Task: Find connections with filter location Rajaori with filter topic #Crowdfundingwith filter profile language French with filter current company Saint-Gobain India Private Limited - Glass Business with filter school Vinayaka Mission's Research Foundation - University with filter industry Leasing Residential Real Estate with filter service category Digital Marketing with filter keywords title Physicist
Action: Mouse moved to (638, 67)
Screenshot: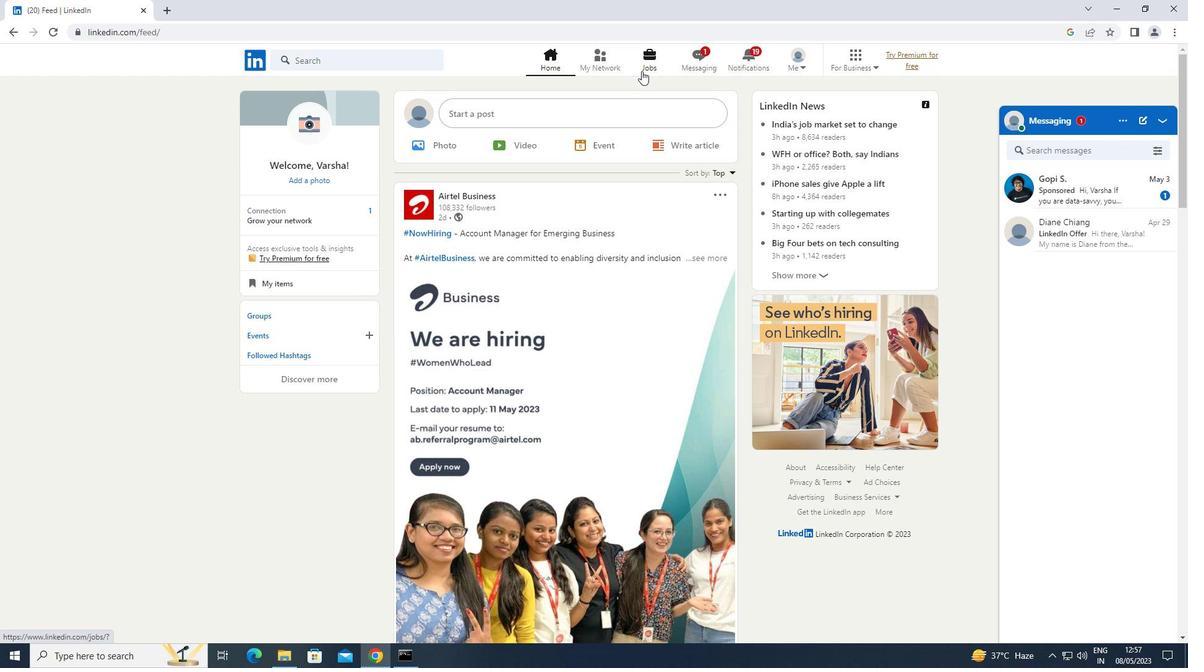 
Action: Mouse pressed left at (638, 67)
Screenshot: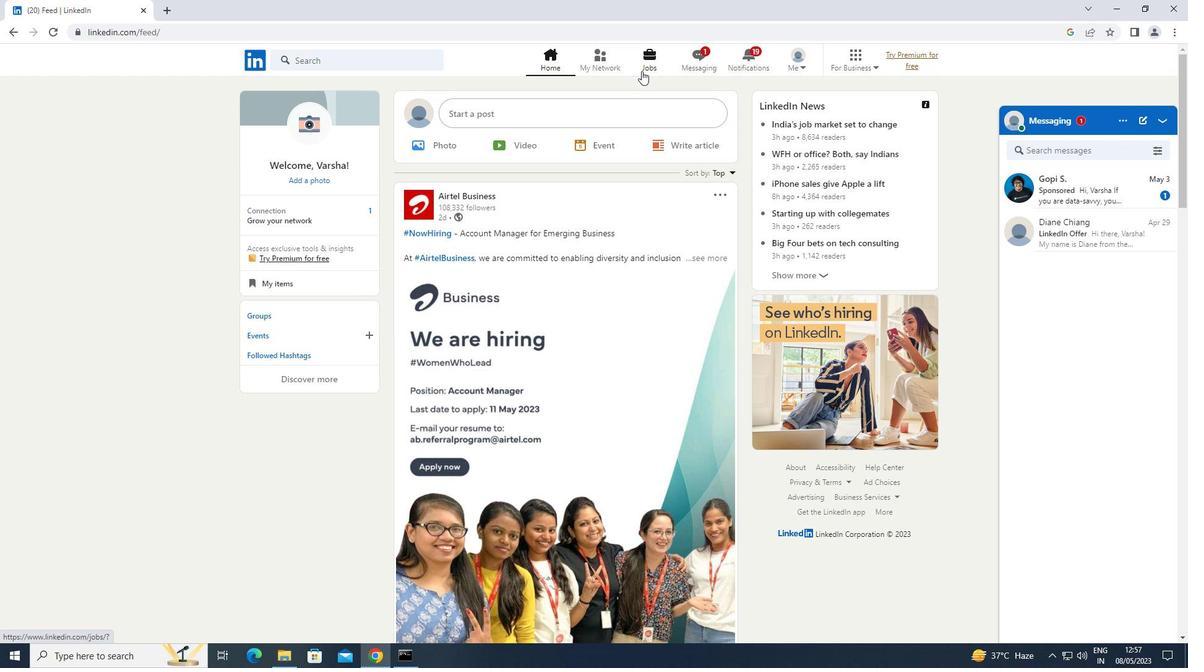 
Action: Mouse moved to (596, 60)
Screenshot: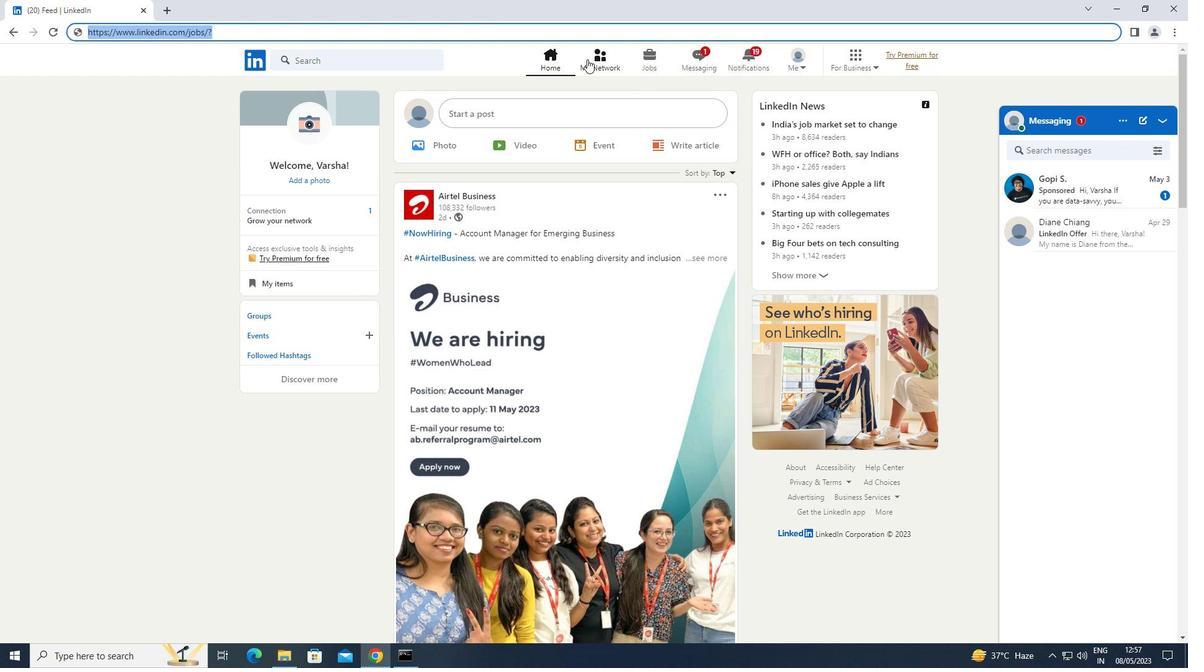 
Action: Mouse pressed left at (596, 60)
Screenshot: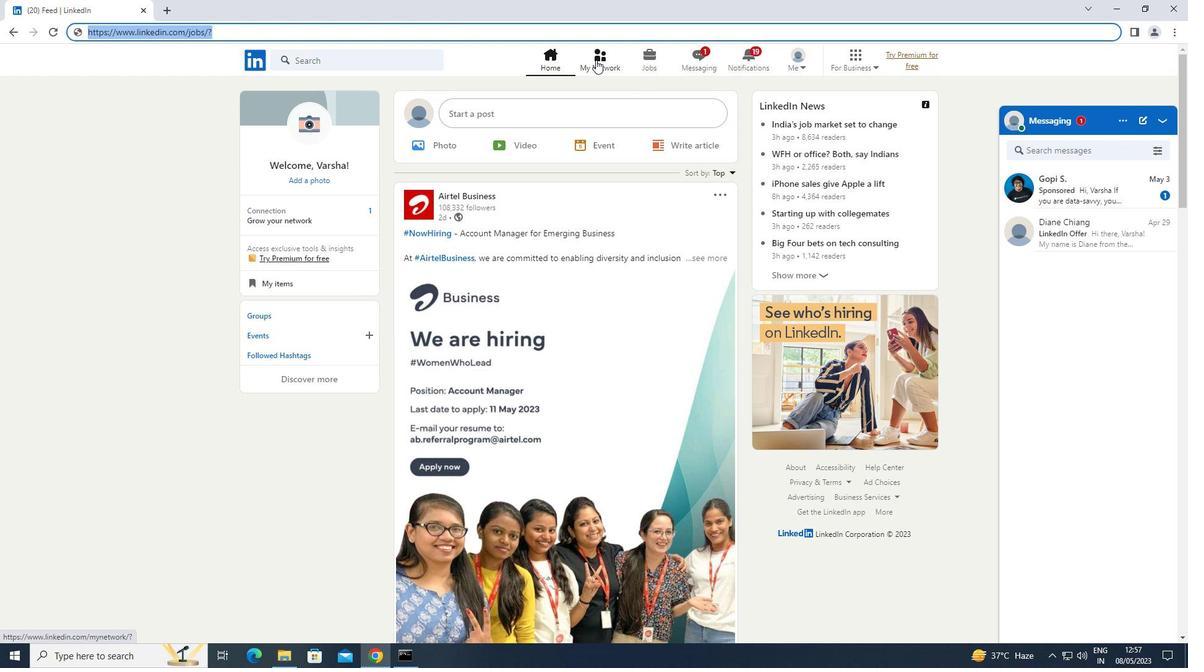 
Action: Mouse moved to (340, 123)
Screenshot: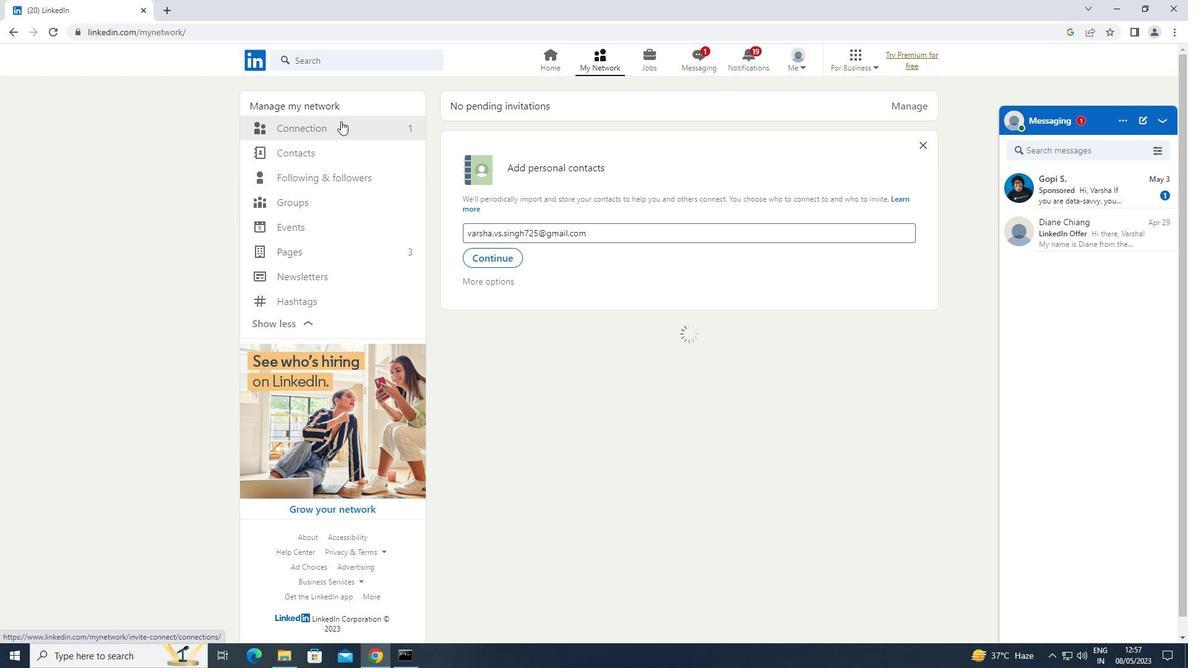 
Action: Mouse pressed left at (340, 123)
Screenshot: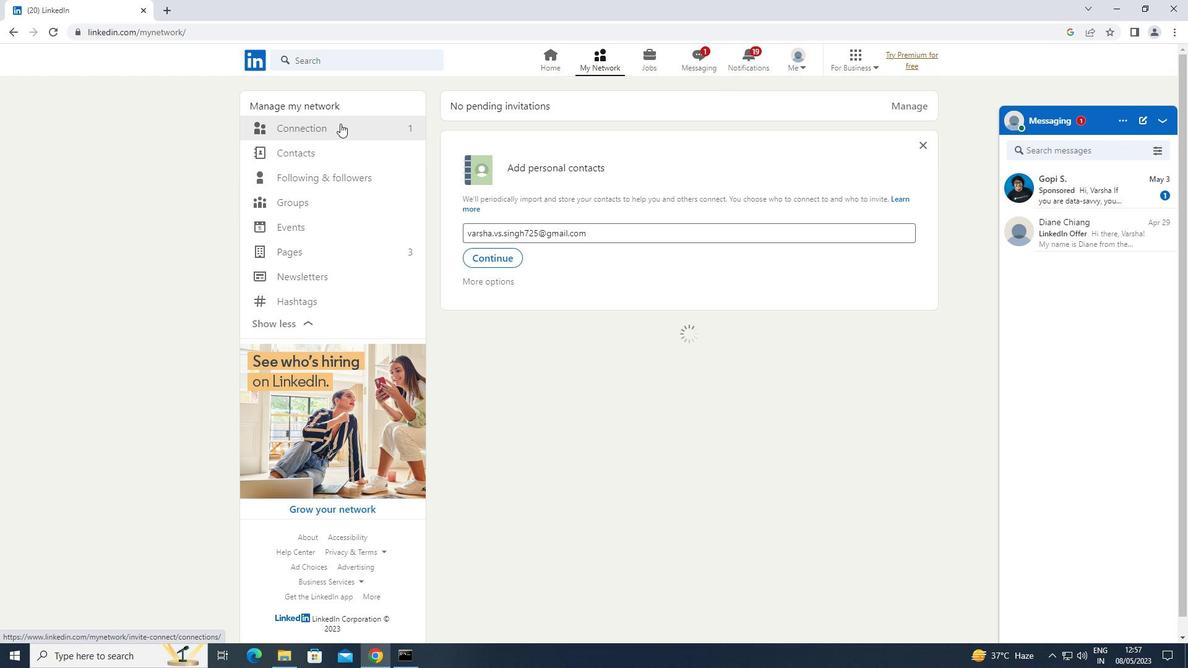 
Action: Mouse moved to (700, 122)
Screenshot: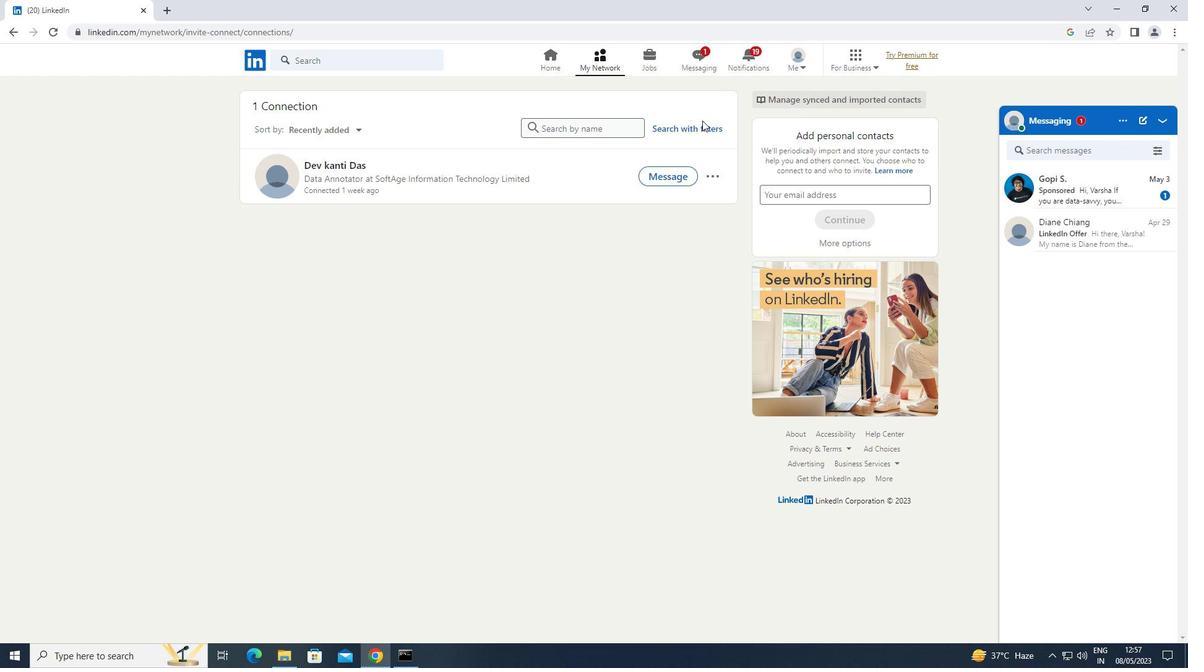 
Action: Mouse pressed left at (700, 122)
Screenshot: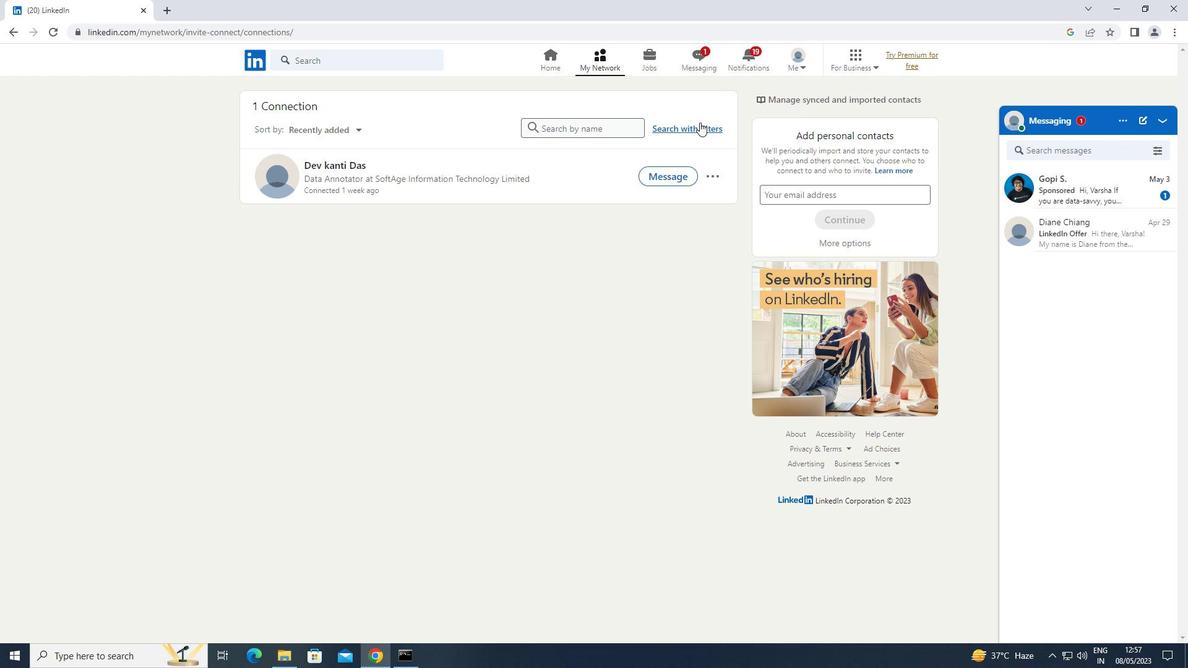 
Action: Mouse moved to (639, 95)
Screenshot: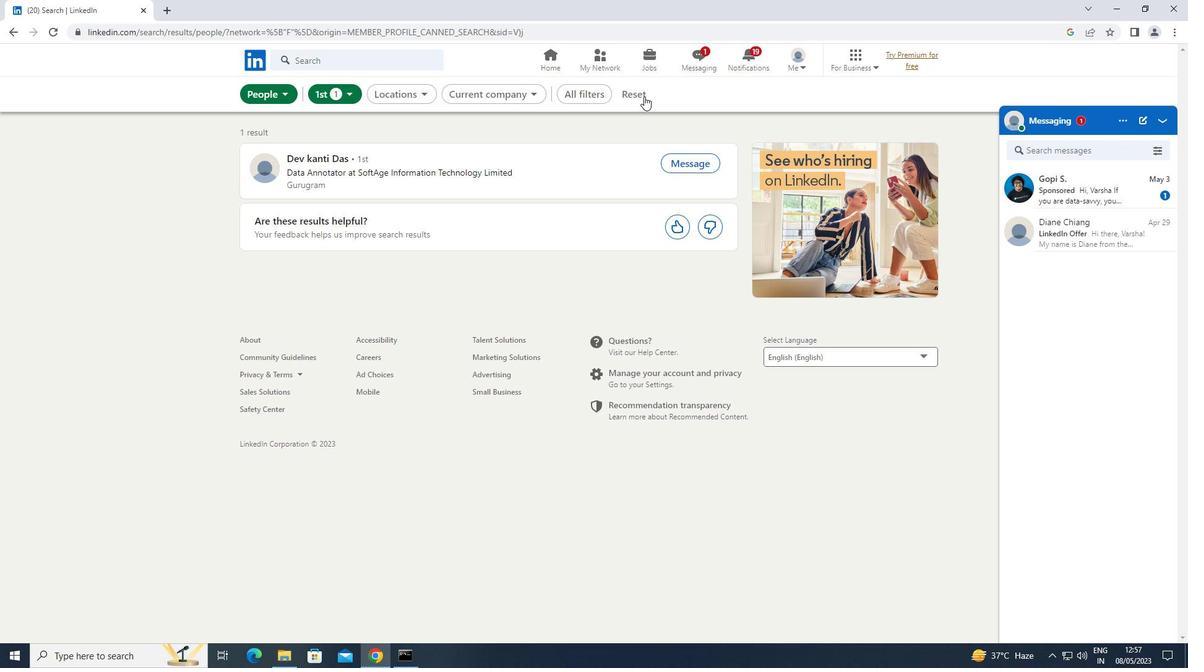 
Action: Mouse pressed left at (639, 95)
Screenshot: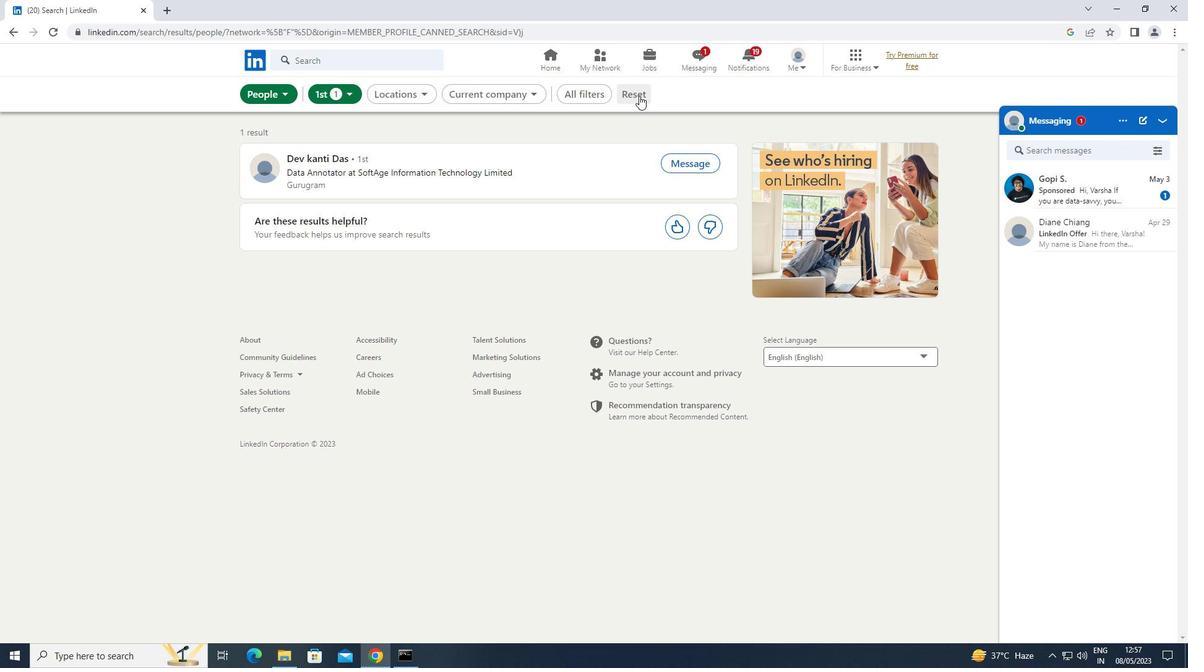 
Action: Mouse moved to (622, 94)
Screenshot: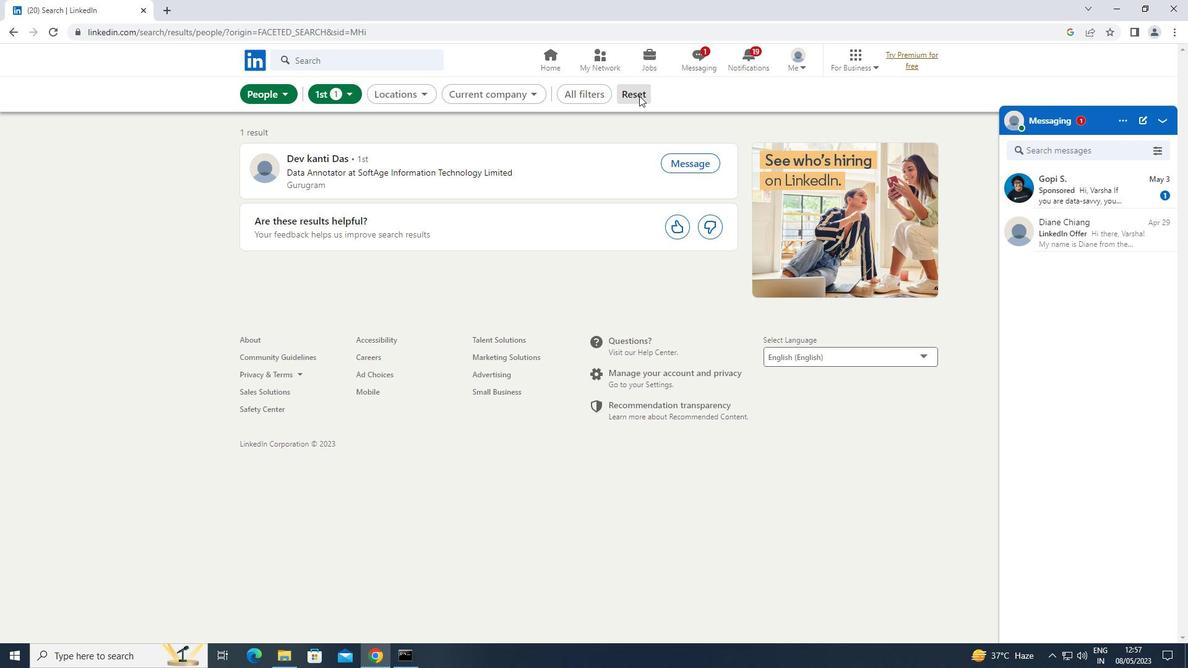 
Action: Mouse pressed left at (622, 94)
Screenshot: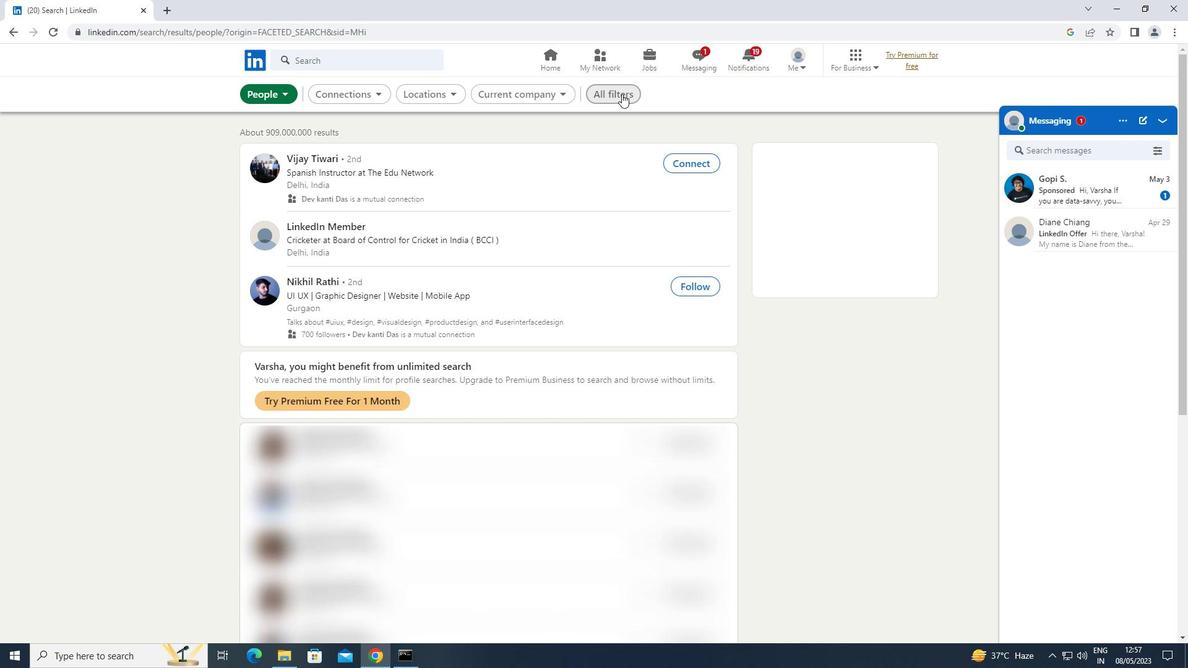 
Action: Mouse moved to (1067, 248)
Screenshot: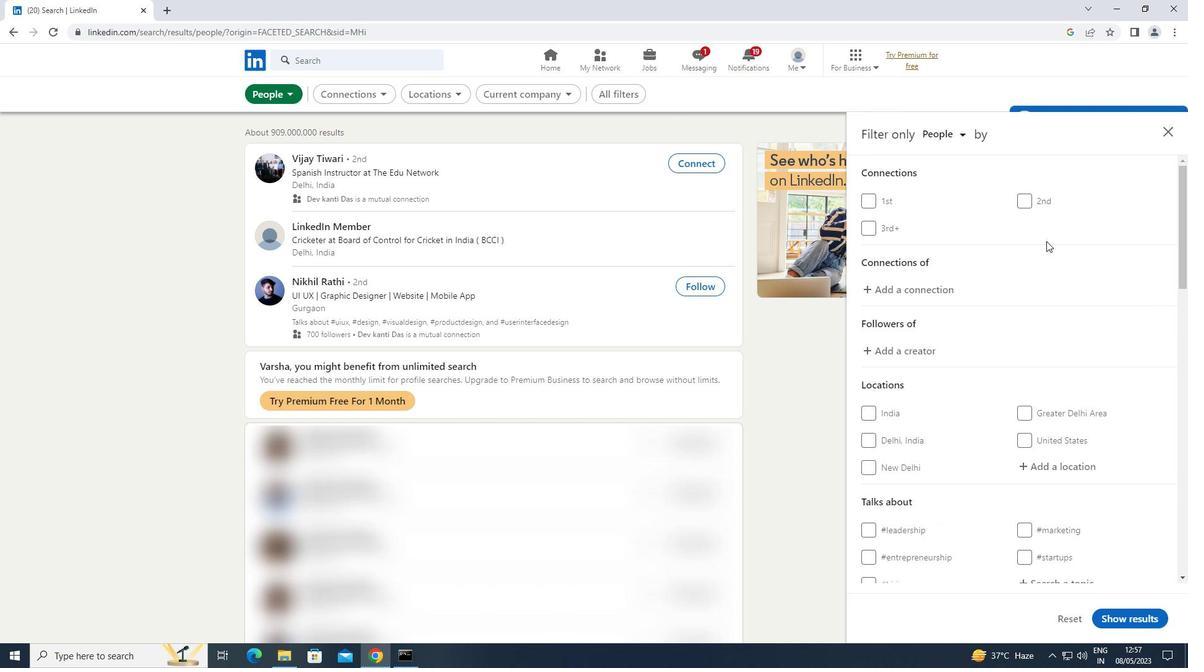 
Action: Mouse scrolled (1067, 248) with delta (0, 0)
Screenshot: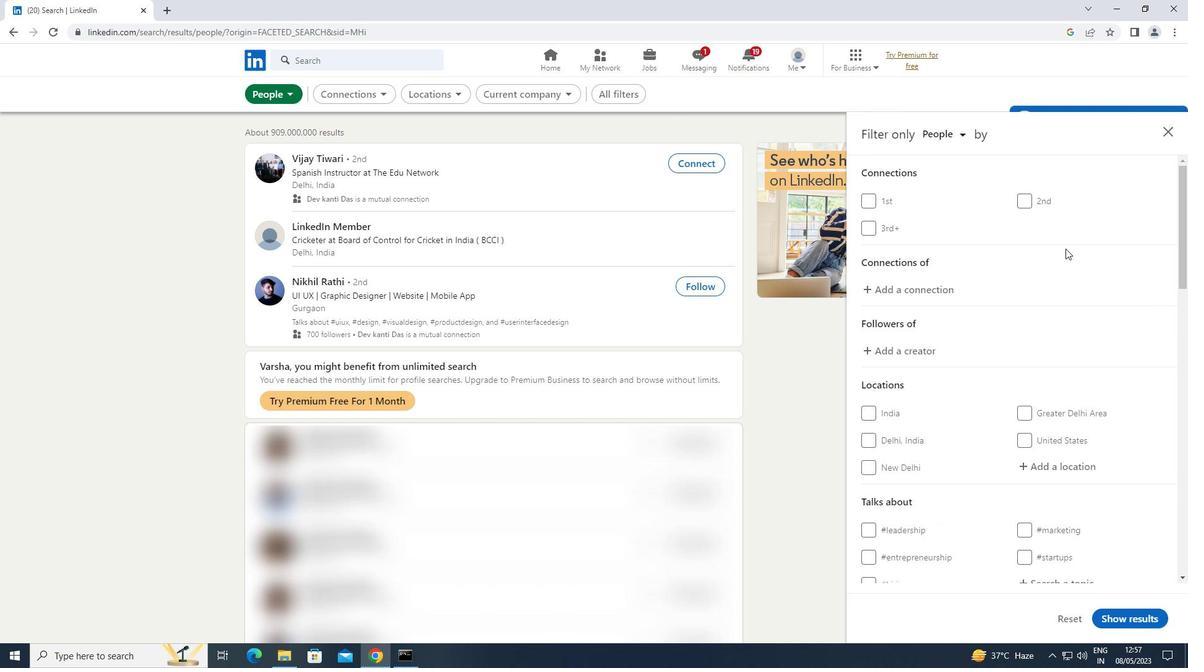 
Action: Mouse scrolled (1067, 248) with delta (0, 0)
Screenshot: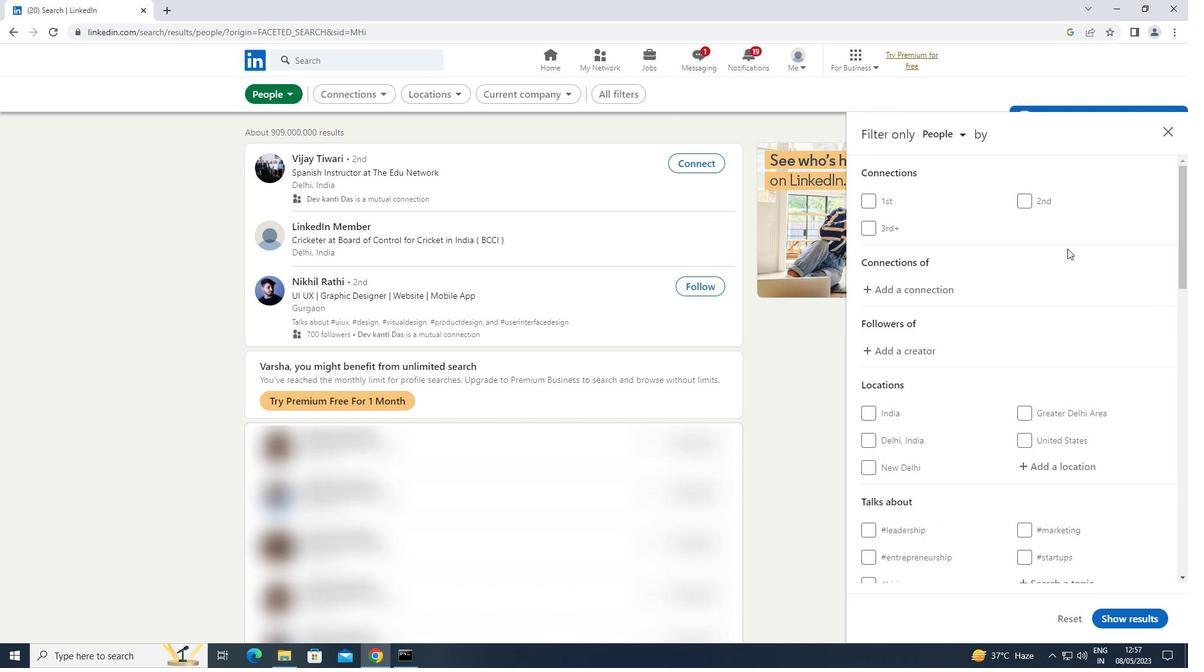 
Action: Mouse scrolled (1067, 248) with delta (0, 0)
Screenshot: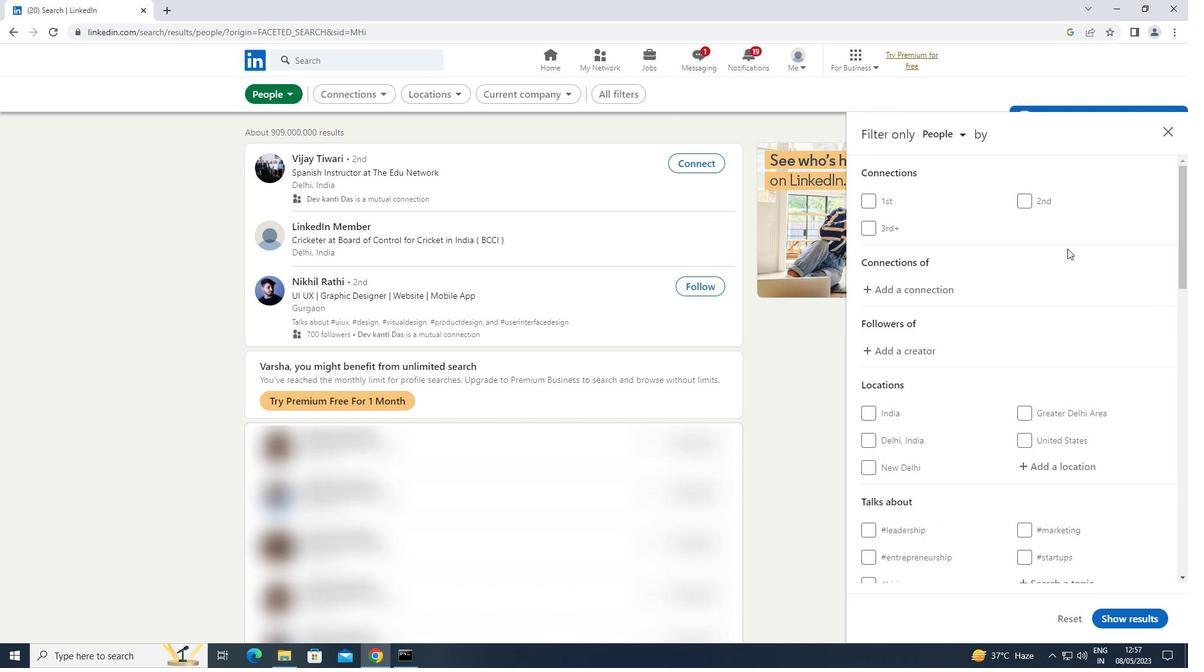 
Action: Mouse moved to (1078, 285)
Screenshot: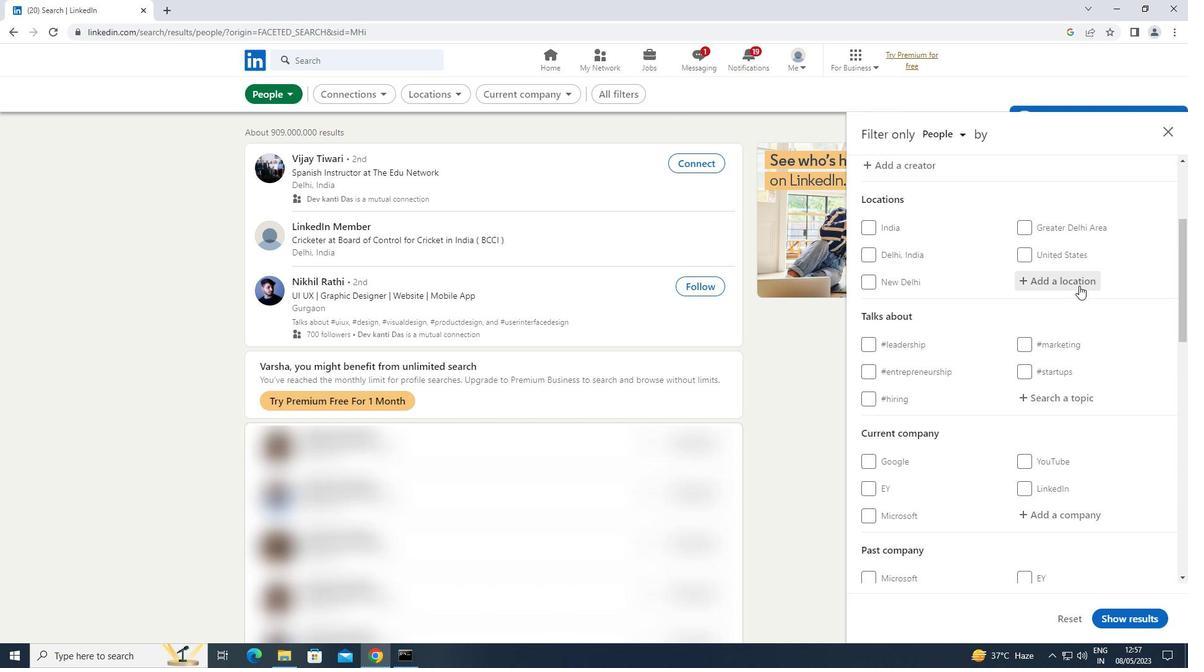 
Action: Mouse pressed left at (1078, 285)
Screenshot: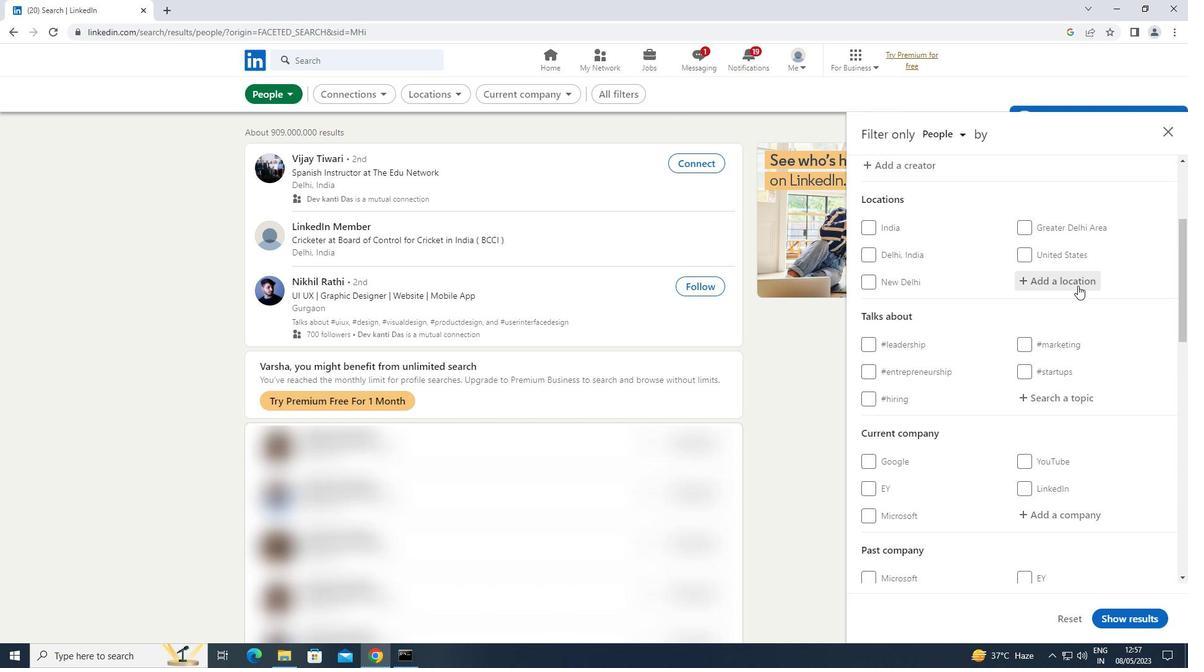 
Action: Key pressed <Key.shift>RJAORI
Screenshot: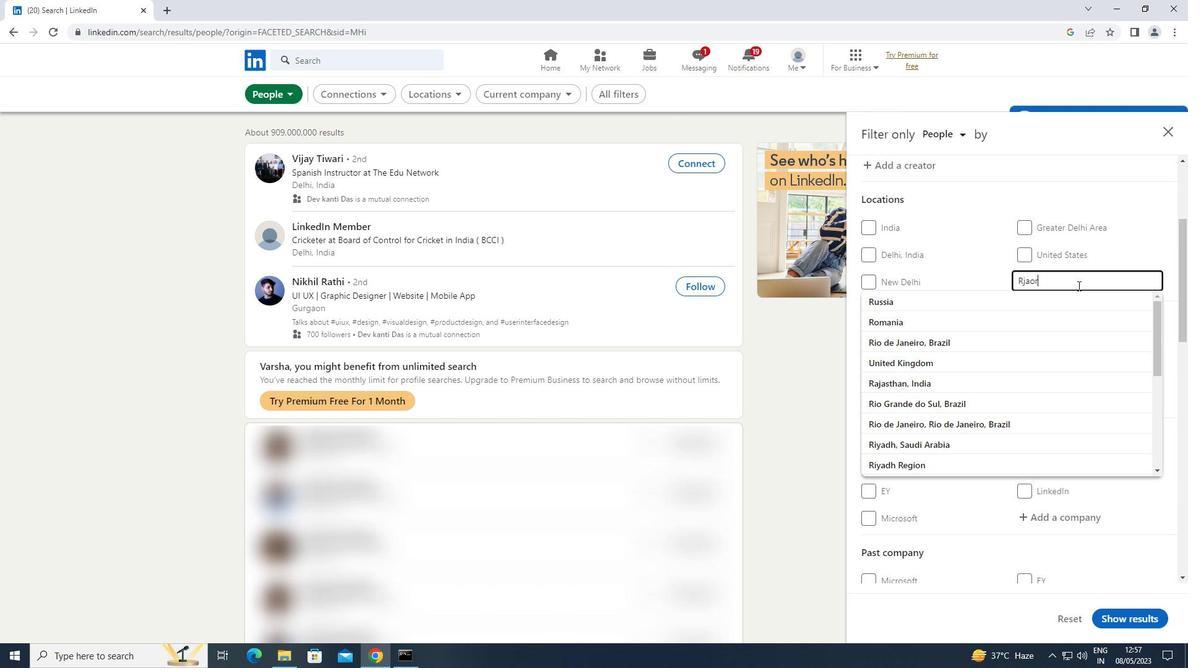 
Action: Mouse moved to (1054, 401)
Screenshot: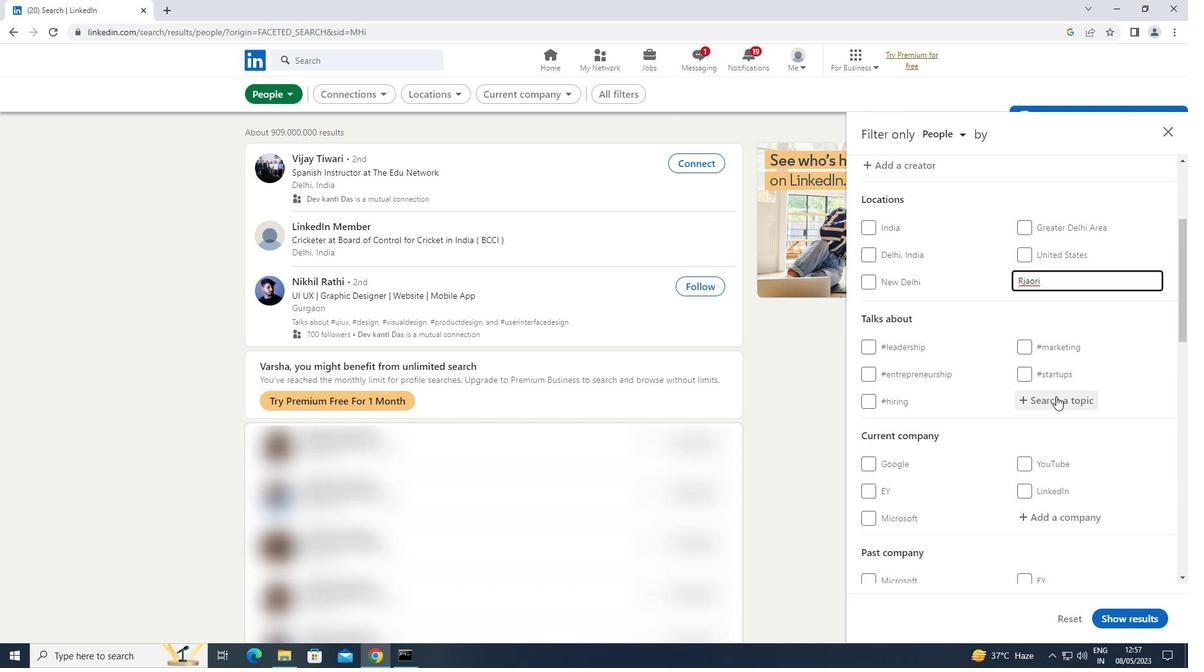 
Action: Mouse pressed left at (1054, 401)
Screenshot: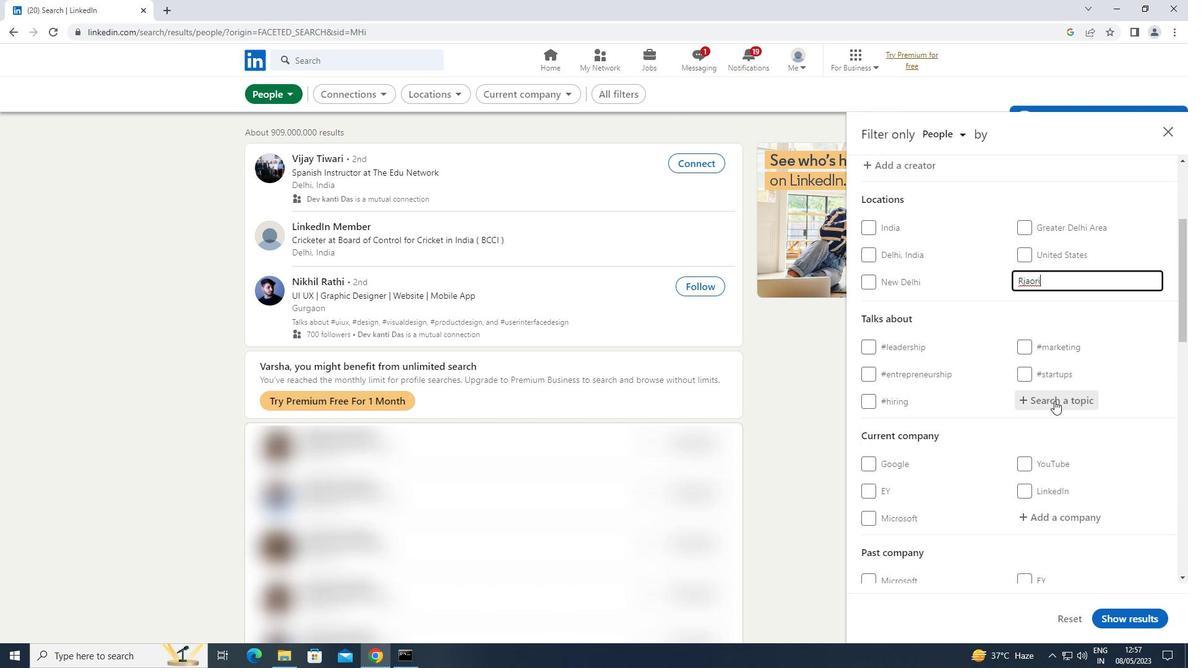
Action: Key pressed <Key.shift>CROWDFUNDIN
Screenshot: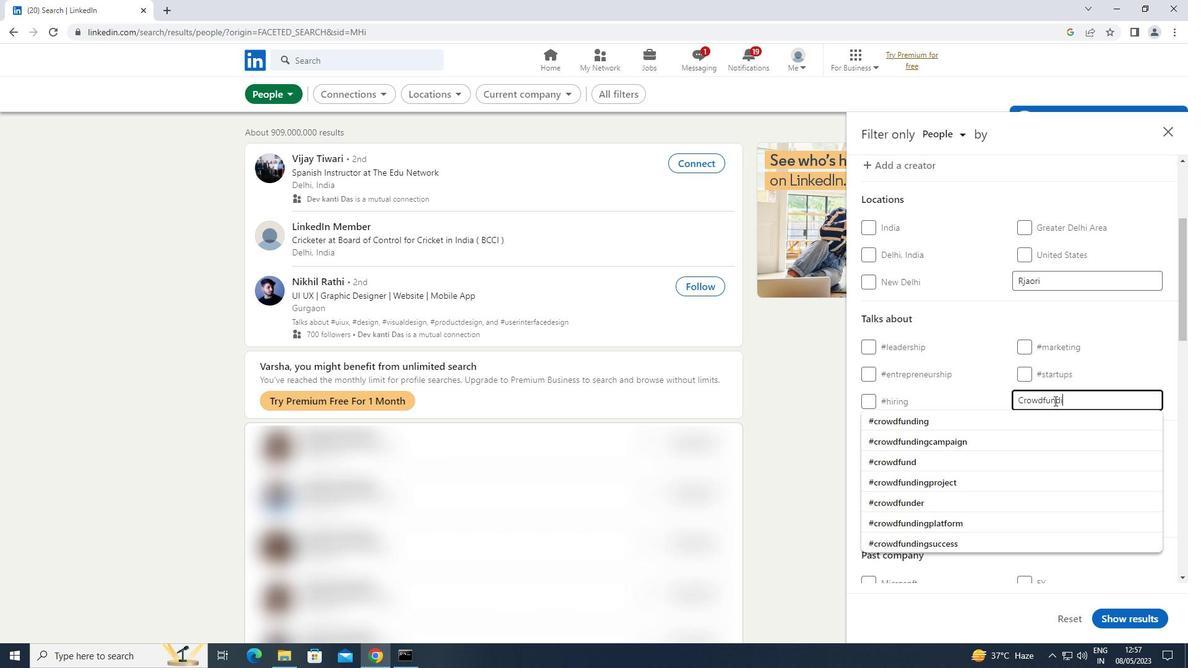 
Action: Mouse moved to (943, 425)
Screenshot: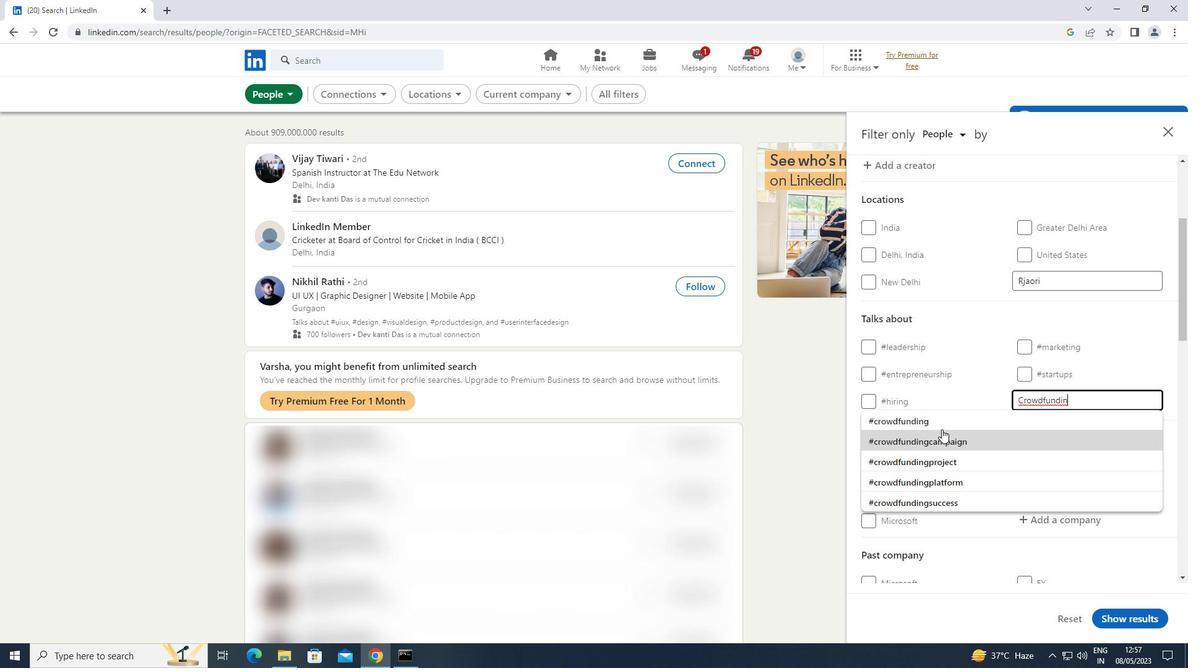 
Action: Mouse pressed left at (943, 425)
Screenshot: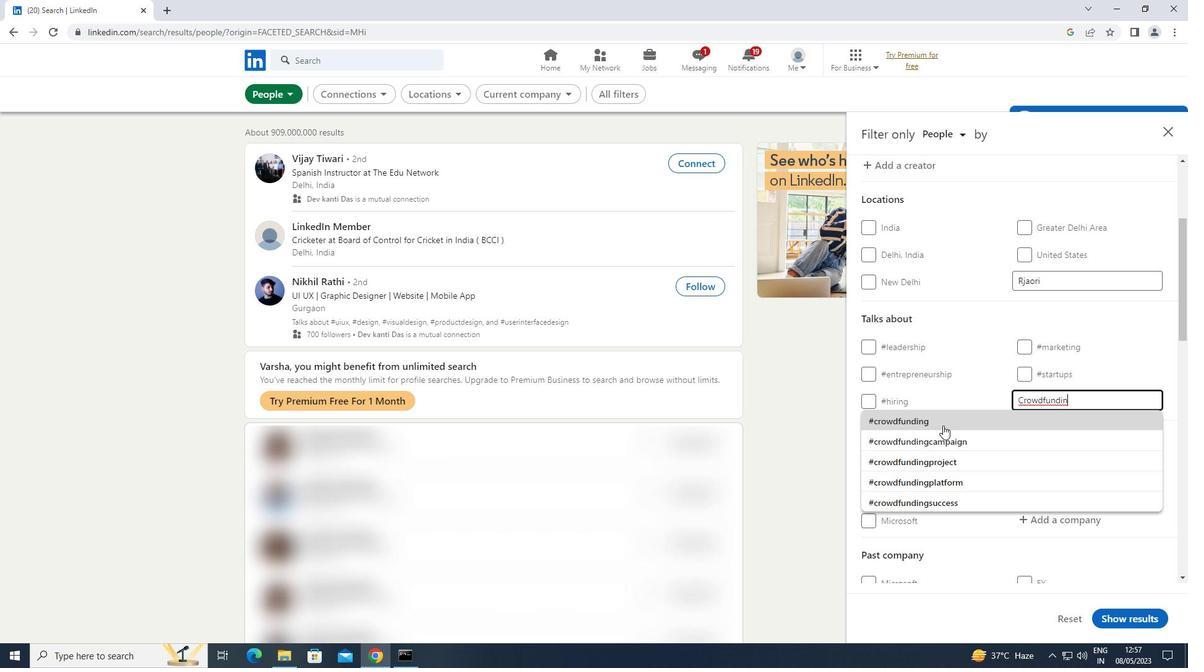 
Action: Mouse moved to (950, 419)
Screenshot: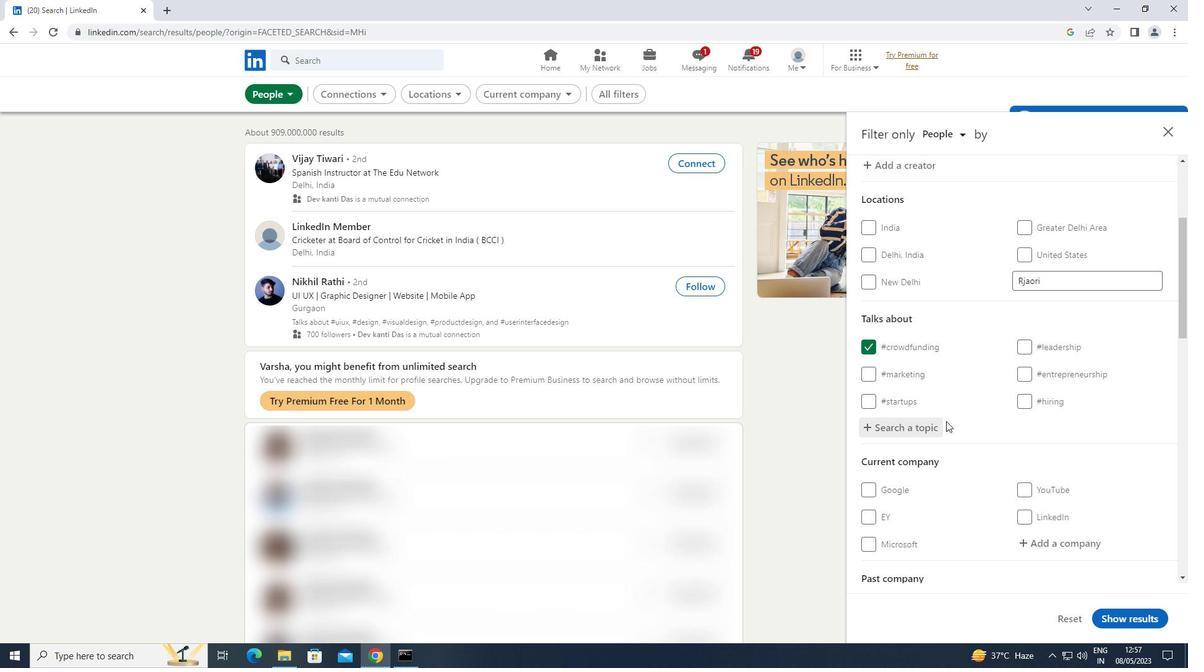 
Action: Mouse scrolled (950, 419) with delta (0, 0)
Screenshot: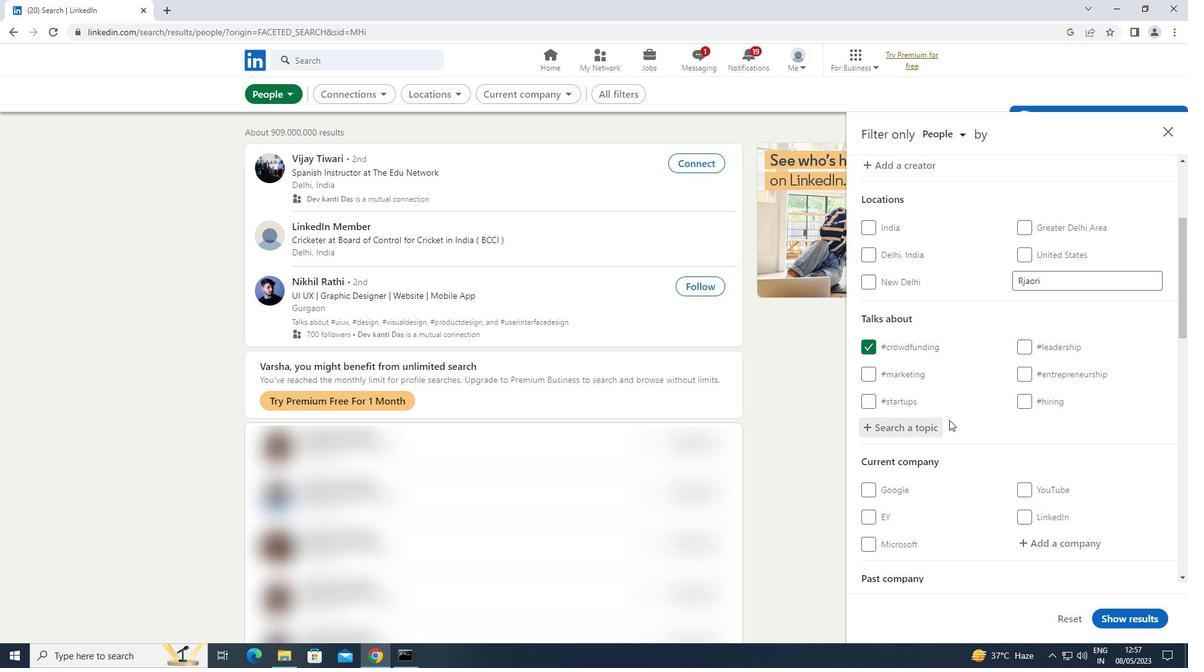 
Action: Mouse scrolled (950, 419) with delta (0, 0)
Screenshot: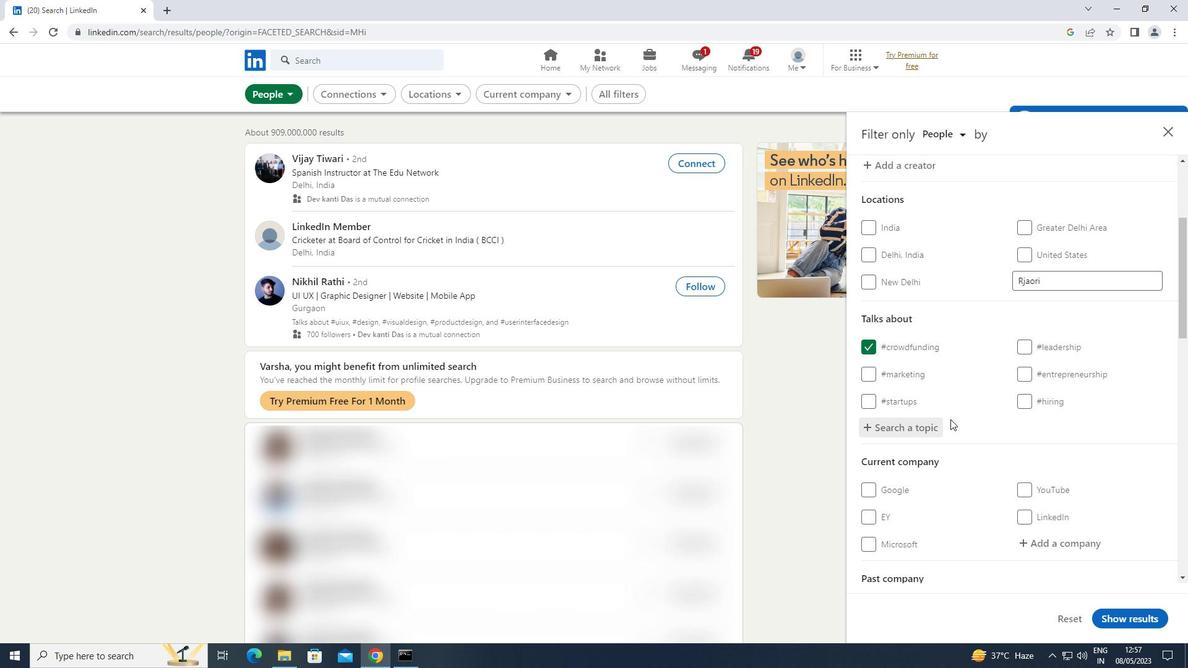 
Action: Mouse scrolled (950, 419) with delta (0, 0)
Screenshot: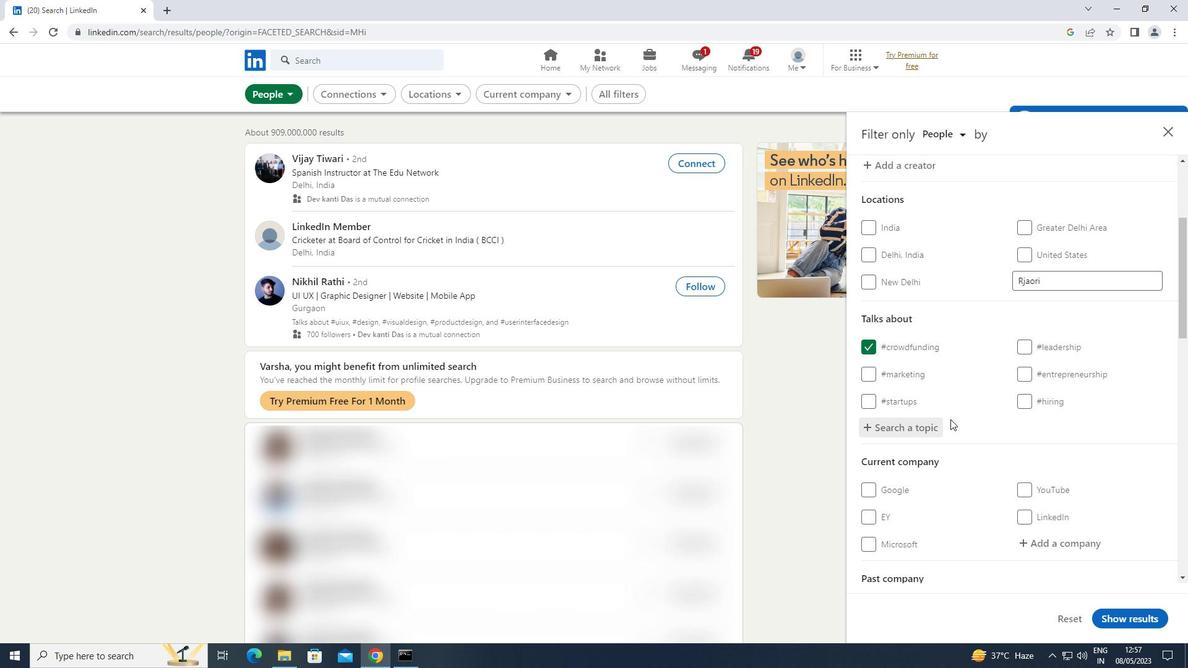 
Action: Mouse scrolled (950, 419) with delta (0, 0)
Screenshot: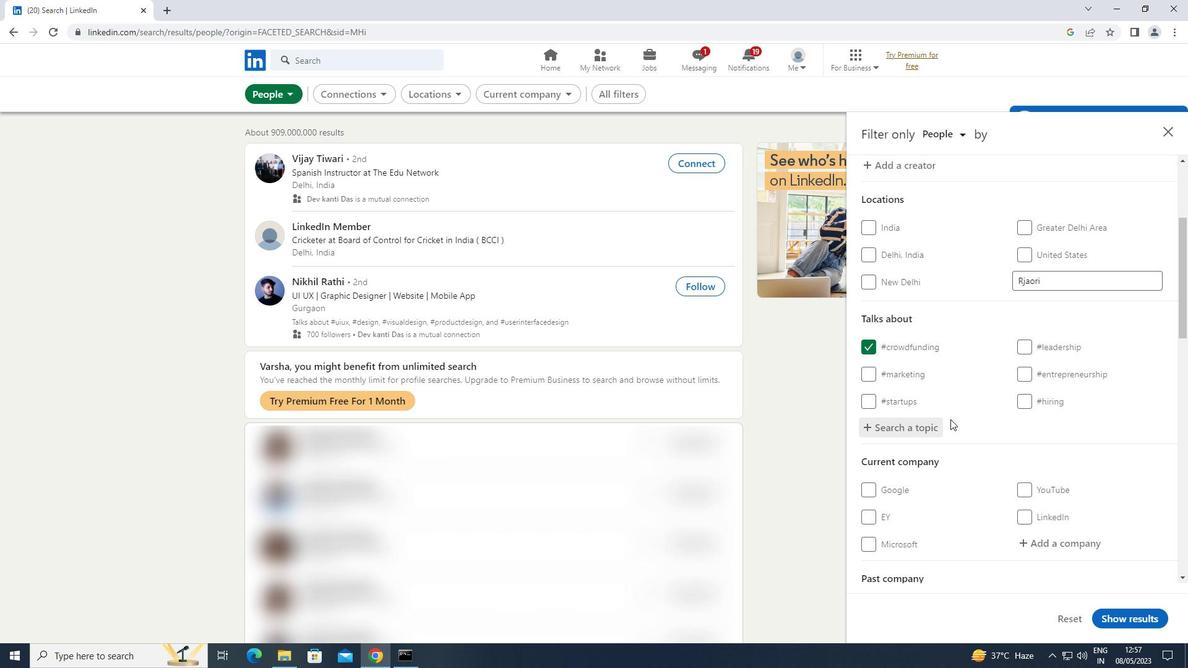 
Action: Mouse scrolled (950, 419) with delta (0, 0)
Screenshot: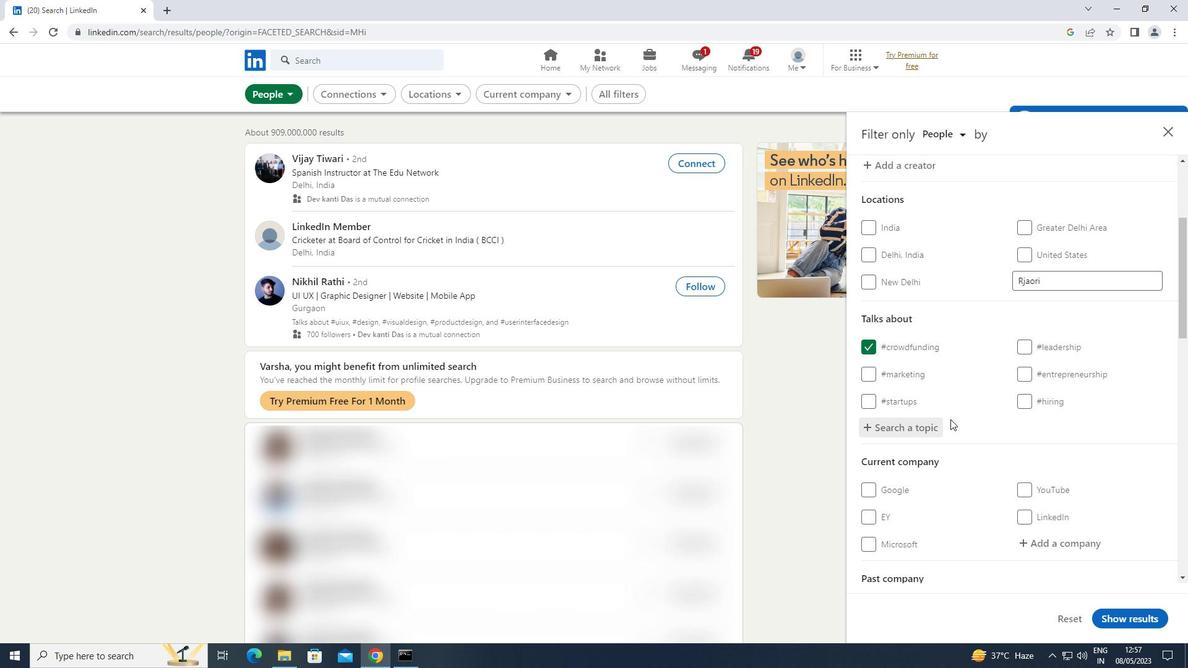 
Action: Mouse moved to (955, 416)
Screenshot: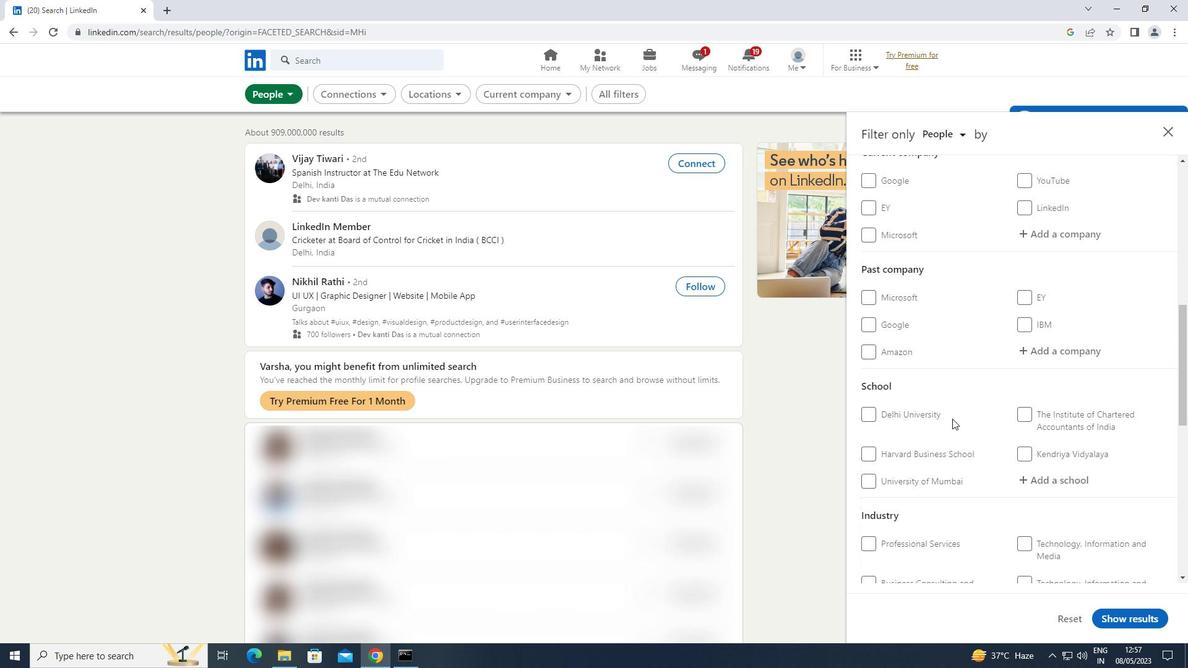 
Action: Mouse scrolled (955, 415) with delta (0, 0)
Screenshot: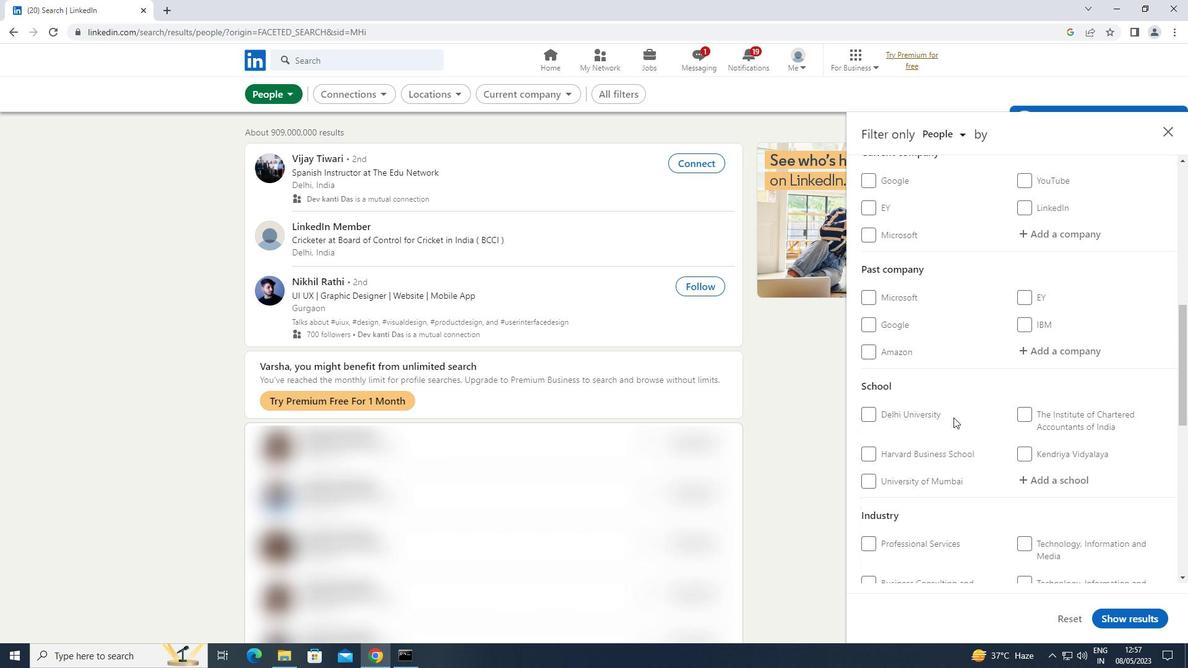 
Action: Mouse scrolled (955, 415) with delta (0, 0)
Screenshot: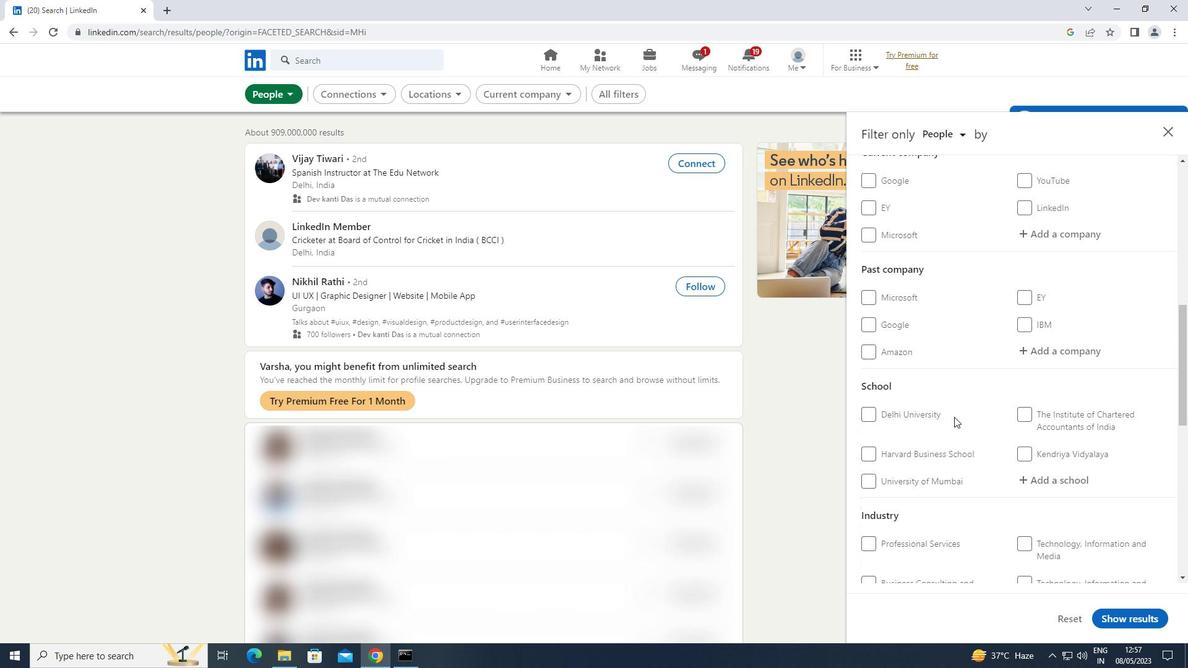 
Action: Mouse scrolled (955, 415) with delta (0, 0)
Screenshot: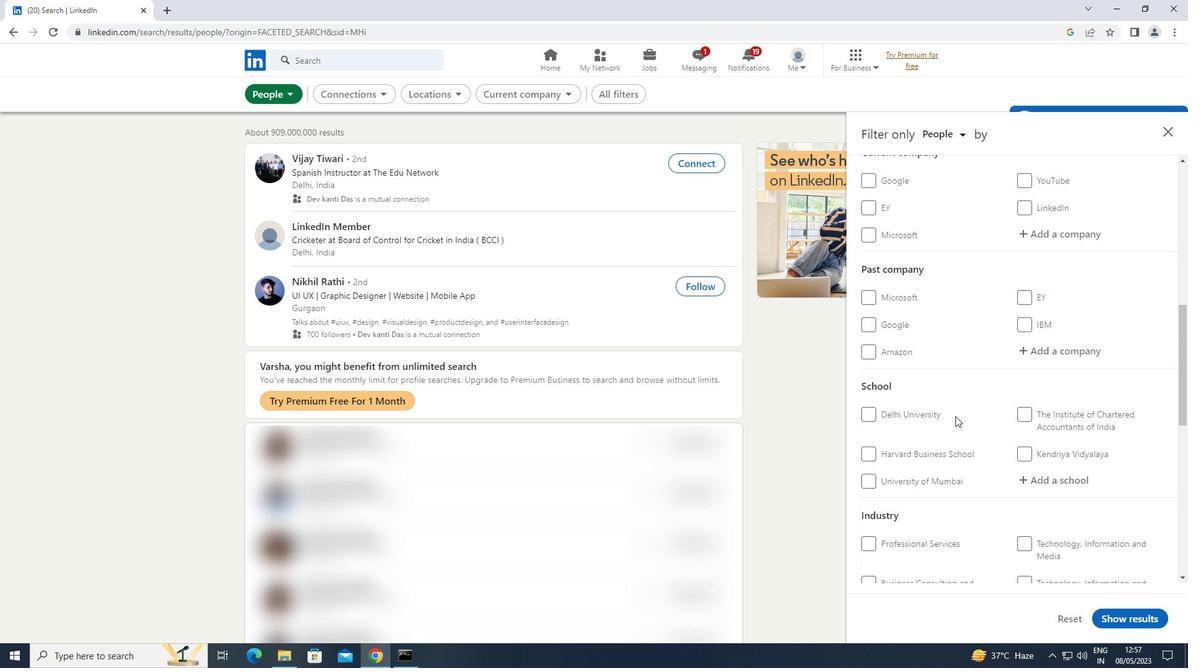 
Action: Mouse scrolled (955, 415) with delta (0, 0)
Screenshot: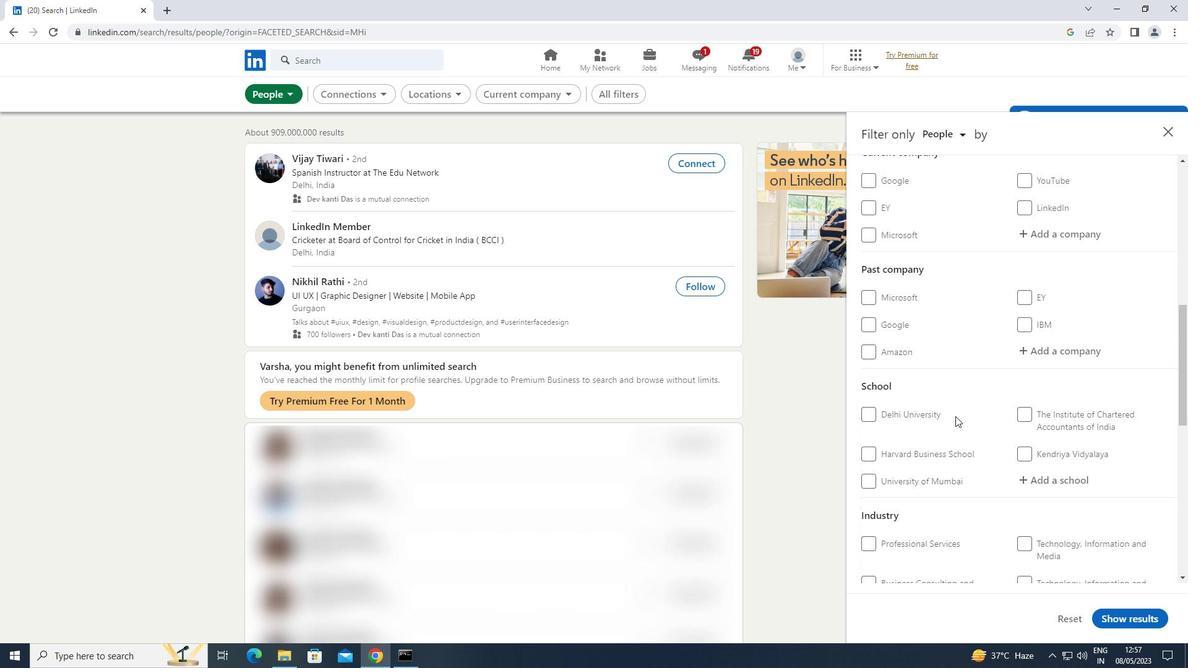
Action: Mouse moved to (1023, 434)
Screenshot: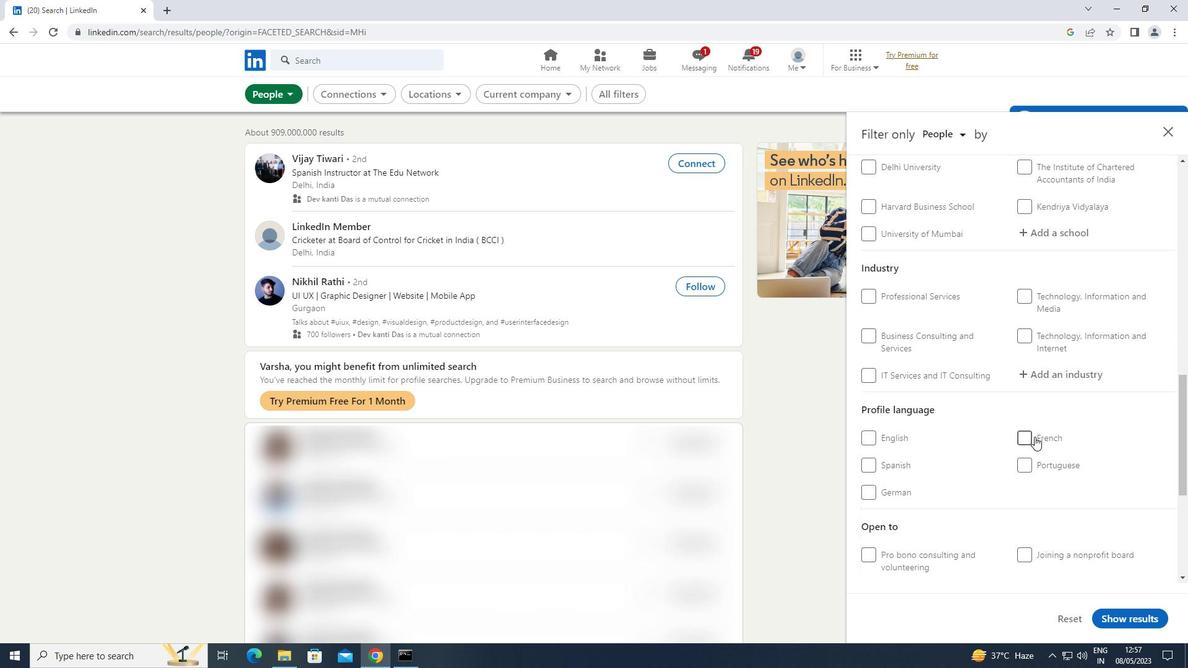 
Action: Mouse pressed left at (1023, 434)
Screenshot: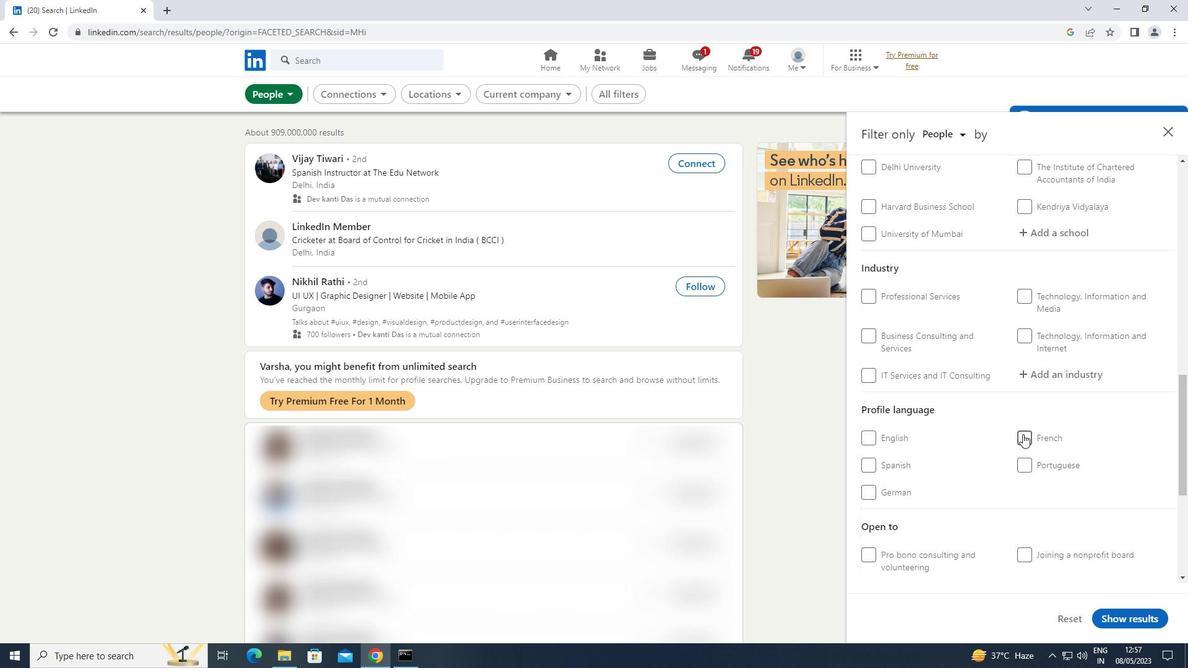 
Action: Mouse moved to (1037, 432)
Screenshot: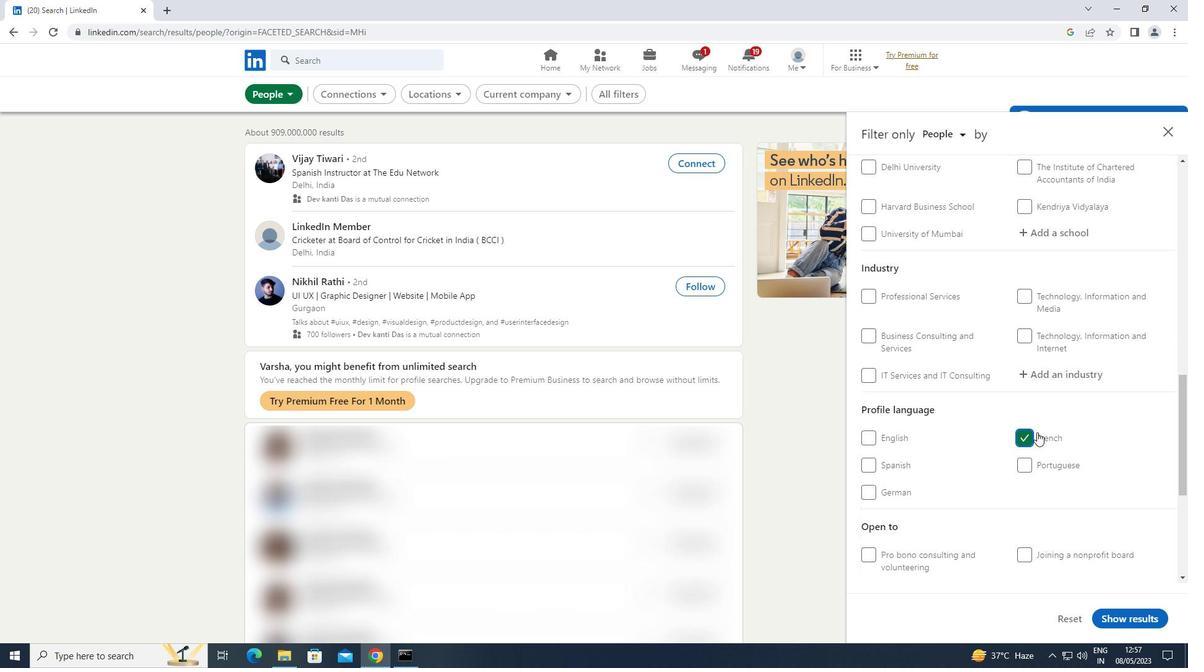 
Action: Mouse scrolled (1037, 433) with delta (0, 0)
Screenshot: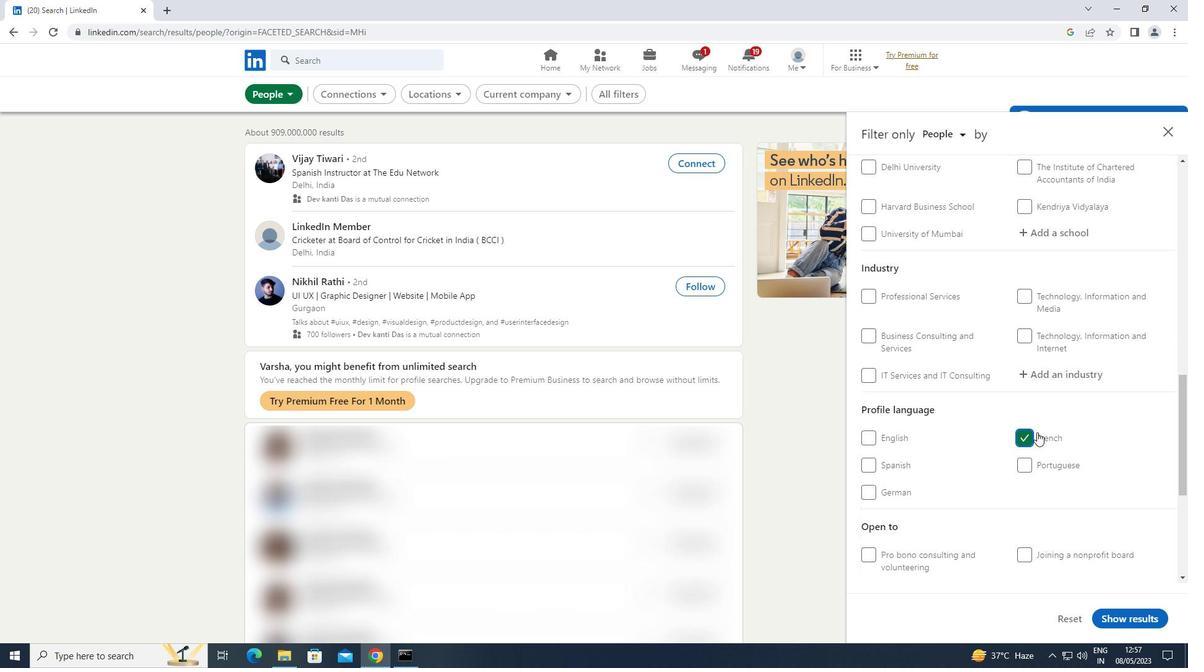 
Action: Mouse scrolled (1037, 433) with delta (0, 0)
Screenshot: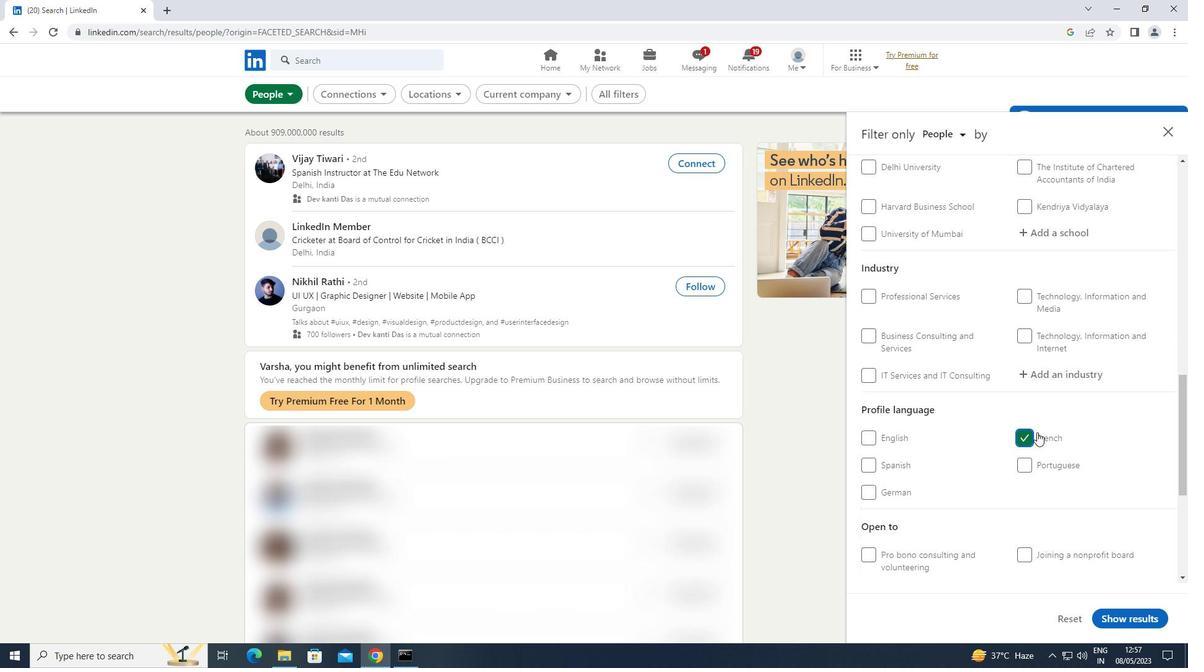 
Action: Mouse scrolled (1037, 433) with delta (0, 0)
Screenshot: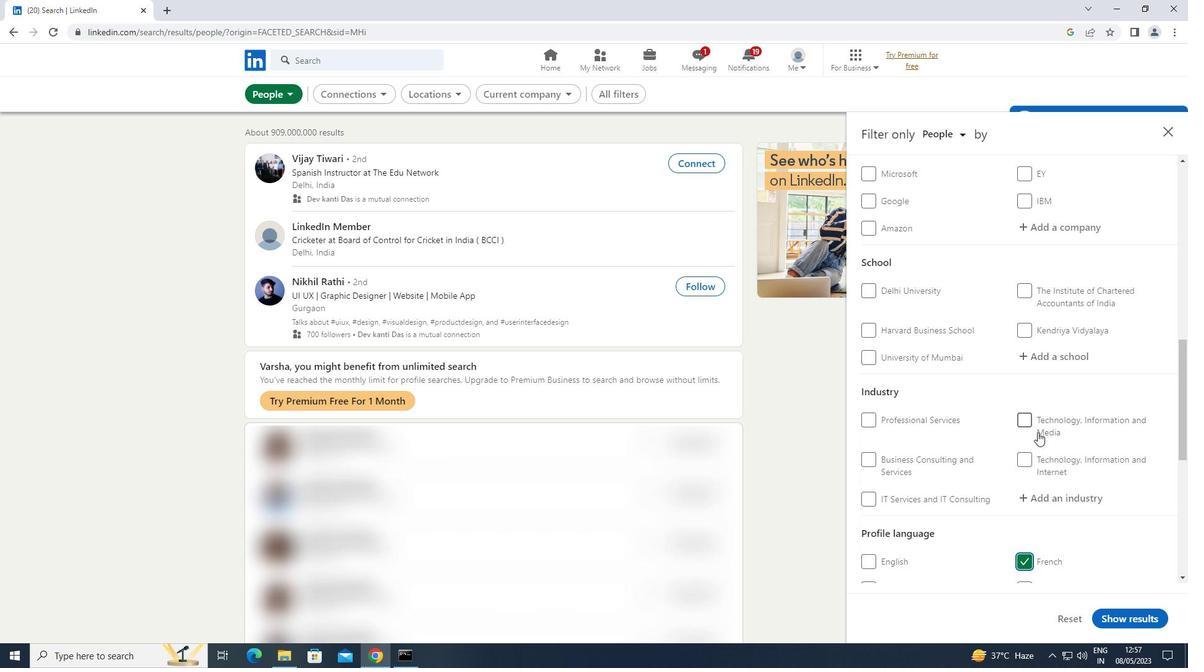 
Action: Mouse scrolled (1037, 433) with delta (0, 0)
Screenshot: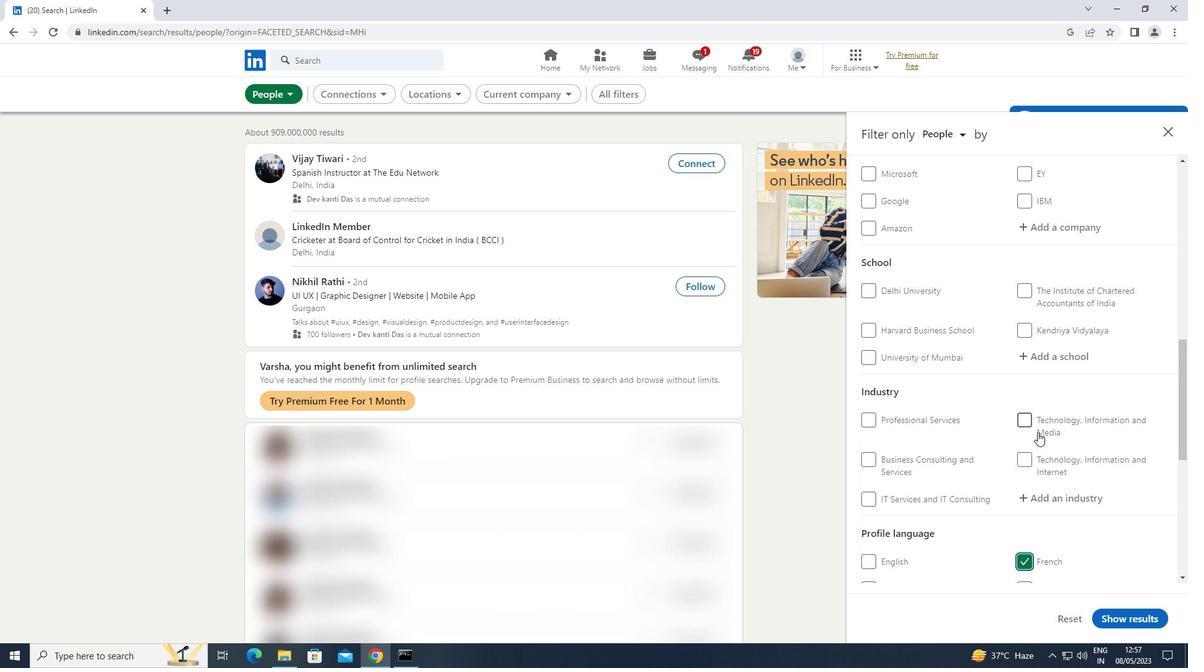
Action: Mouse scrolled (1037, 433) with delta (0, 0)
Screenshot: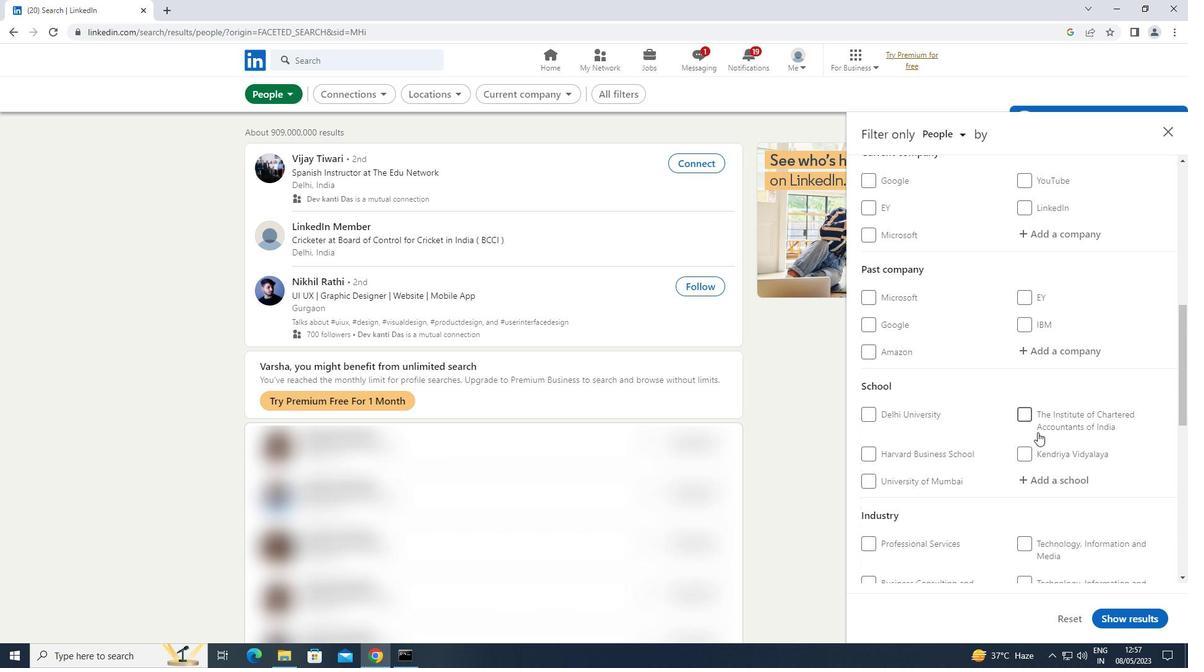 
Action: Mouse scrolled (1037, 433) with delta (0, 0)
Screenshot: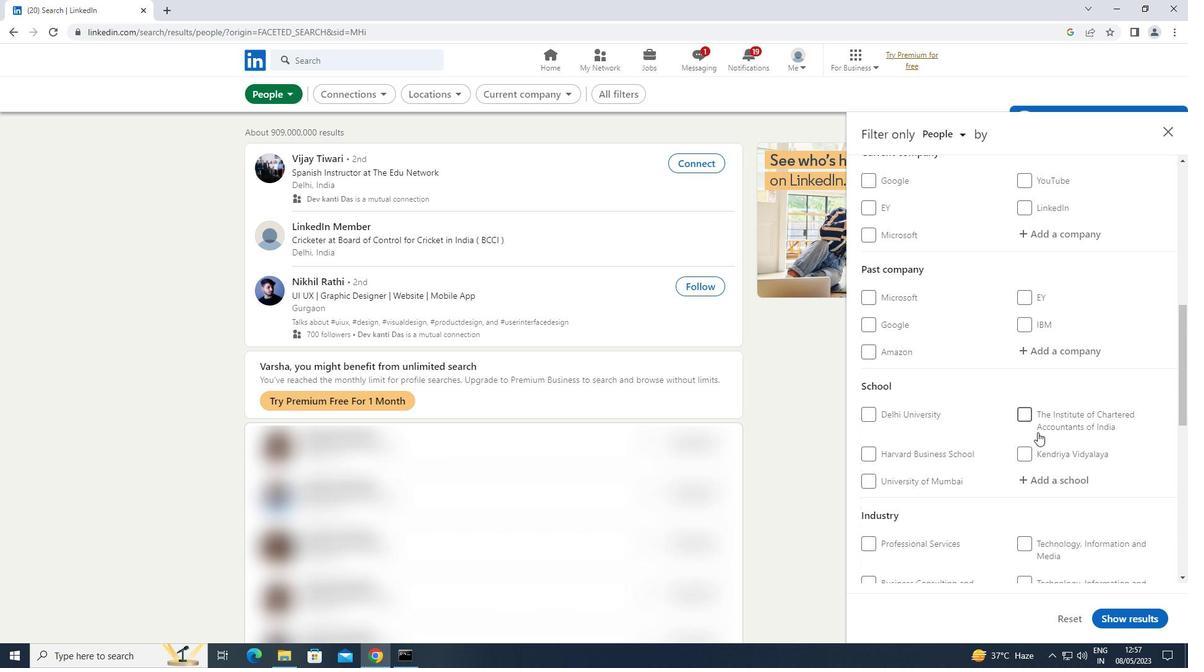 
Action: Mouse moved to (1072, 358)
Screenshot: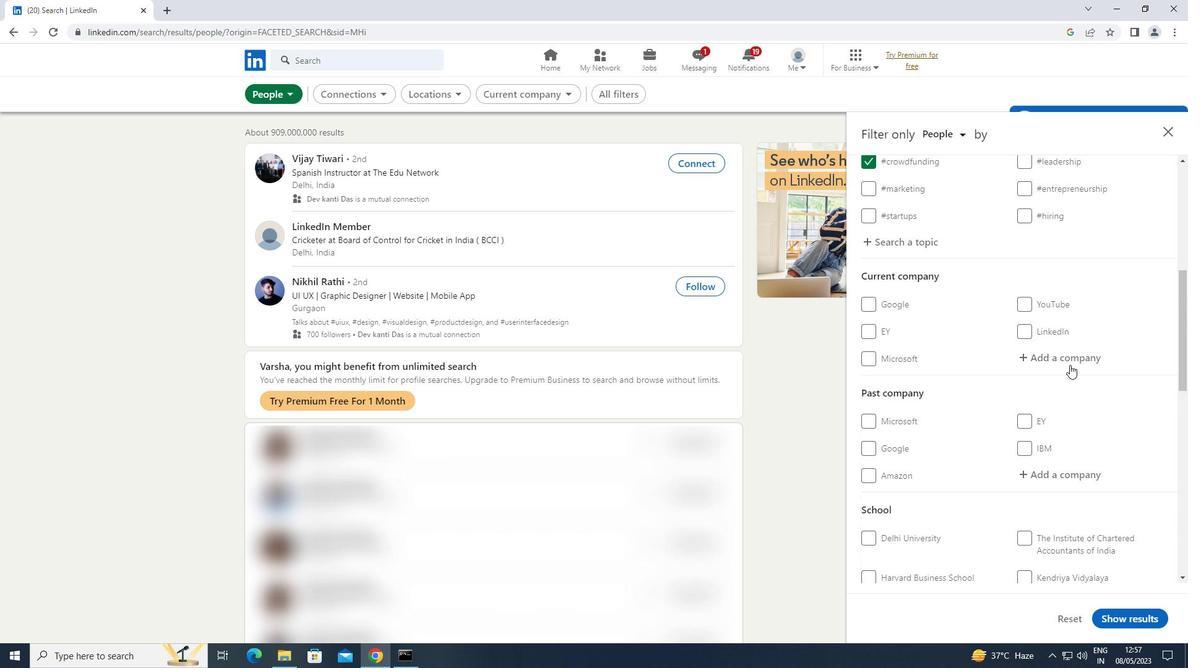 
Action: Mouse pressed left at (1072, 358)
Screenshot: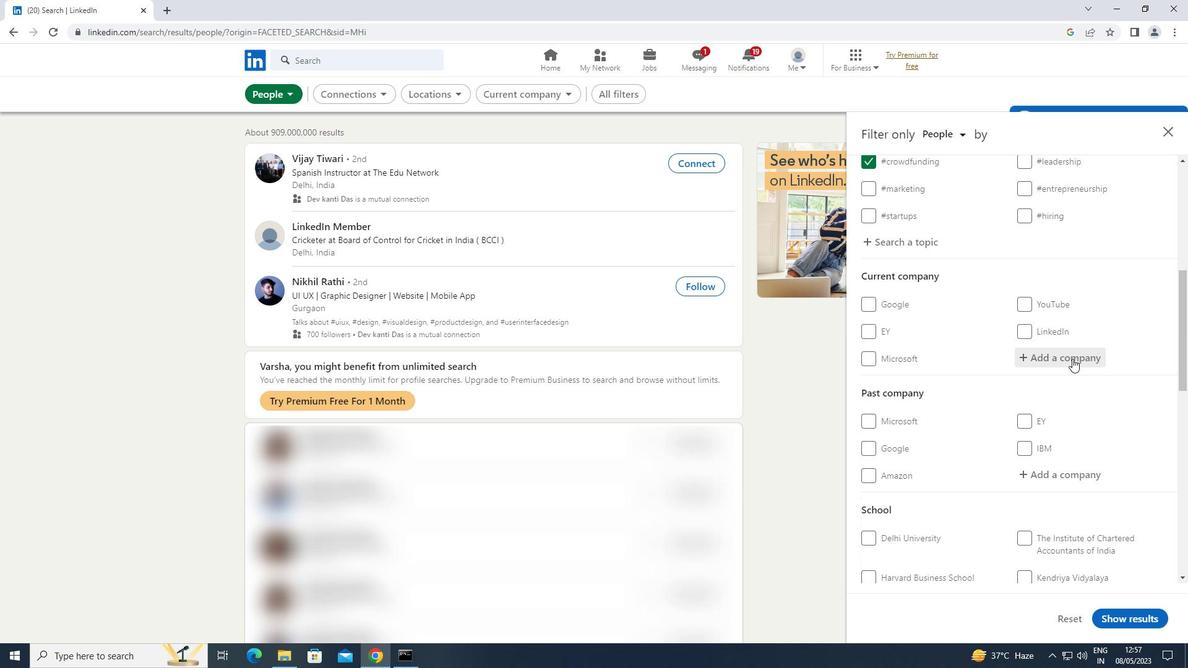 
Action: Key pressed <Key.shift>SAINT-
Screenshot: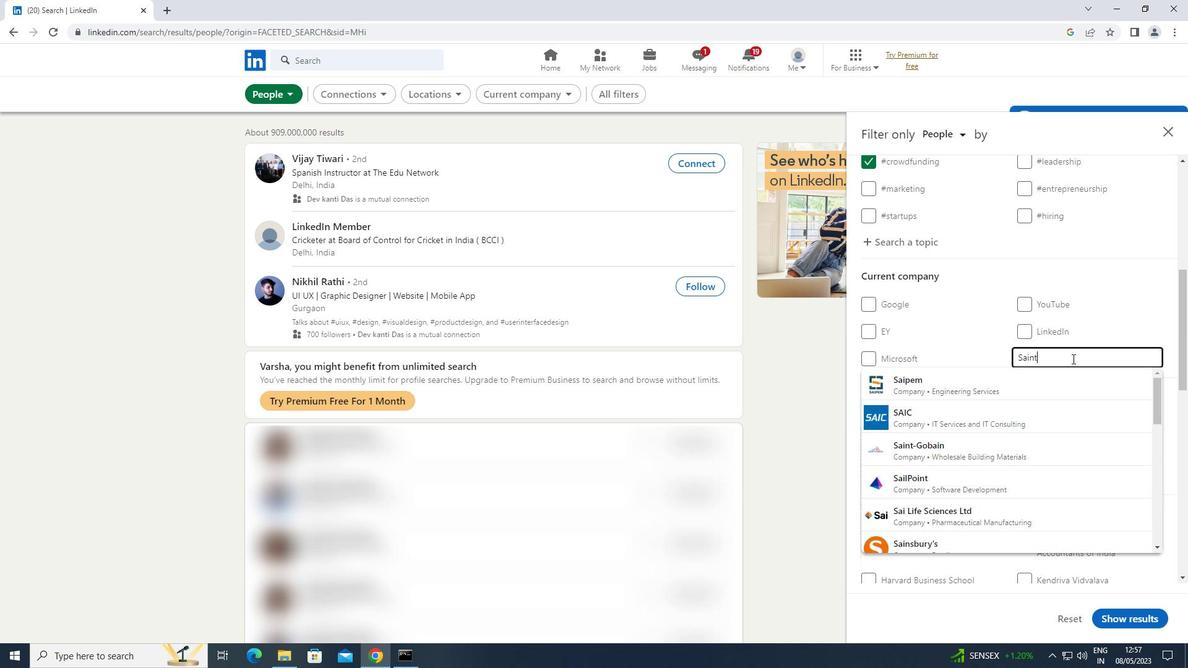
Action: Mouse moved to (978, 469)
Screenshot: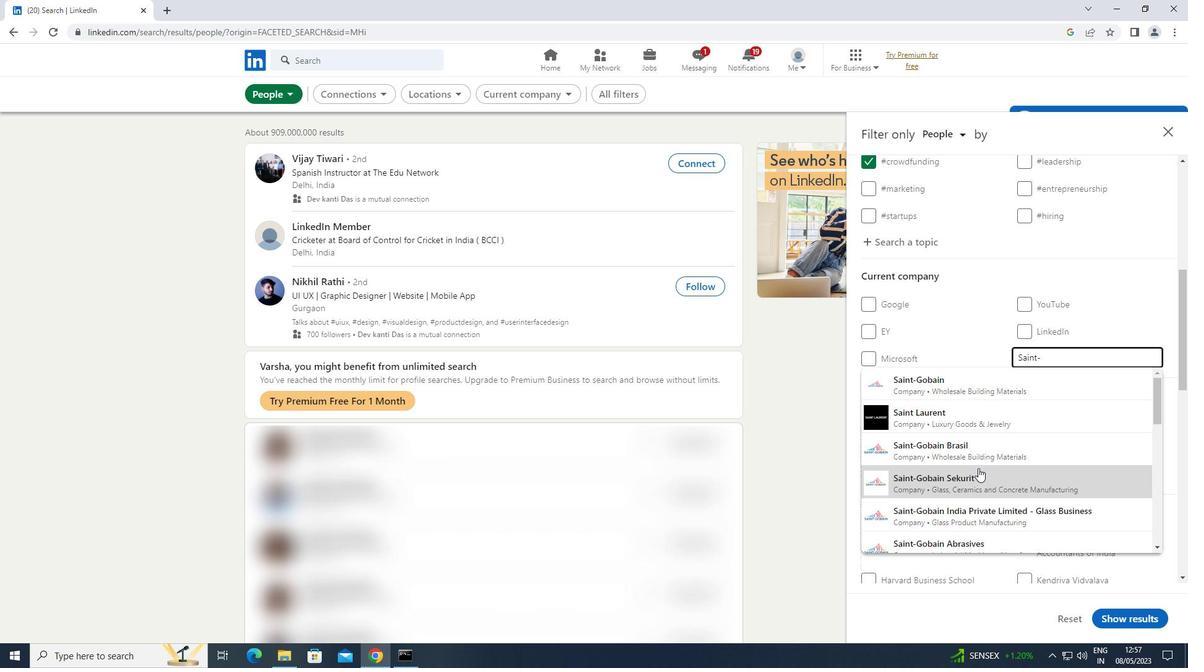 
Action: Mouse scrolled (978, 468) with delta (0, 0)
Screenshot: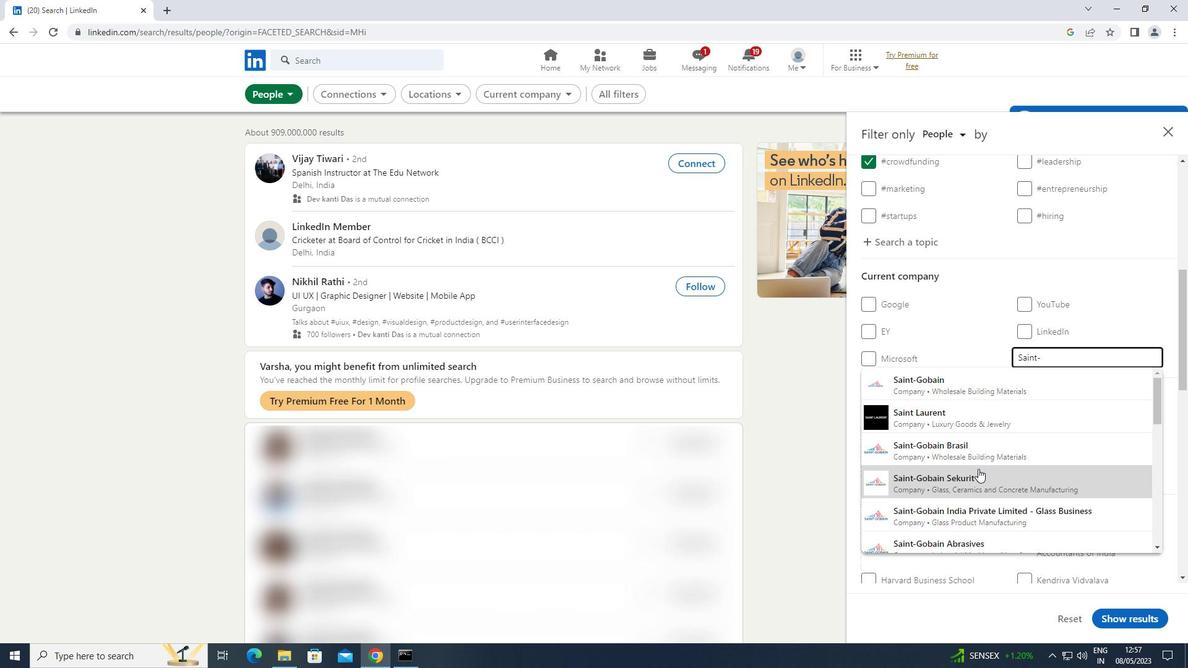 
Action: Mouse moved to (987, 456)
Screenshot: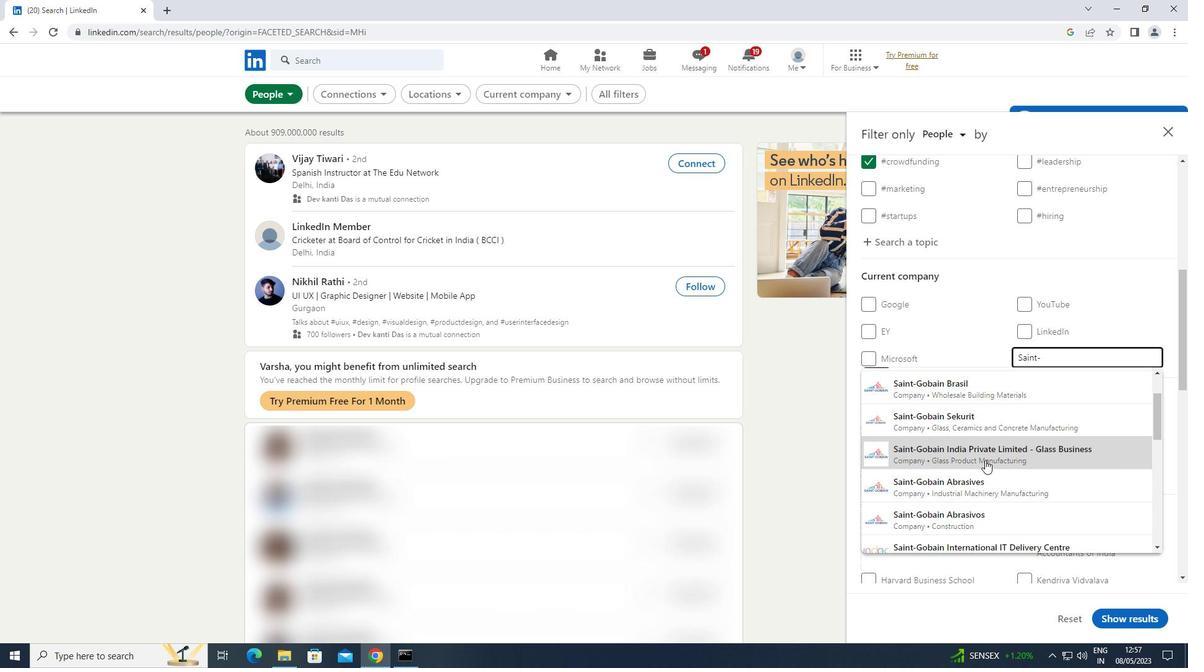 
Action: Mouse pressed left at (987, 456)
Screenshot: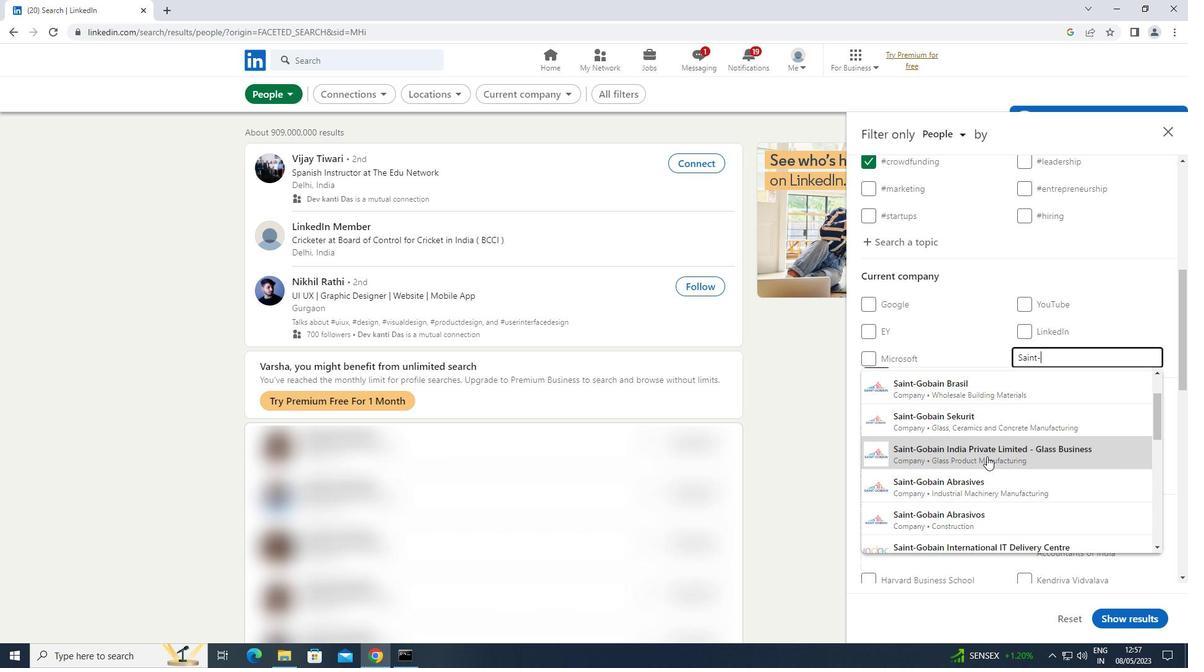 
Action: Mouse moved to (992, 453)
Screenshot: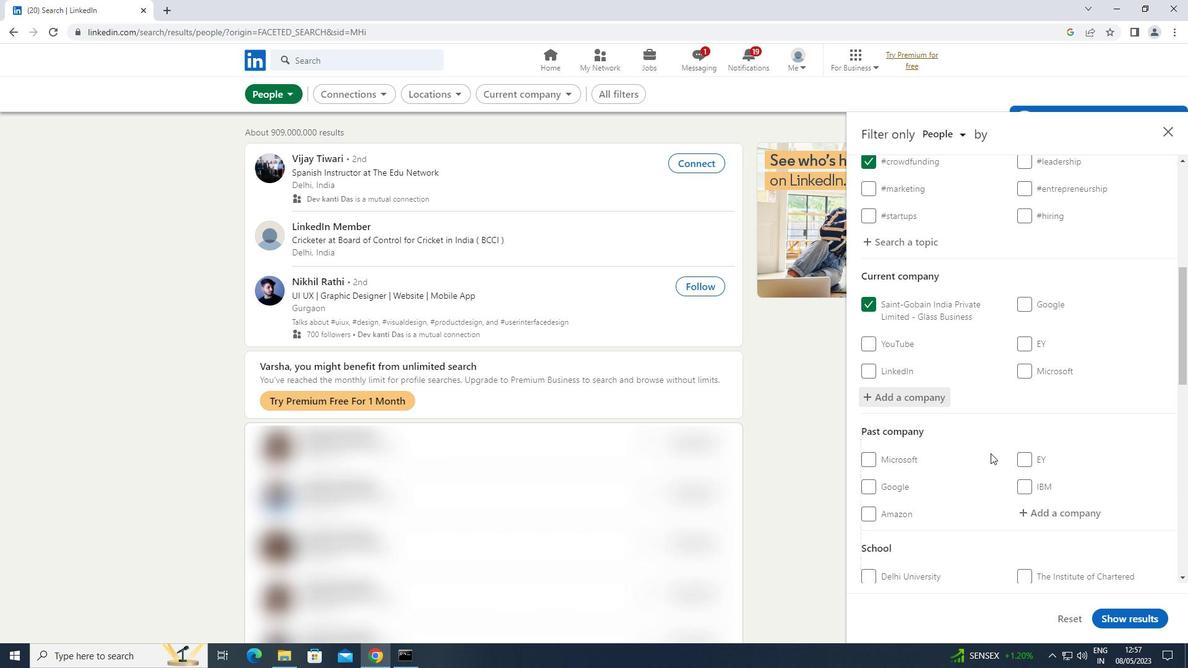 
Action: Mouse scrolled (992, 453) with delta (0, 0)
Screenshot: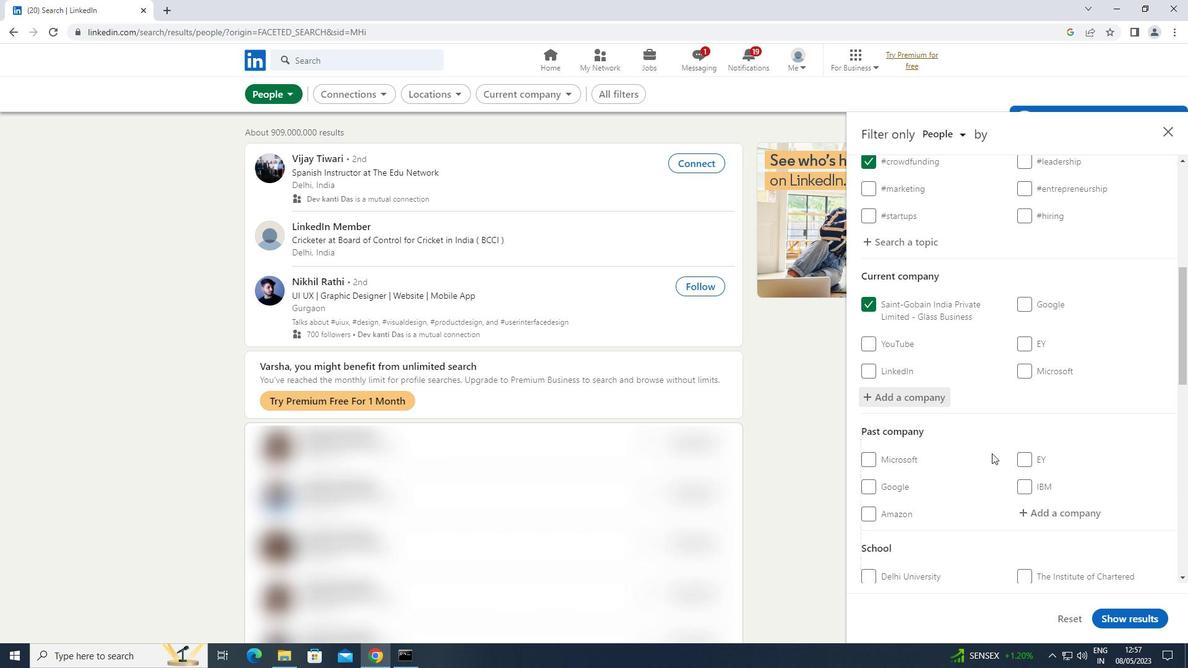 
Action: Mouse moved to (1072, 368)
Screenshot: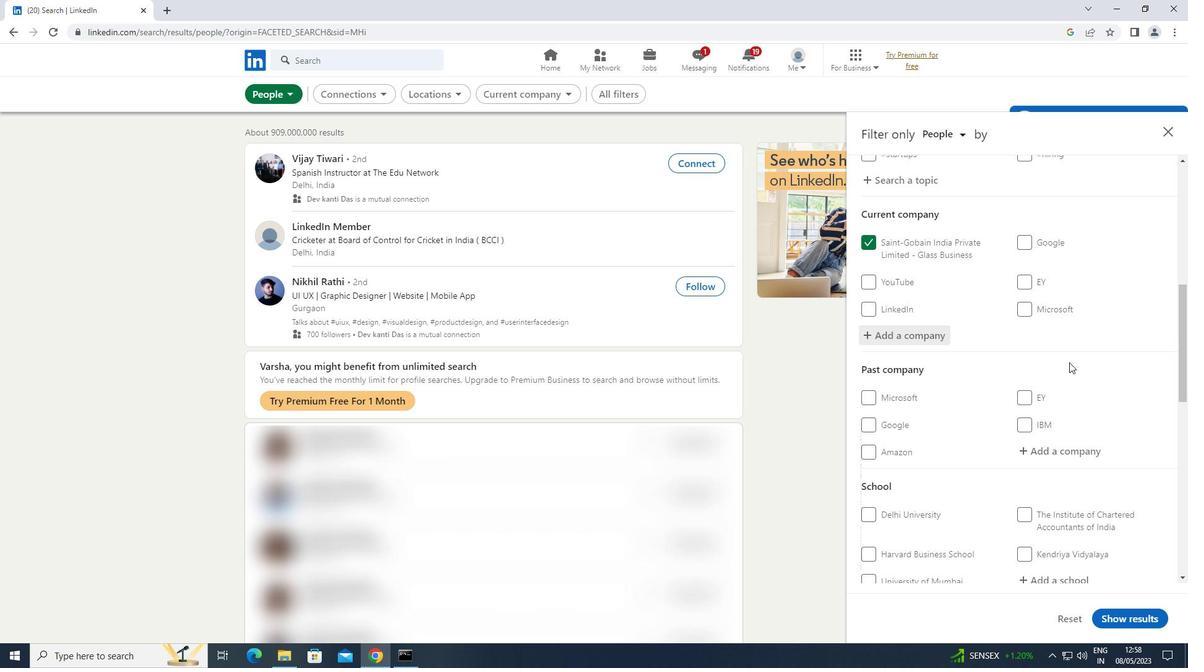 
Action: Mouse scrolled (1072, 368) with delta (0, 0)
Screenshot: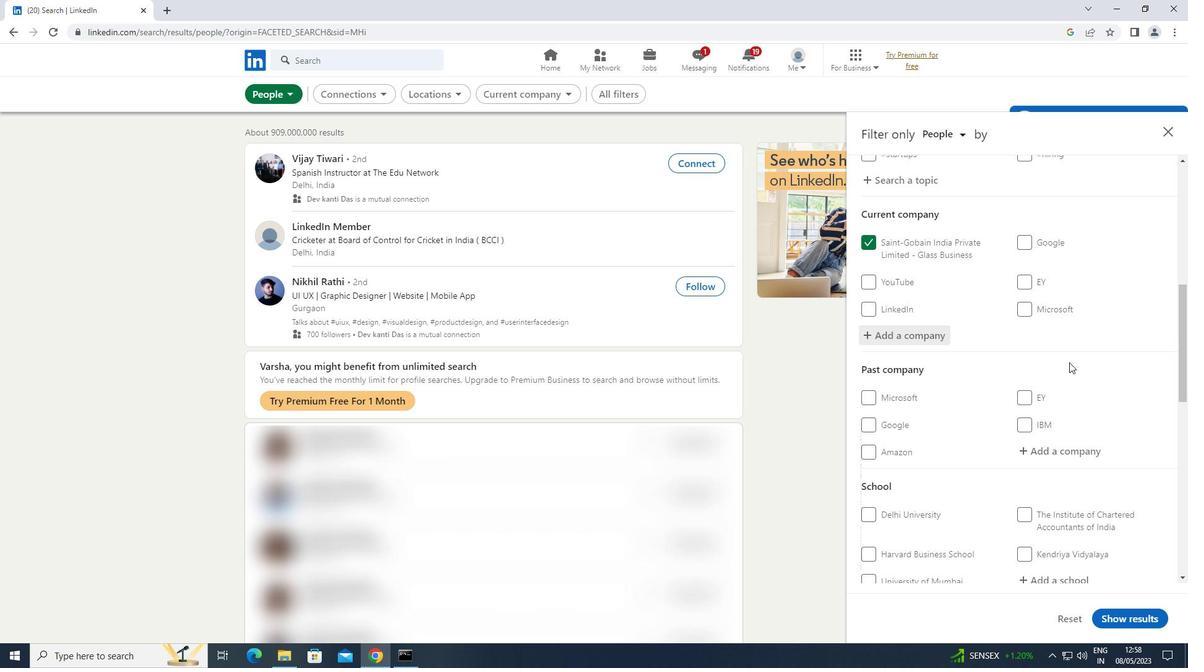 
Action: Mouse moved to (1072, 372)
Screenshot: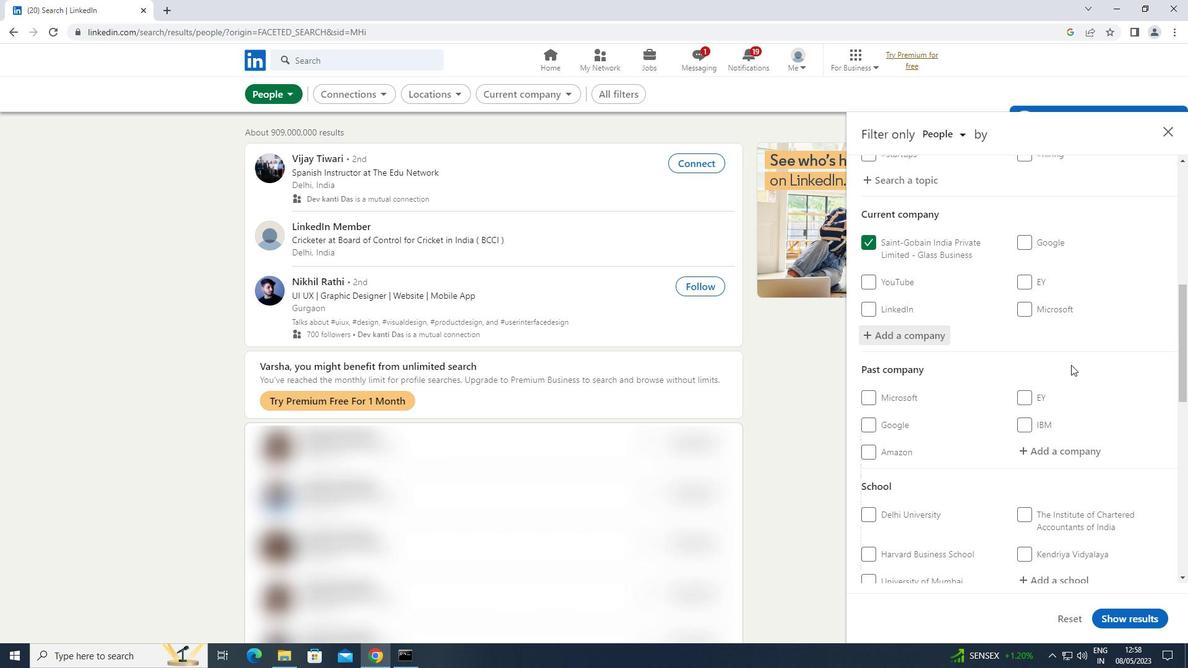 
Action: Mouse scrolled (1072, 371) with delta (0, 0)
Screenshot: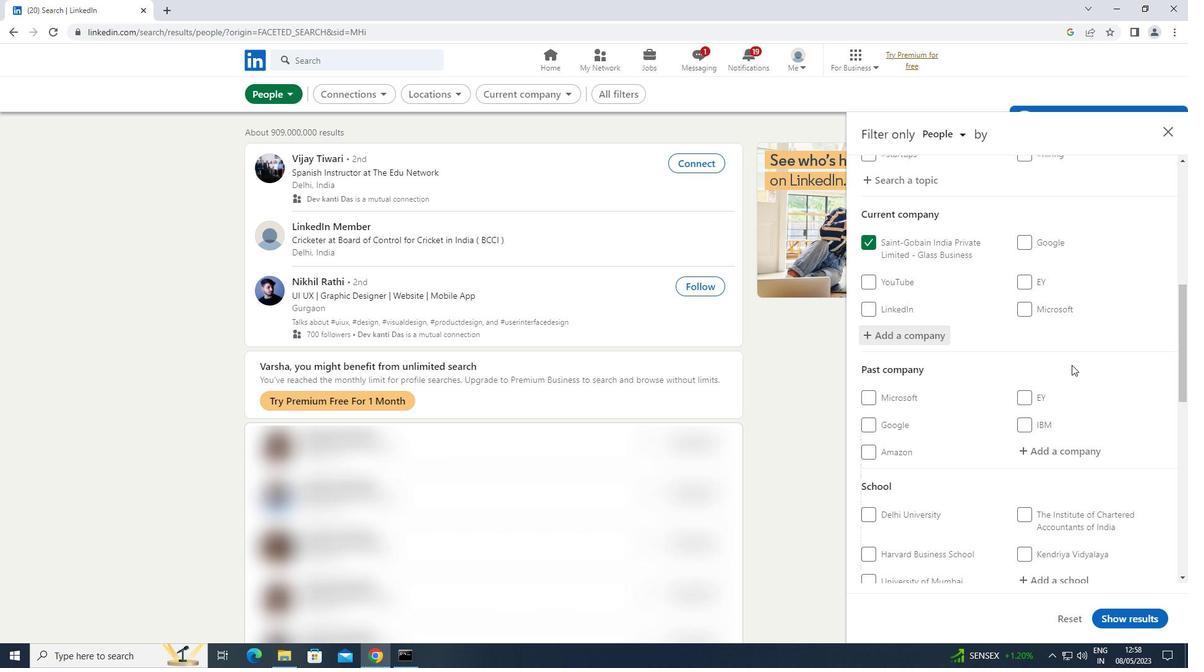 
Action: Mouse moved to (1060, 456)
Screenshot: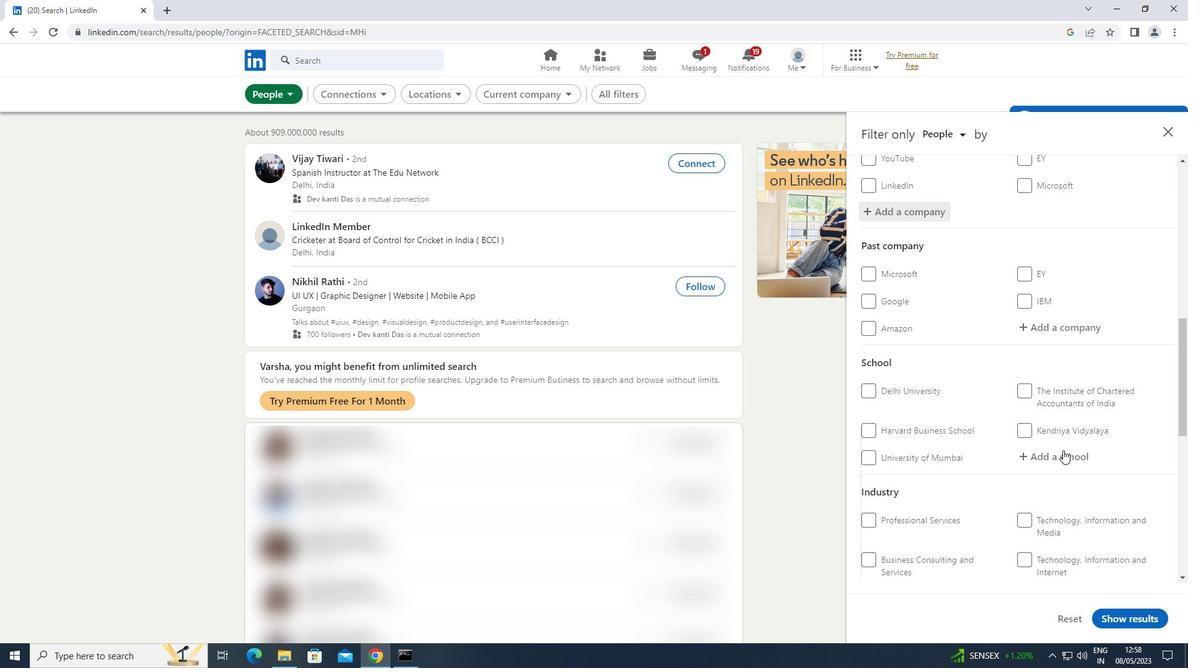 
Action: Mouse pressed left at (1060, 456)
Screenshot: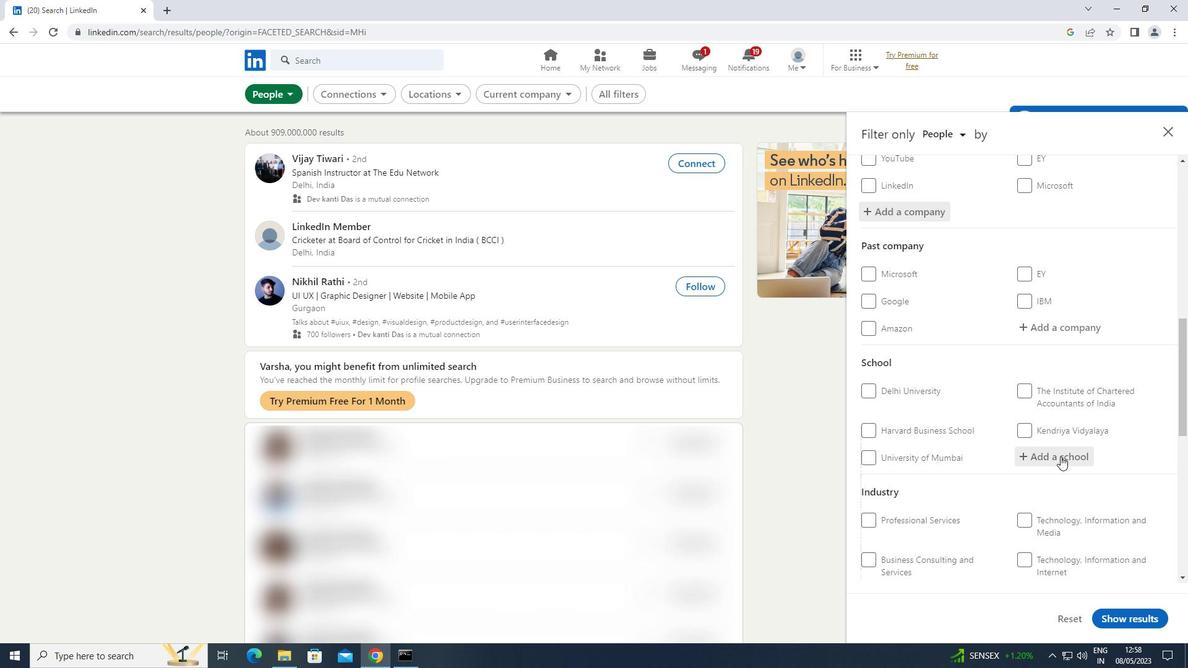 
Action: Key pressed <Key.shift>VINAYAKA
Screenshot: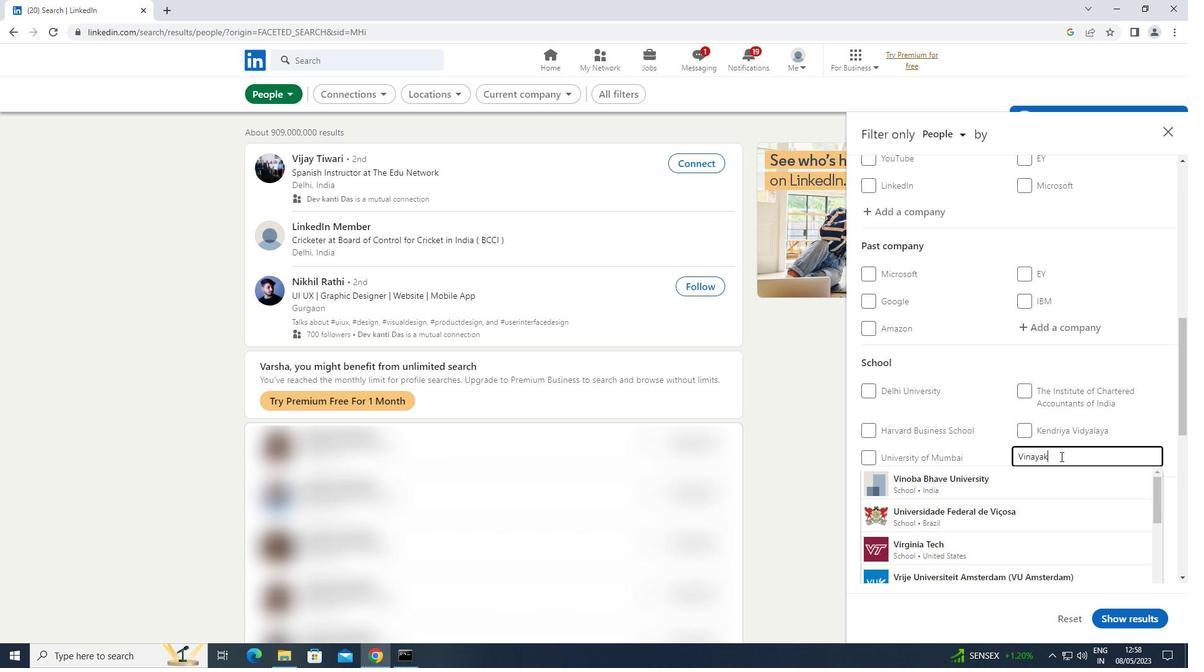 
Action: Mouse moved to (1037, 480)
Screenshot: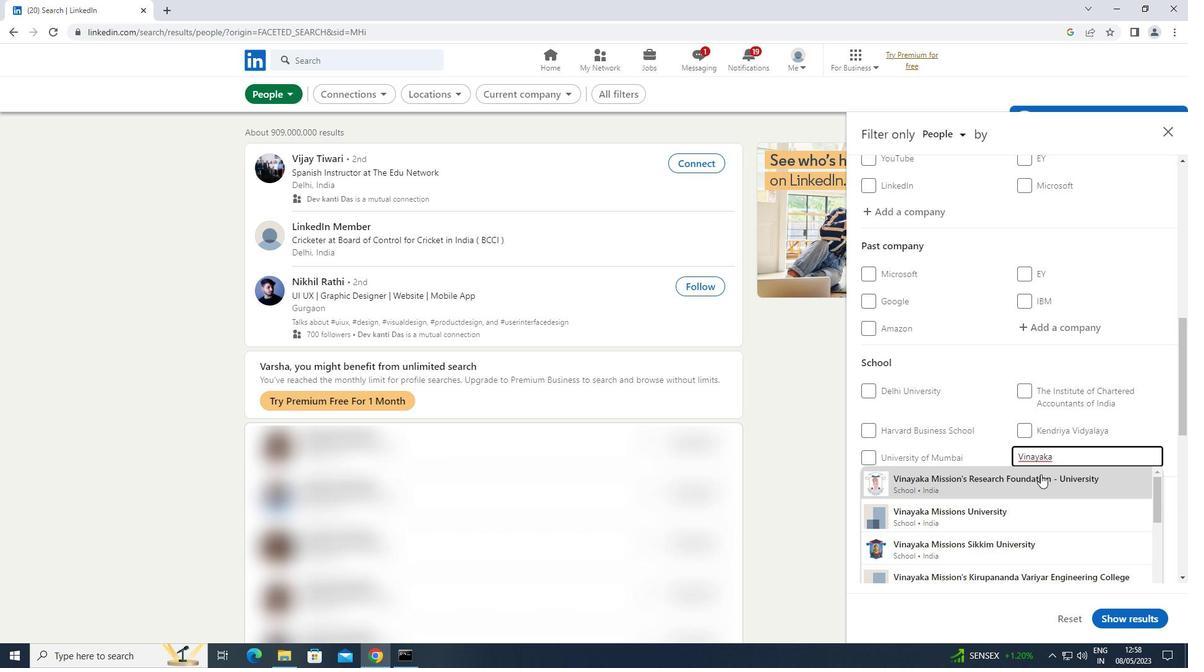
Action: Mouse pressed left at (1037, 480)
Screenshot: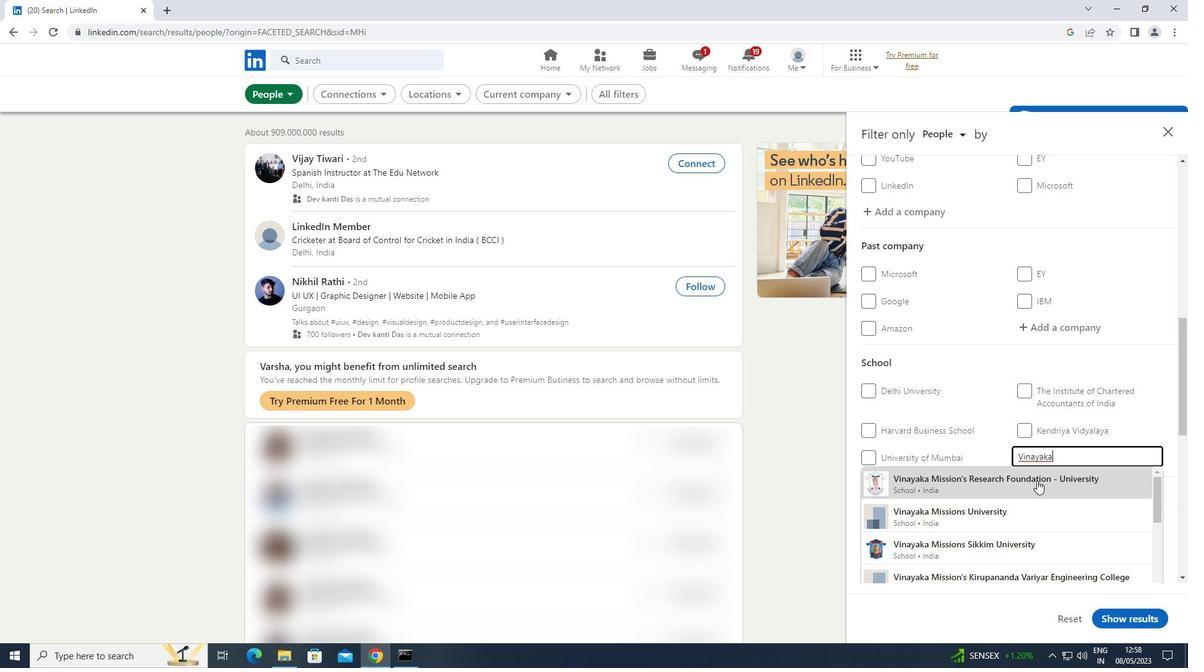 
Action: Mouse moved to (1037, 480)
Screenshot: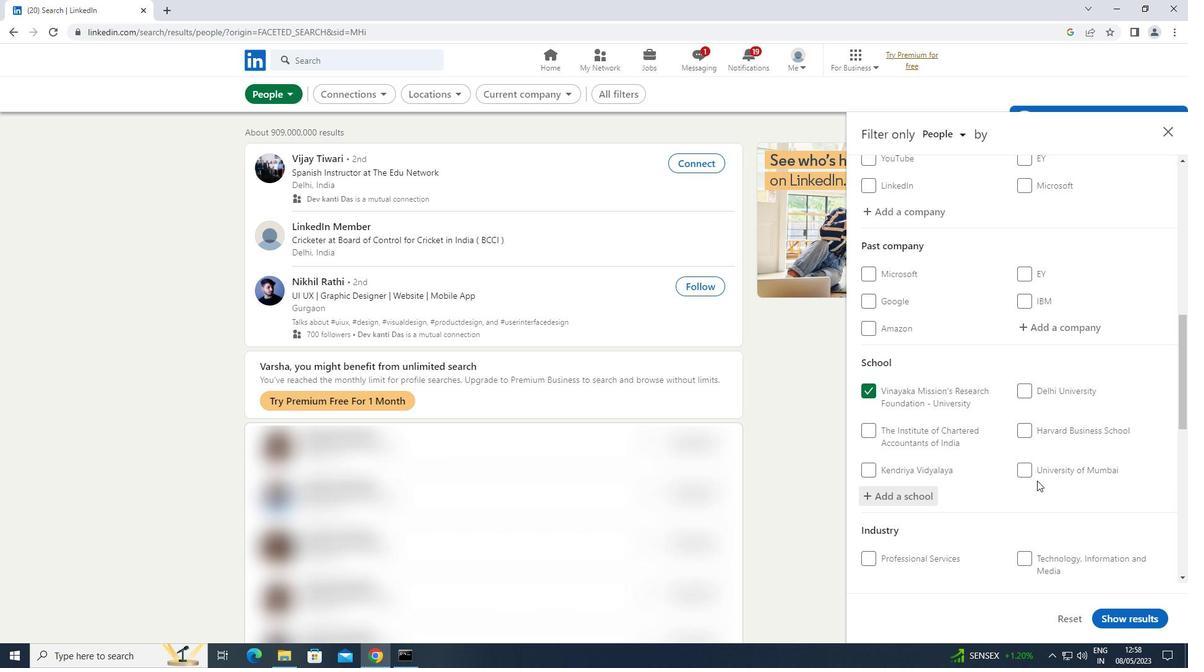 
Action: Mouse scrolled (1037, 480) with delta (0, 0)
Screenshot: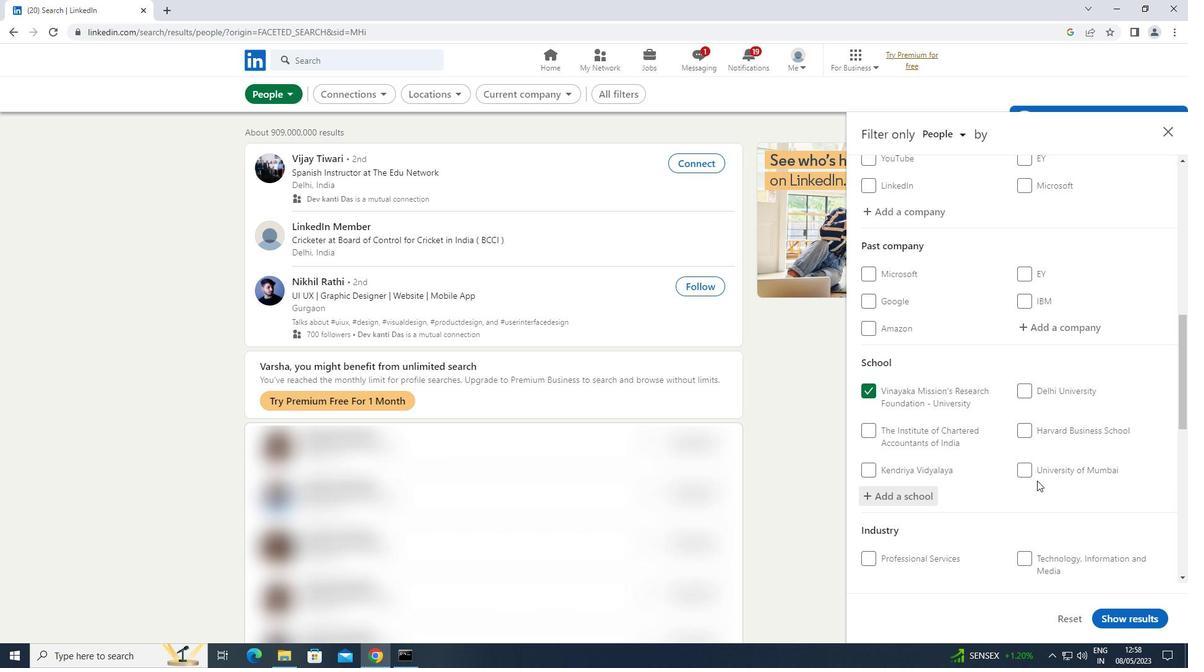 
Action: Mouse scrolled (1037, 480) with delta (0, 0)
Screenshot: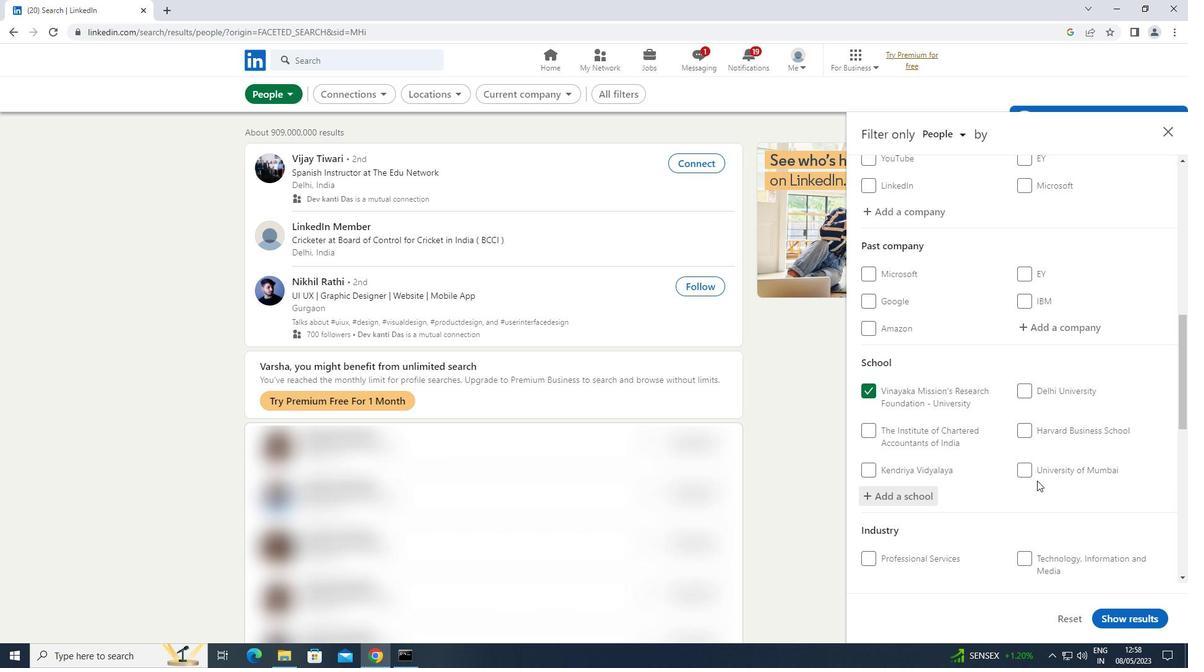 
Action: Mouse moved to (1065, 513)
Screenshot: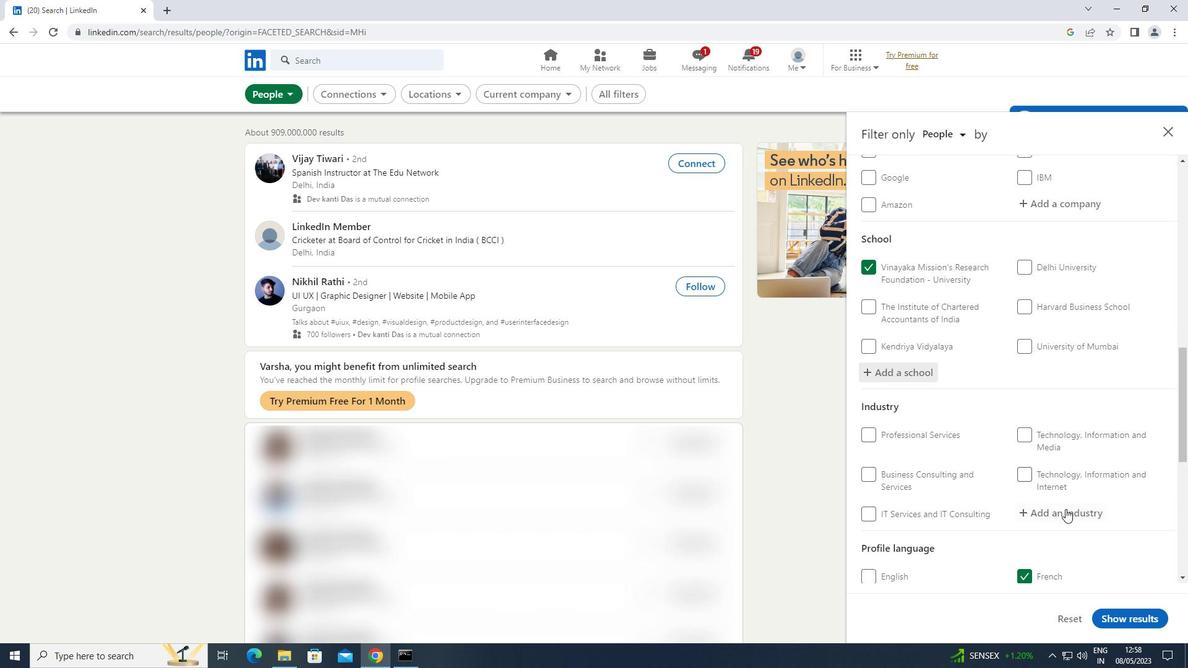 
Action: Mouse pressed left at (1065, 513)
Screenshot: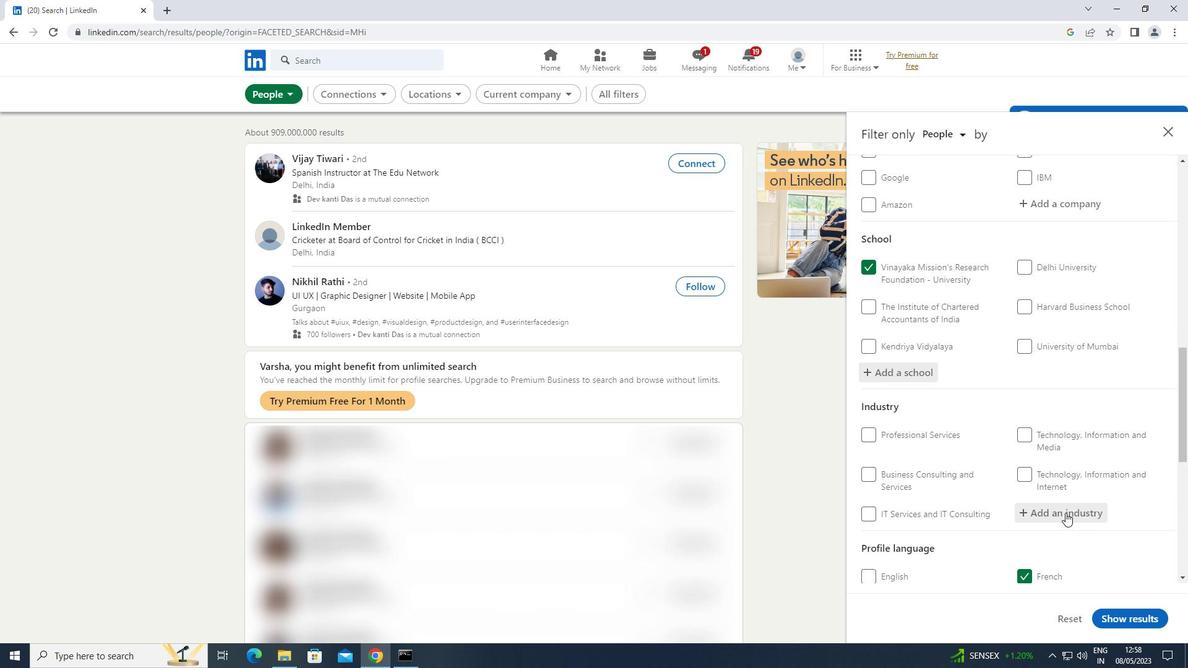 
Action: Key pressed <Key.shift>LEASING
Screenshot: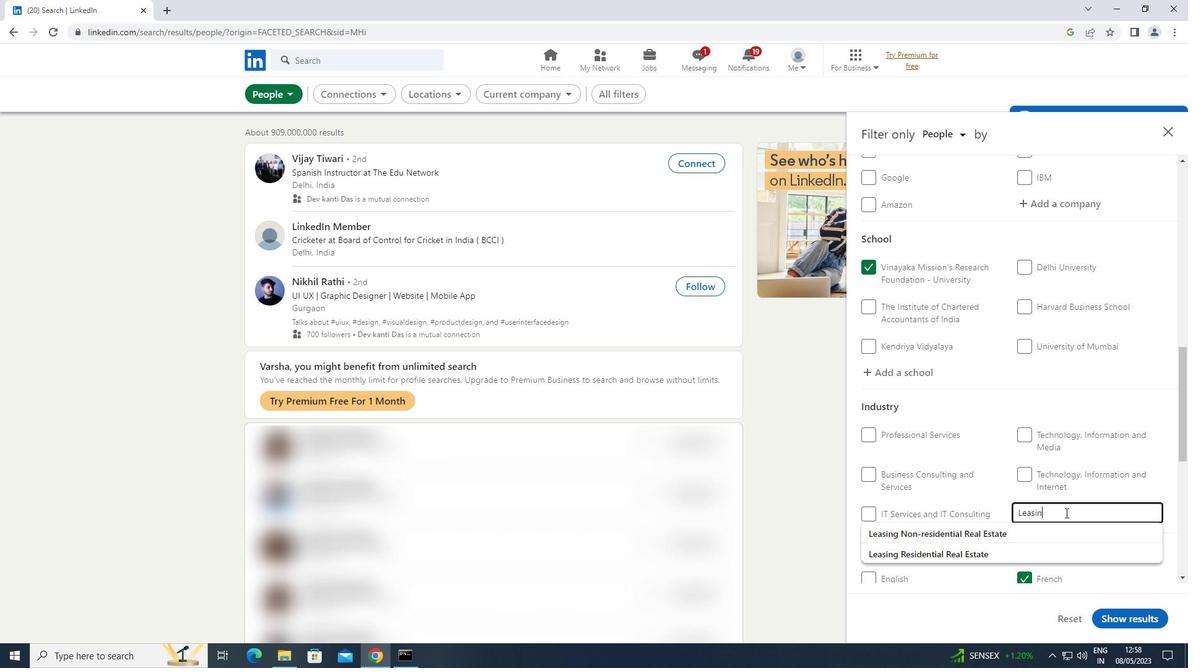 
Action: Mouse moved to (977, 550)
Screenshot: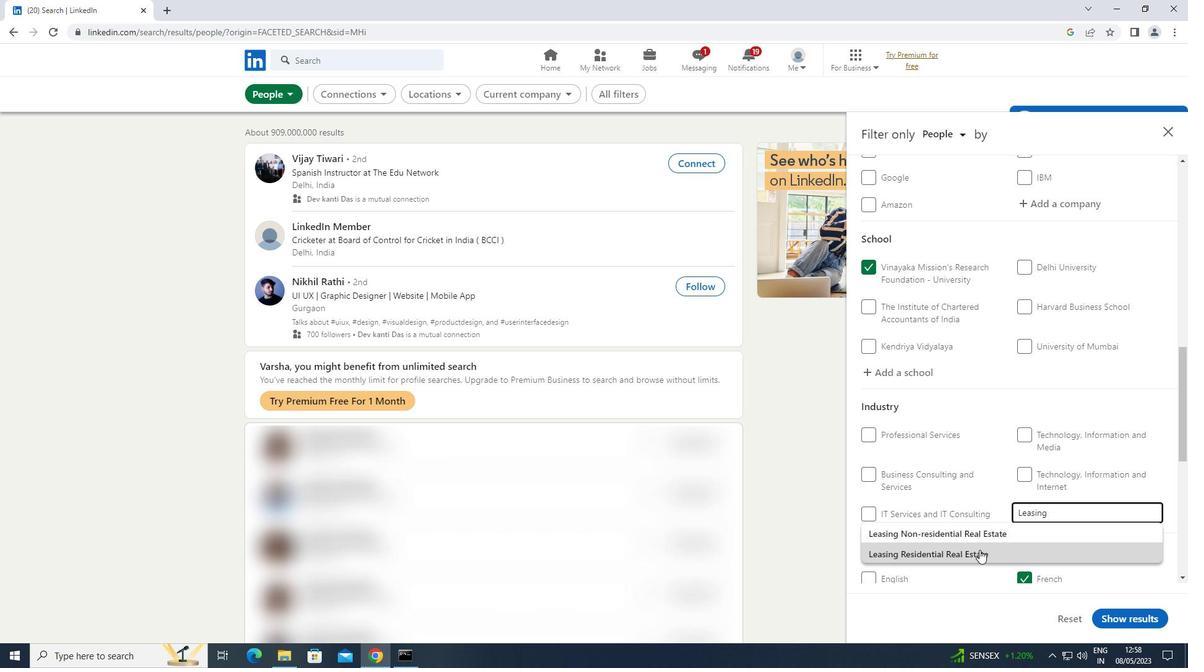 
Action: Mouse pressed left at (977, 550)
Screenshot: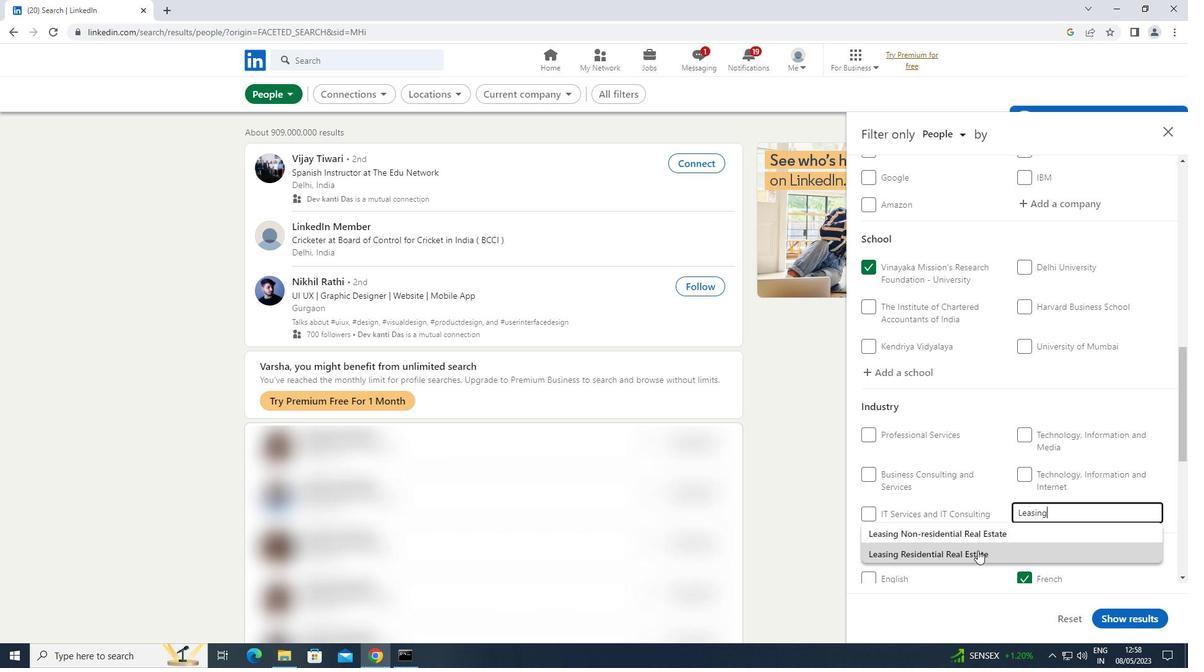 
Action: Mouse moved to (981, 549)
Screenshot: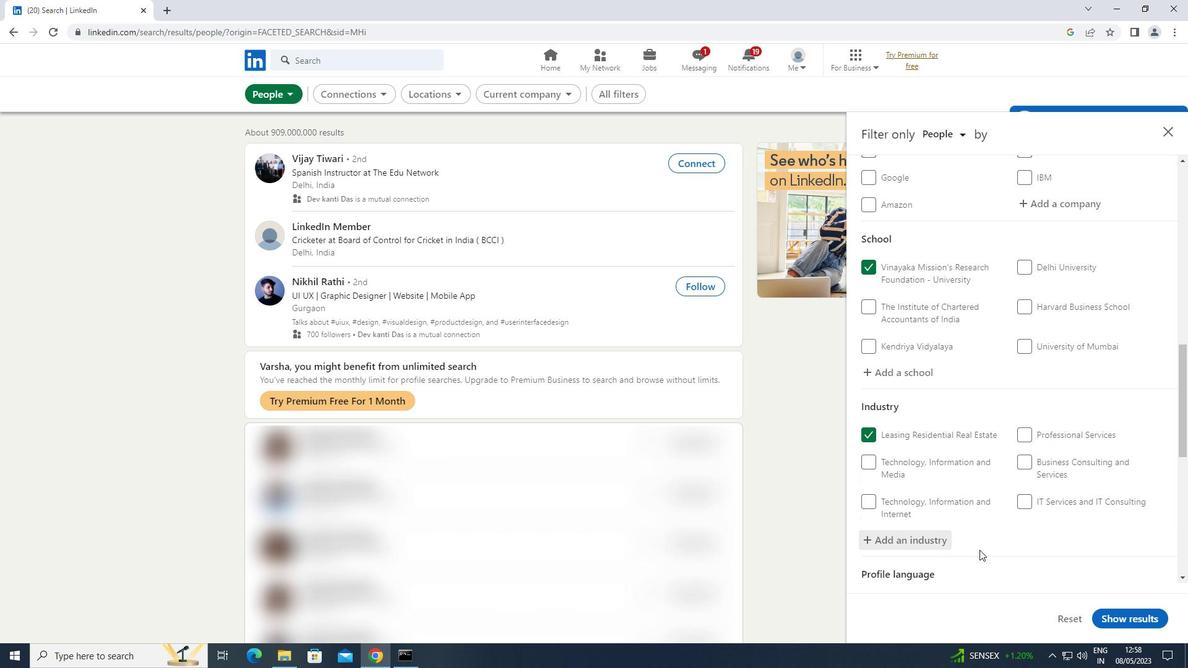 
Action: Mouse scrolled (981, 548) with delta (0, 0)
Screenshot: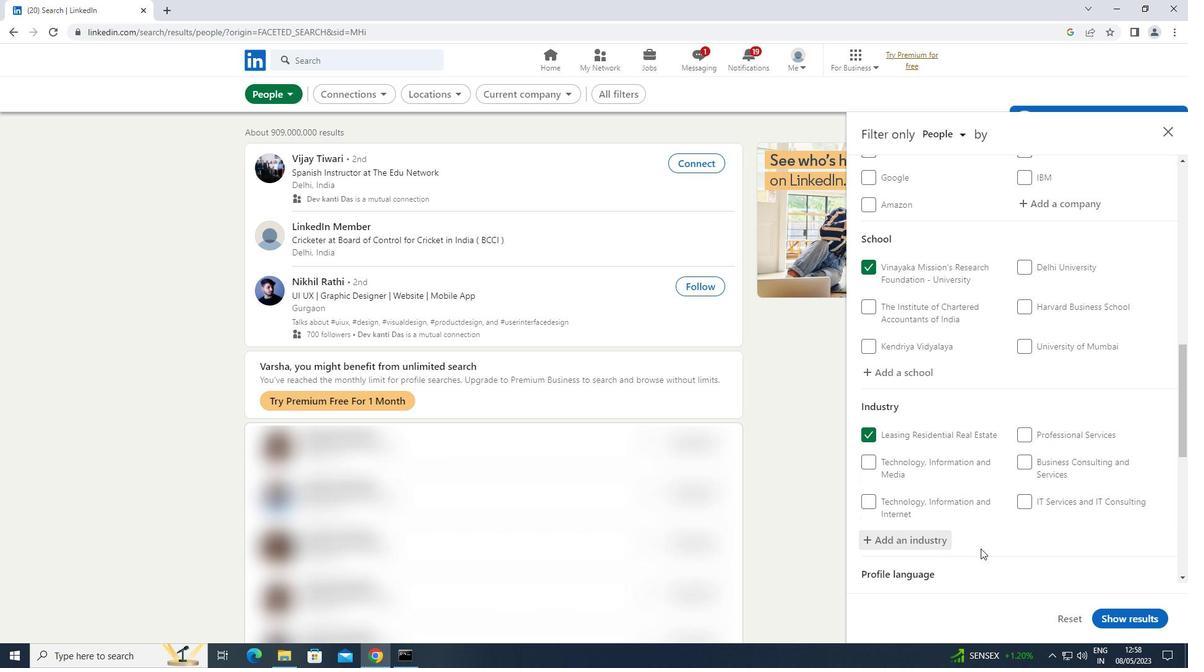 
Action: Mouse scrolled (981, 548) with delta (0, 0)
Screenshot: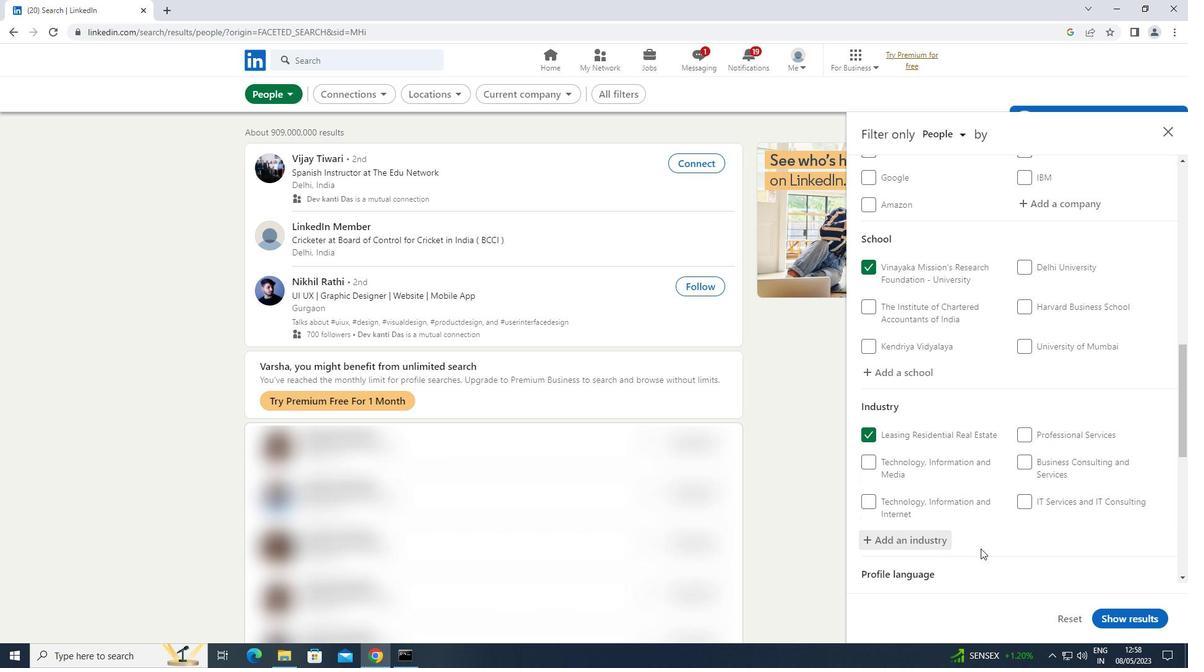 
Action: Mouse scrolled (981, 548) with delta (0, 0)
Screenshot: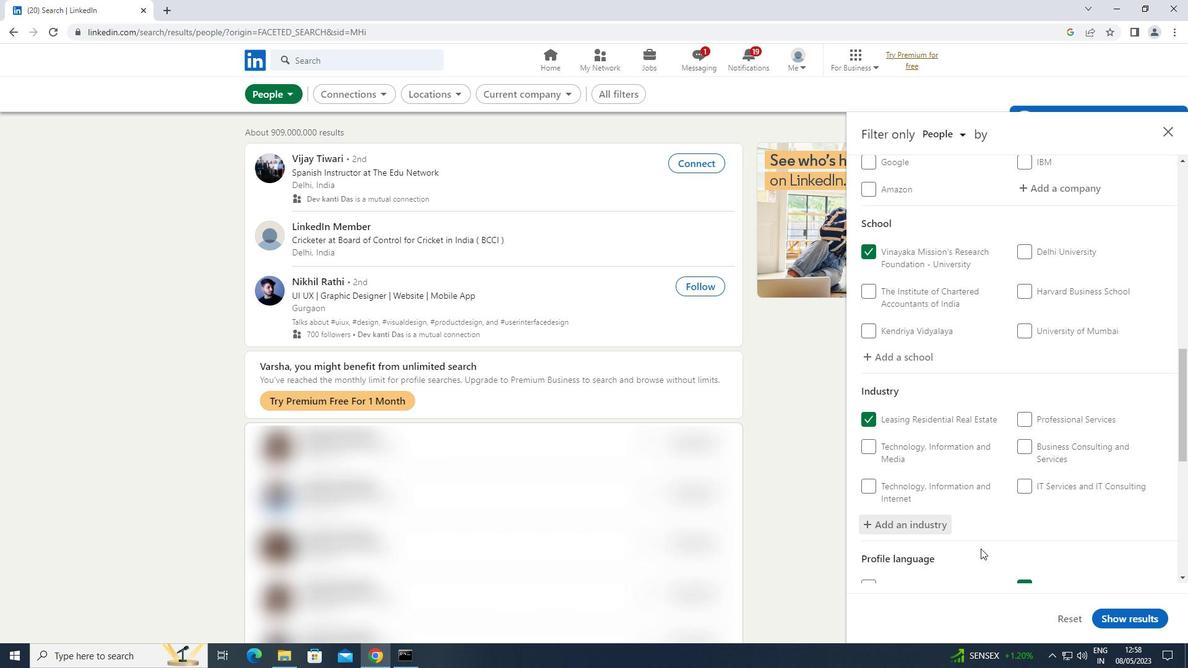 
Action: Mouse scrolled (981, 548) with delta (0, 0)
Screenshot: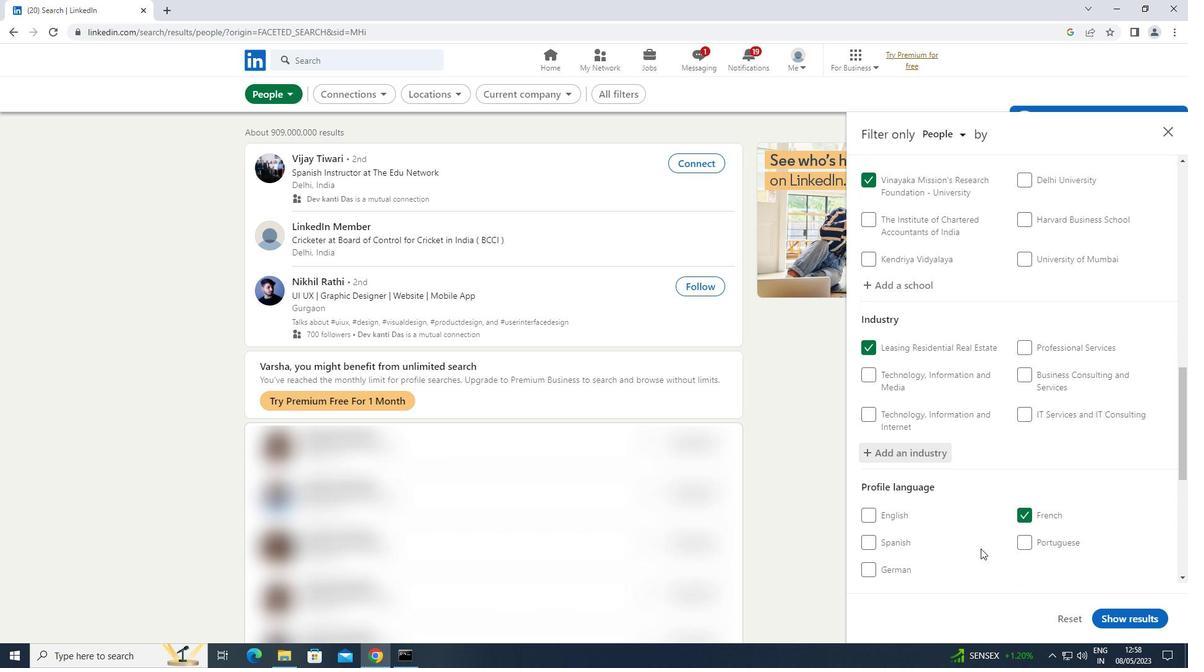
Action: Mouse moved to (1008, 539)
Screenshot: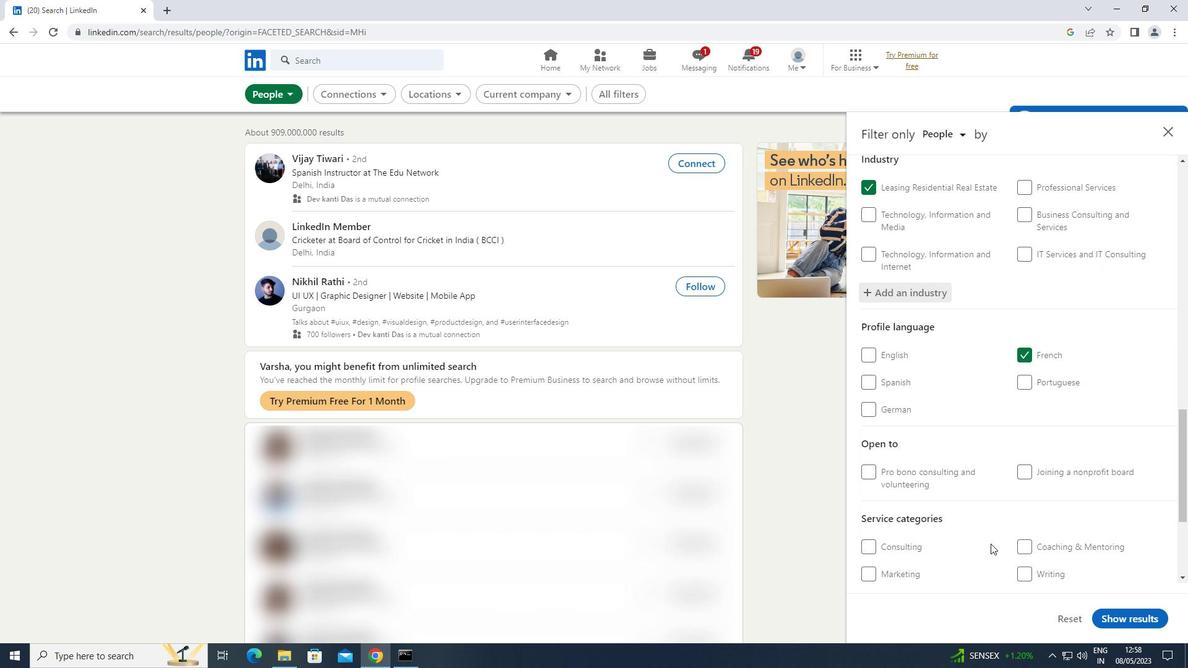 
Action: Mouse scrolled (1008, 539) with delta (0, 0)
Screenshot: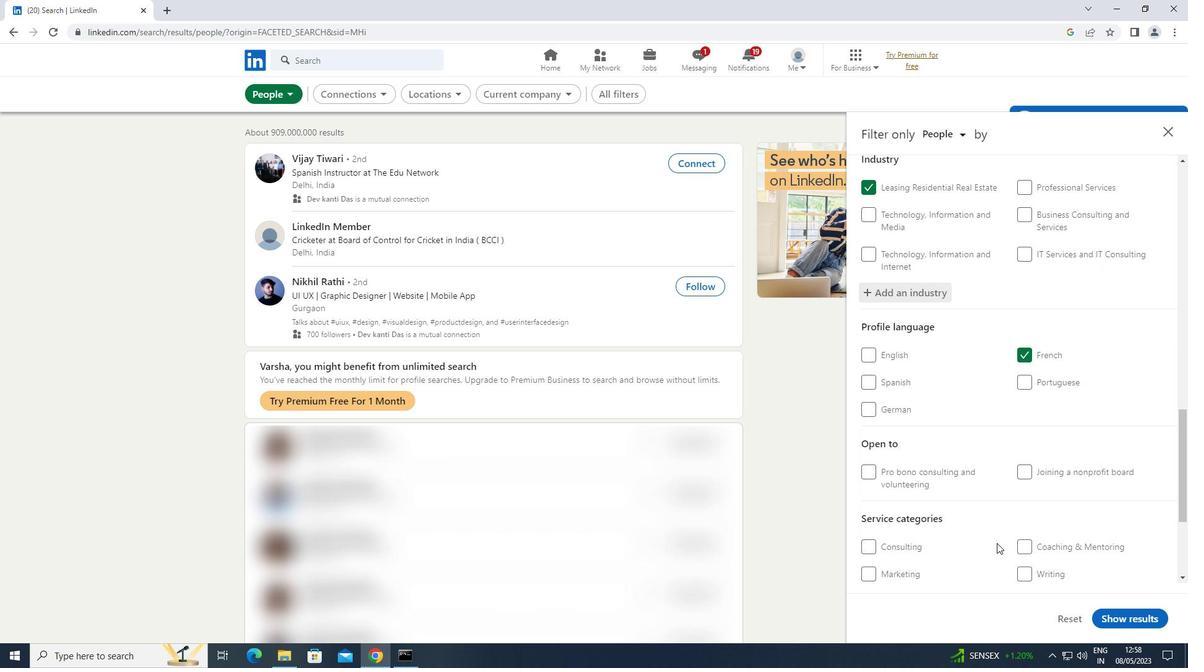 
Action: Mouse scrolled (1008, 539) with delta (0, 0)
Screenshot: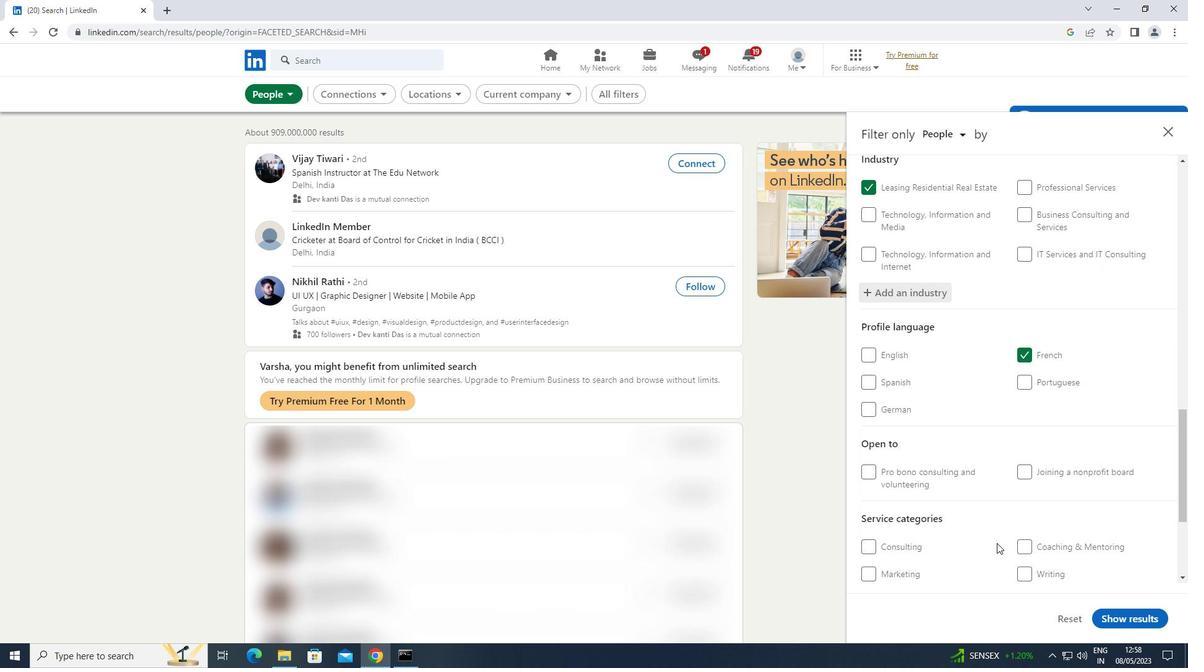 
Action: Mouse scrolled (1008, 539) with delta (0, 0)
Screenshot: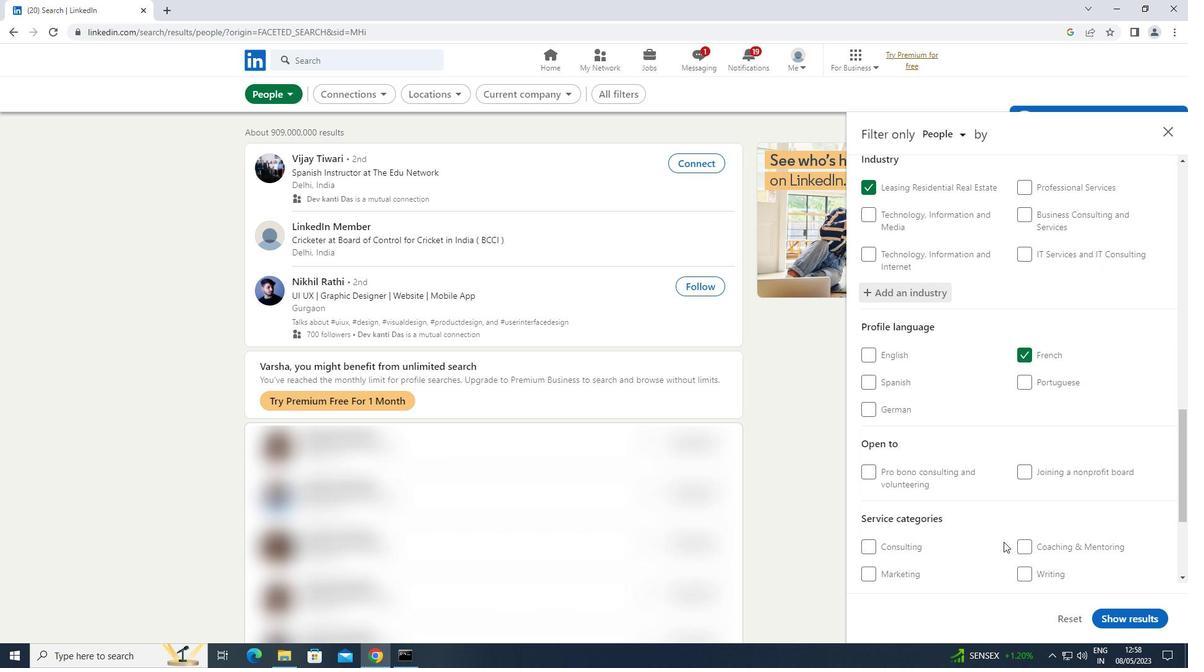 
Action: Mouse moved to (1078, 414)
Screenshot: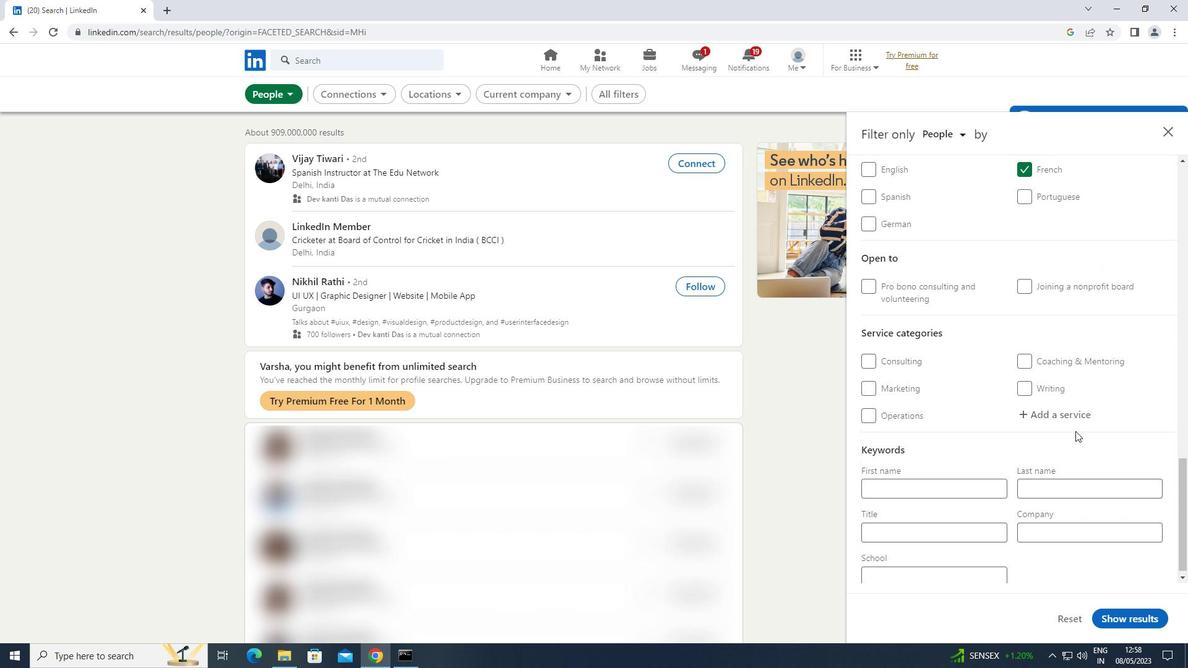 
Action: Mouse pressed left at (1078, 414)
Screenshot: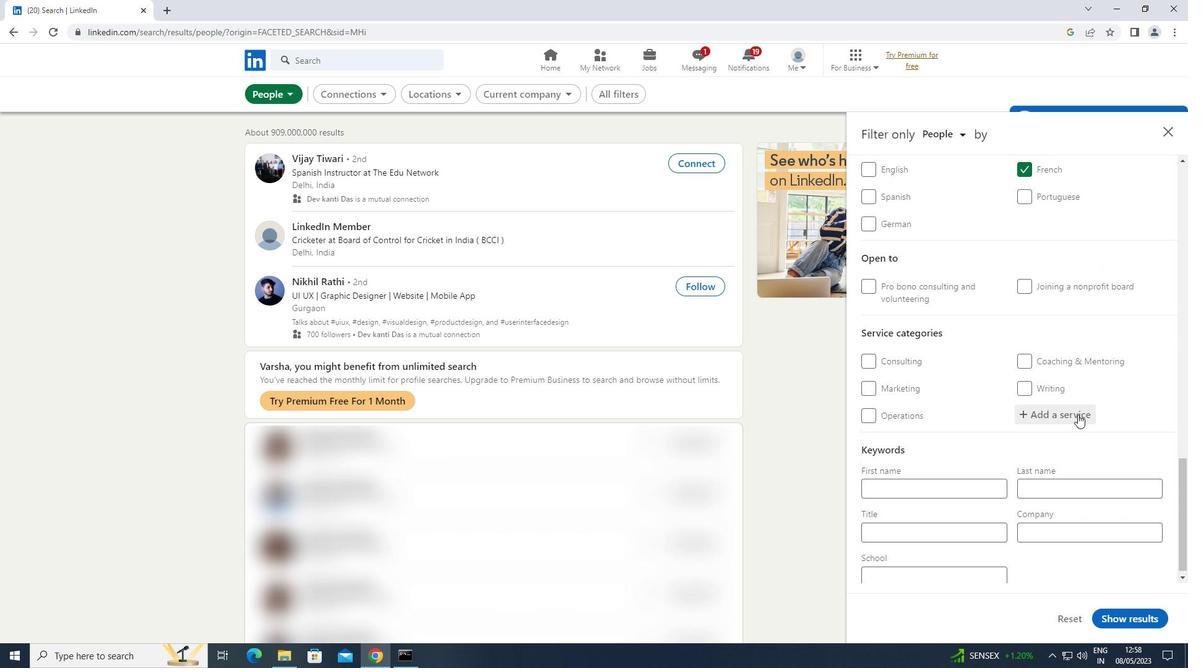 
Action: Key pressed <Key.shift>DIGITAL
Screenshot: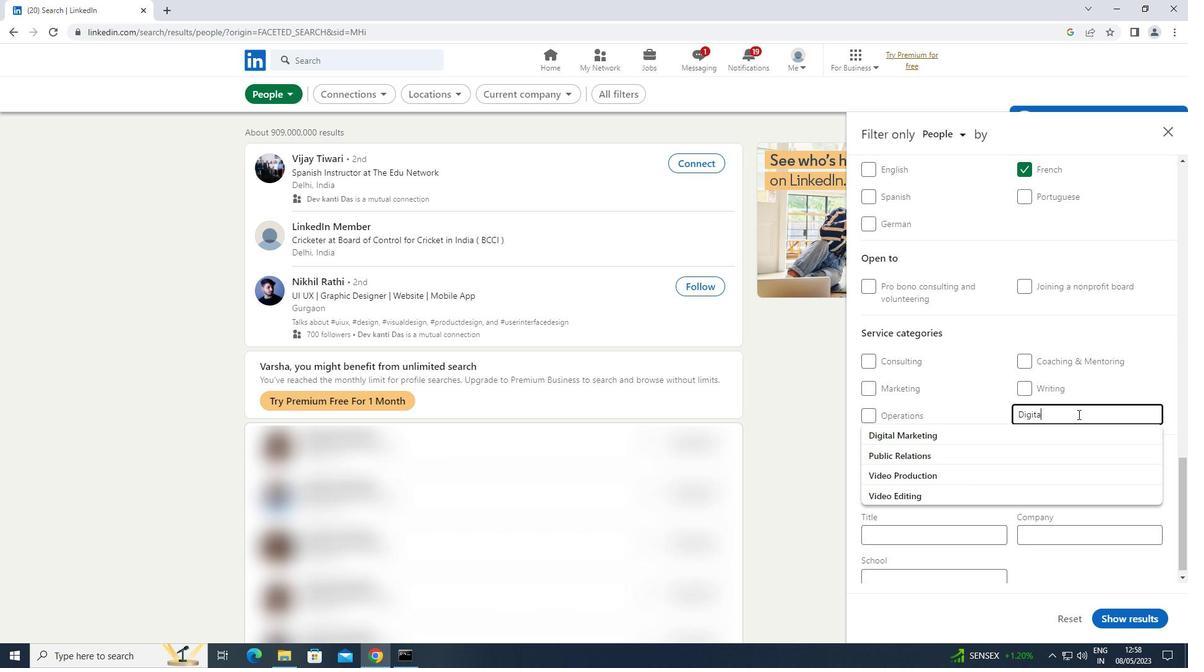 
Action: Mouse moved to (964, 430)
Screenshot: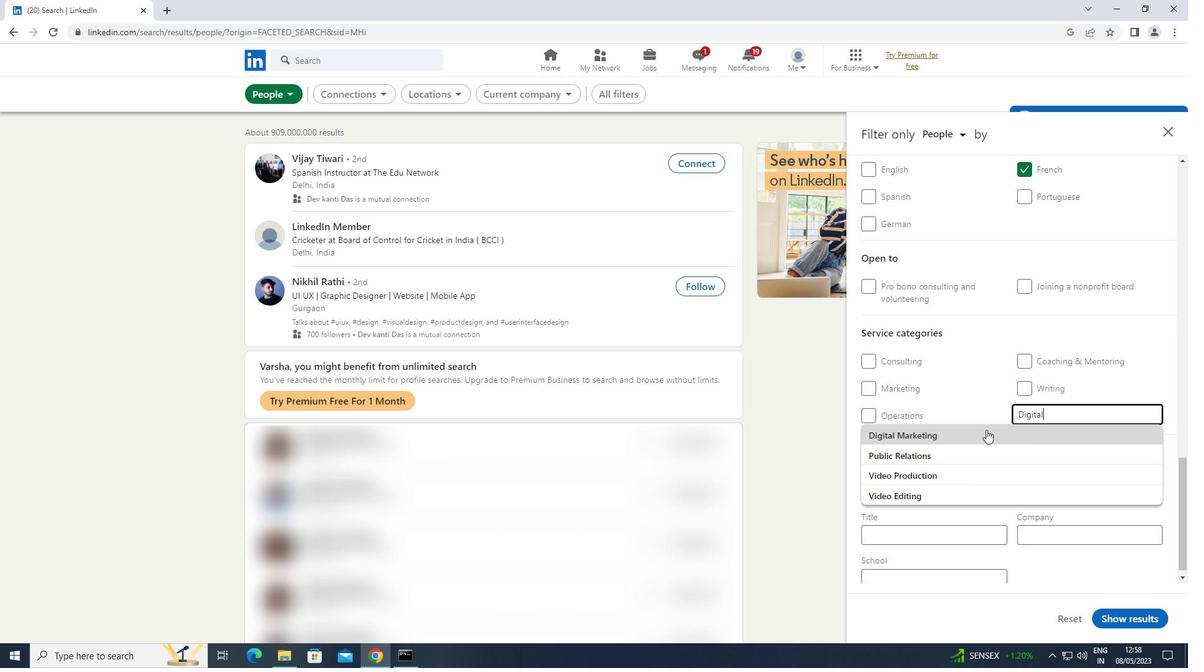 
Action: Mouse pressed left at (964, 430)
Screenshot: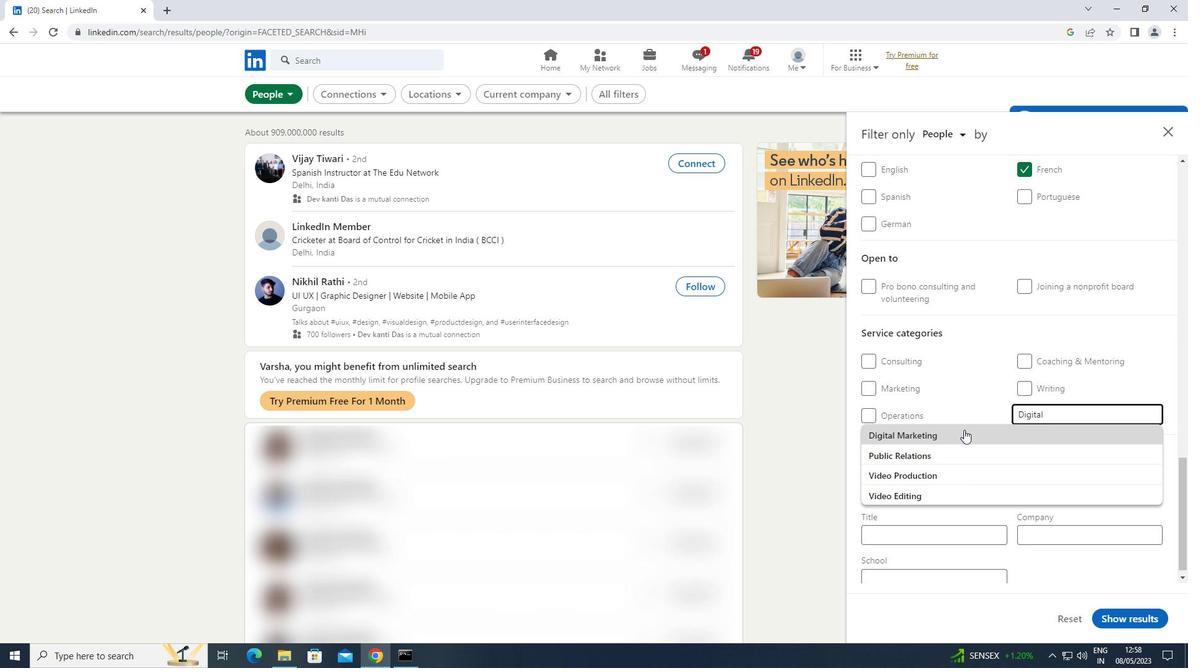
Action: Mouse scrolled (964, 429) with delta (0, 0)
Screenshot: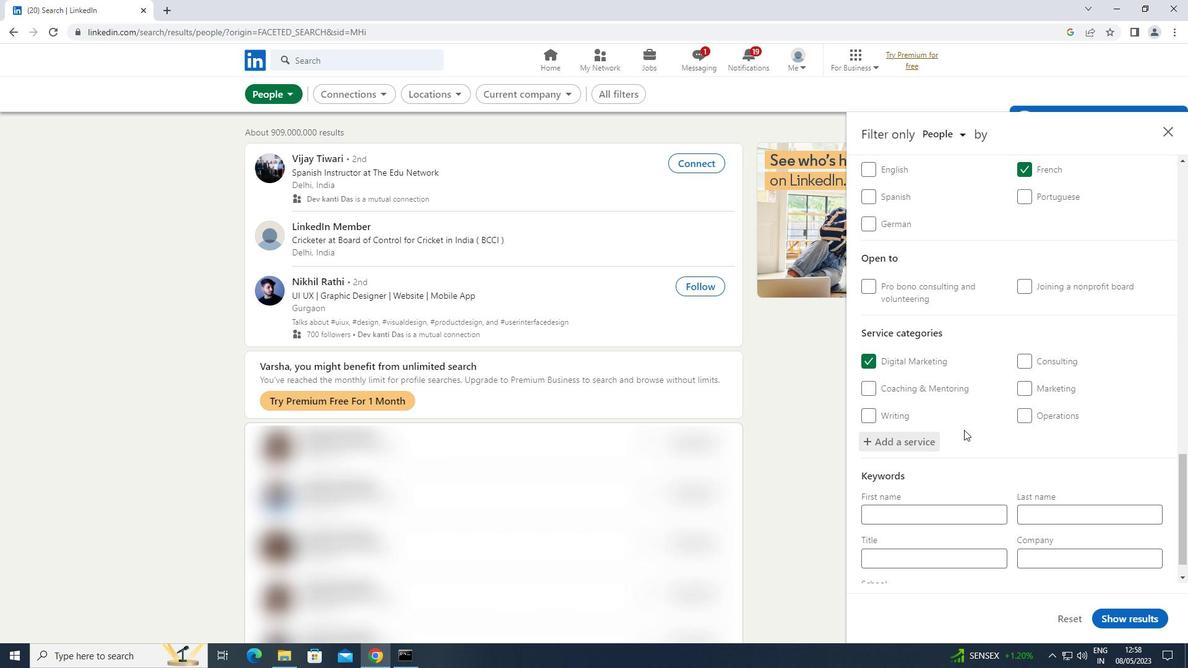 
Action: Mouse scrolled (964, 429) with delta (0, 0)
Screenshot: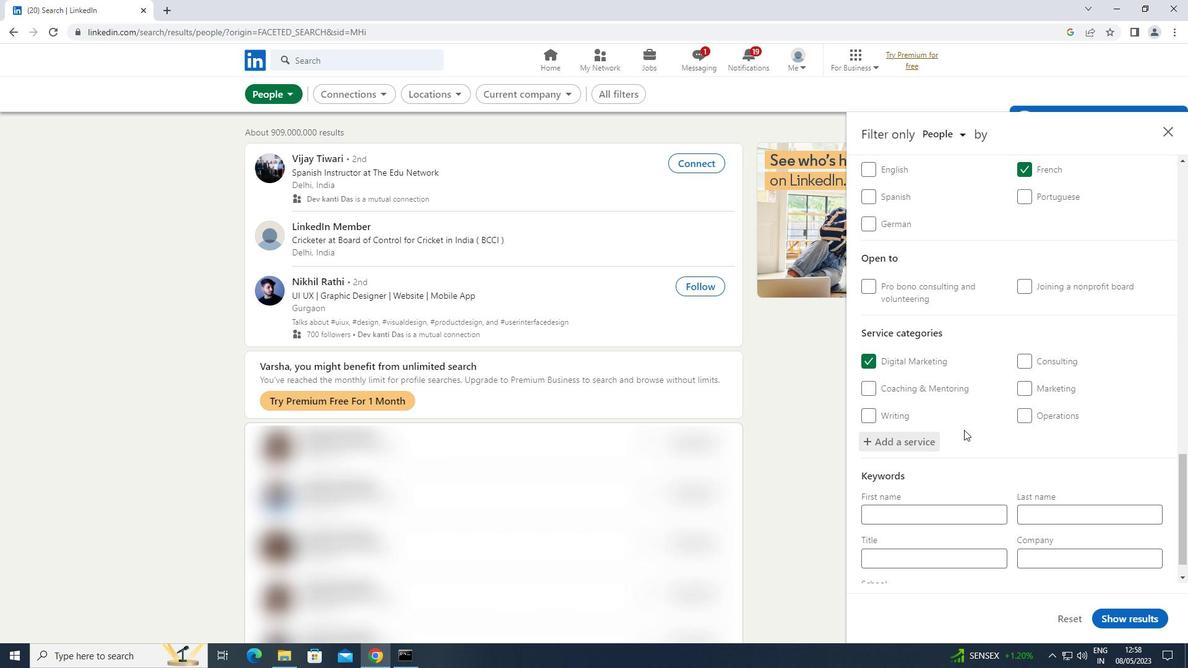 
Action: Mouse scrolled (964, 429) with delta (0, 0)
Screenshot: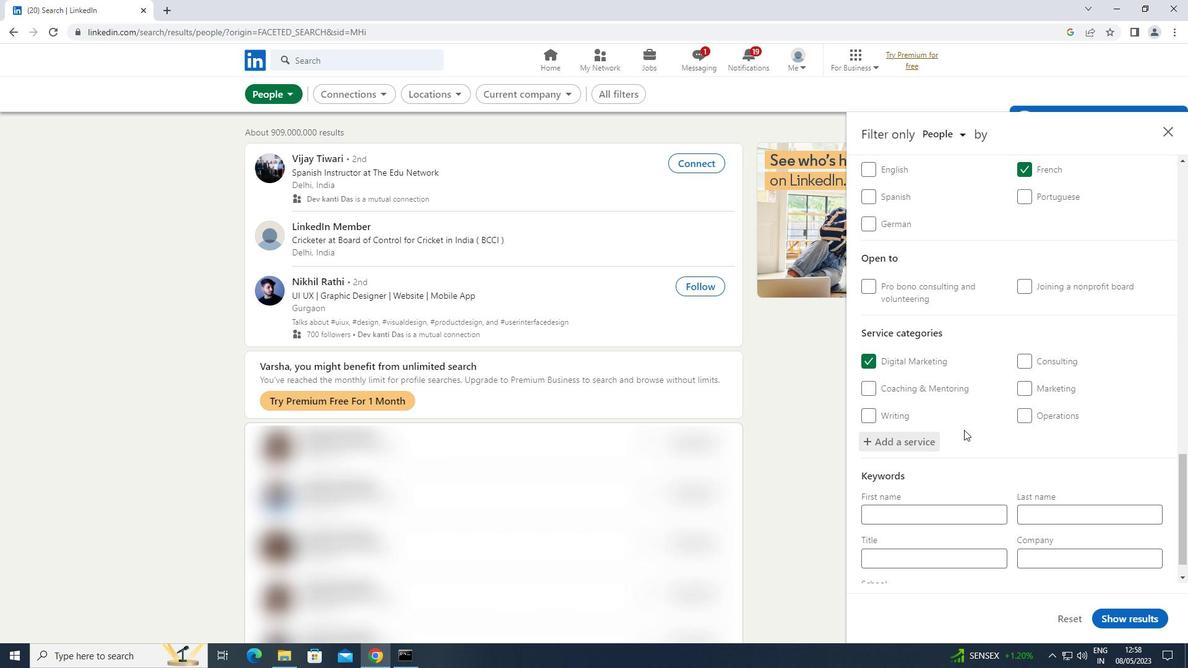 
Action: Mouse scrolled (964, 429) with delta (0, 0)
Screenshot: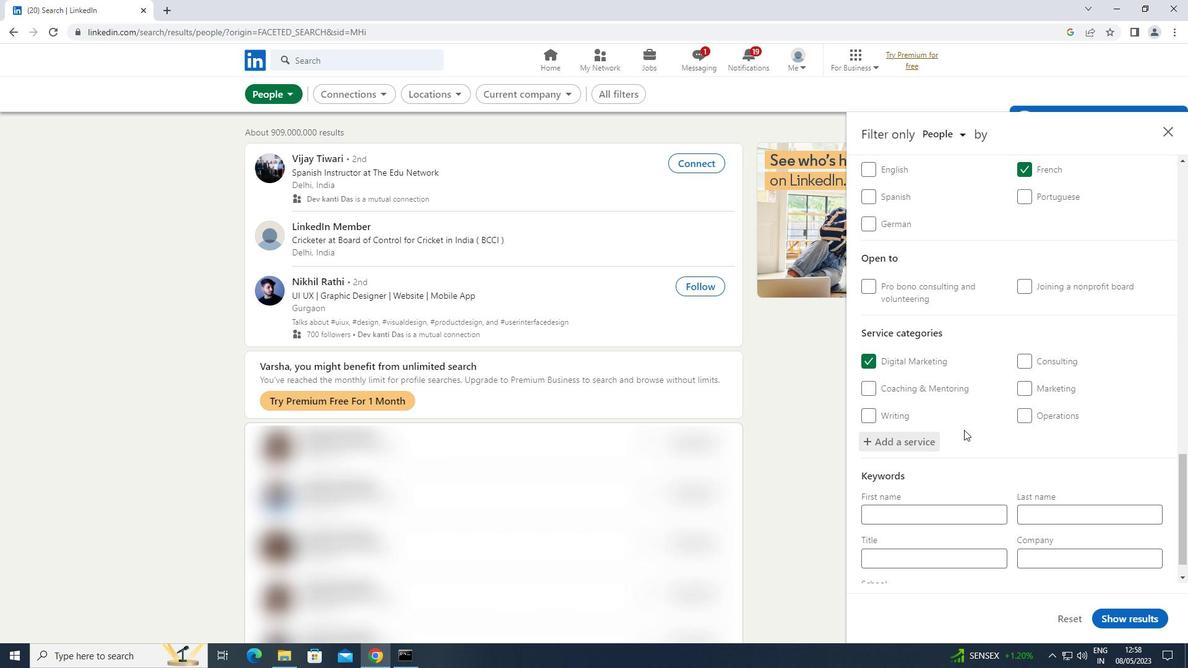 
Action: Mouse scrolled (964, 429) with delta (0, 0)
Screenshot: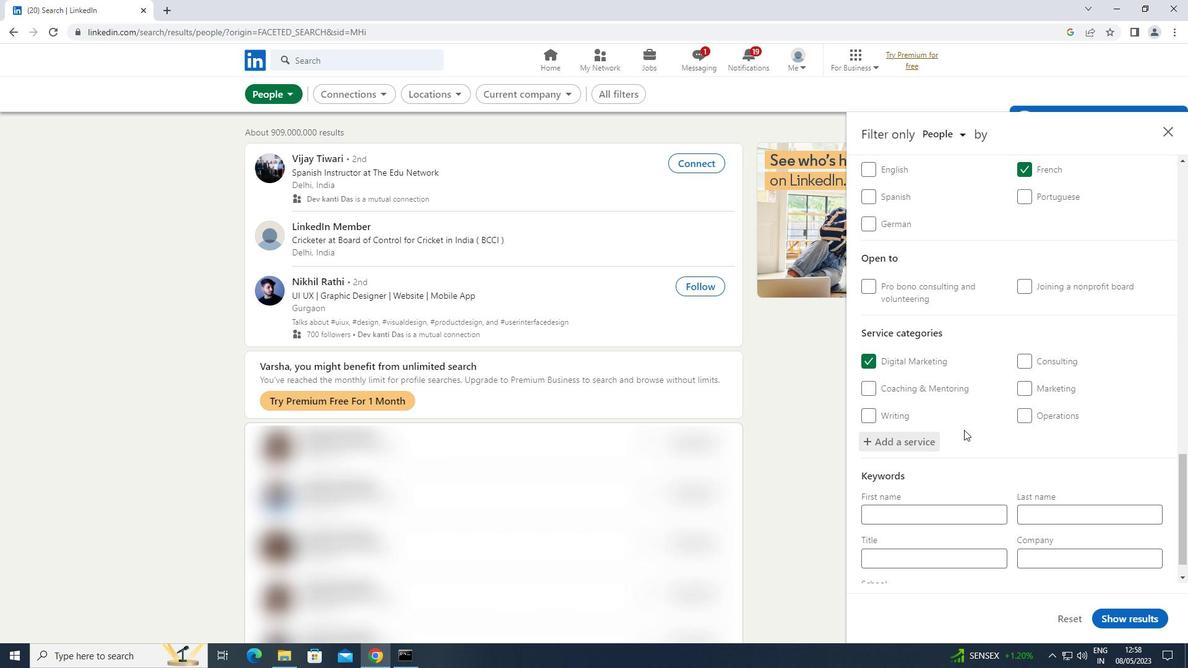 
Action: Mouse scrolled (964, 429) with delta (0, 0)
Screenshot: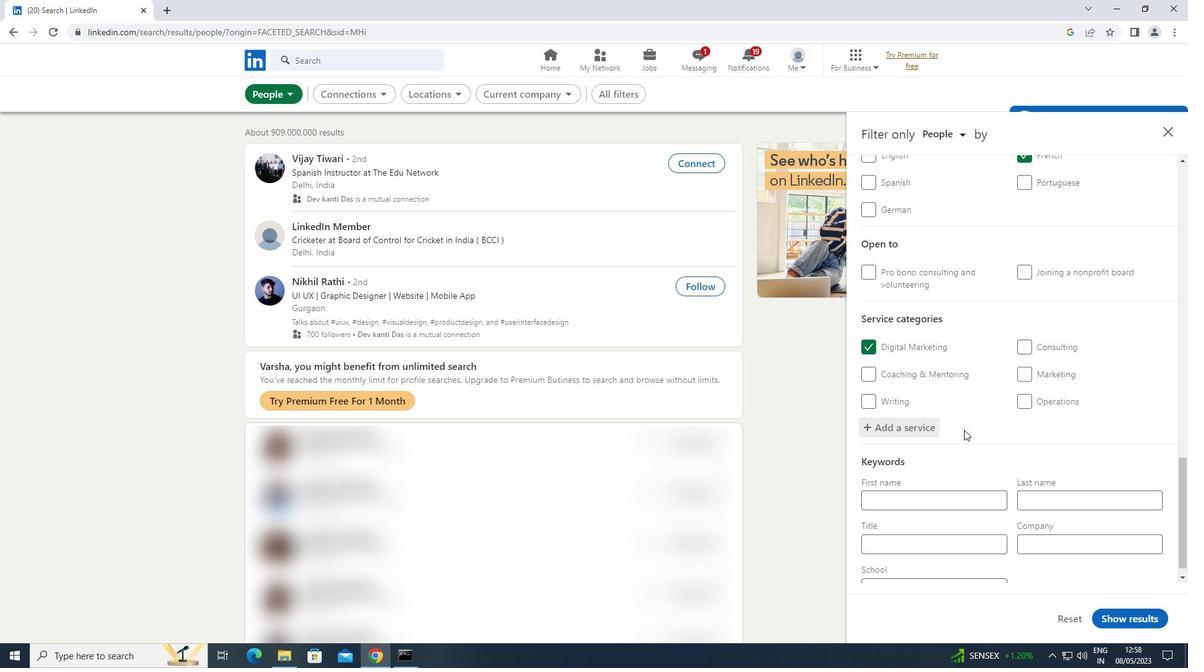 
Action: Mouse moved to (909, 525)
Screenshot: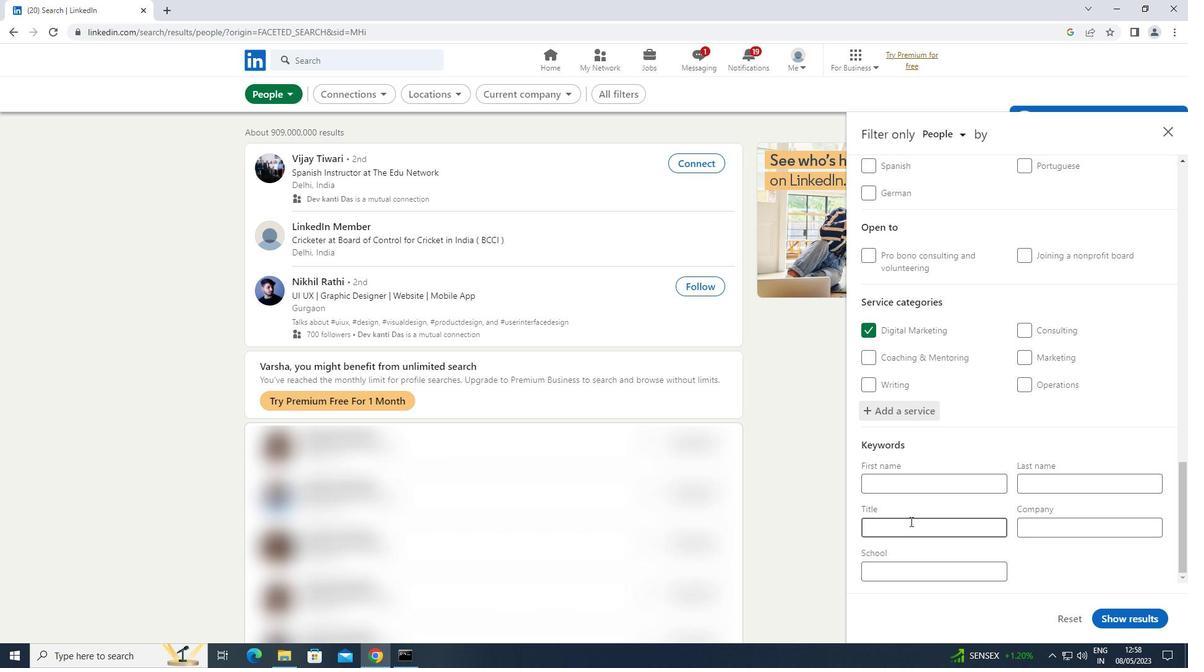 
Action: Mouse pressed left at (909, 525)
Screenshot: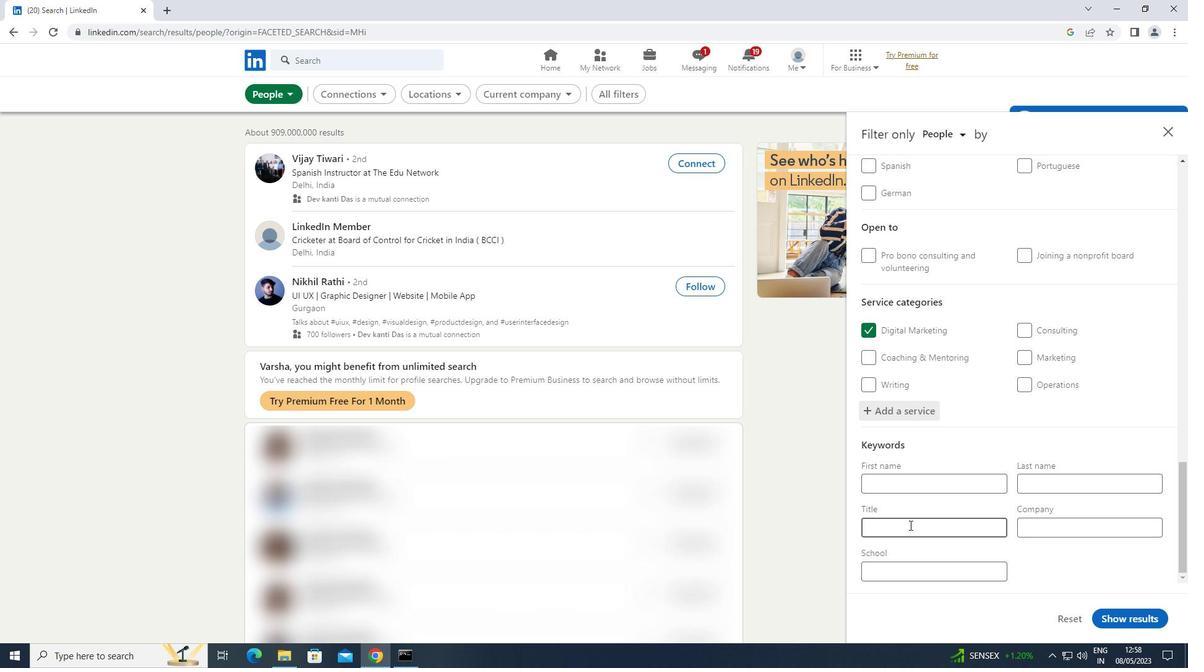 
Action: Key pressed <Key.shift>PHYSICIST
Screenshot: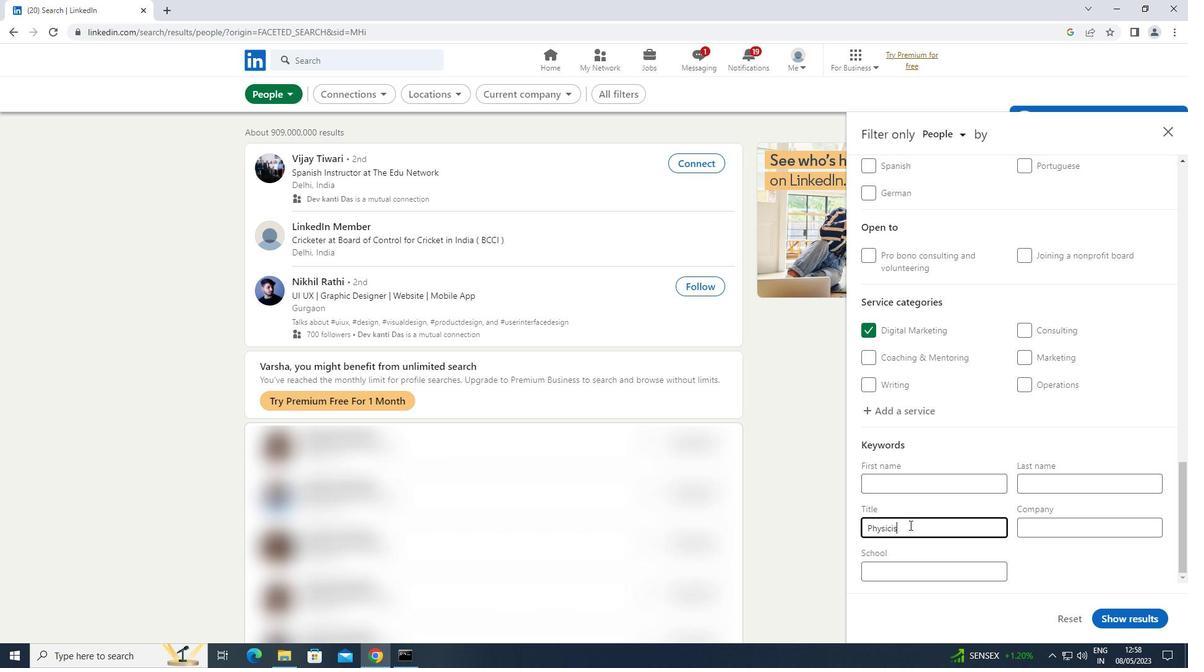
Action: Mouse moved to (1143, 620)
Screenshot: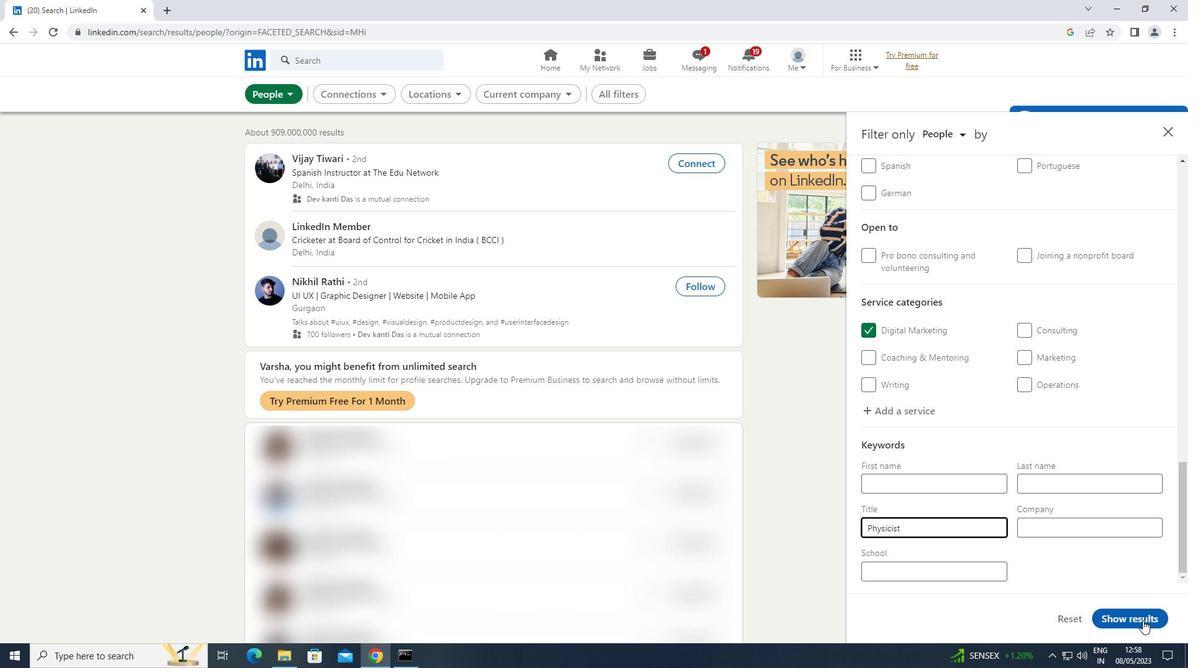 
Action: Mouse pressed left at (1143, 620)
Screenshot: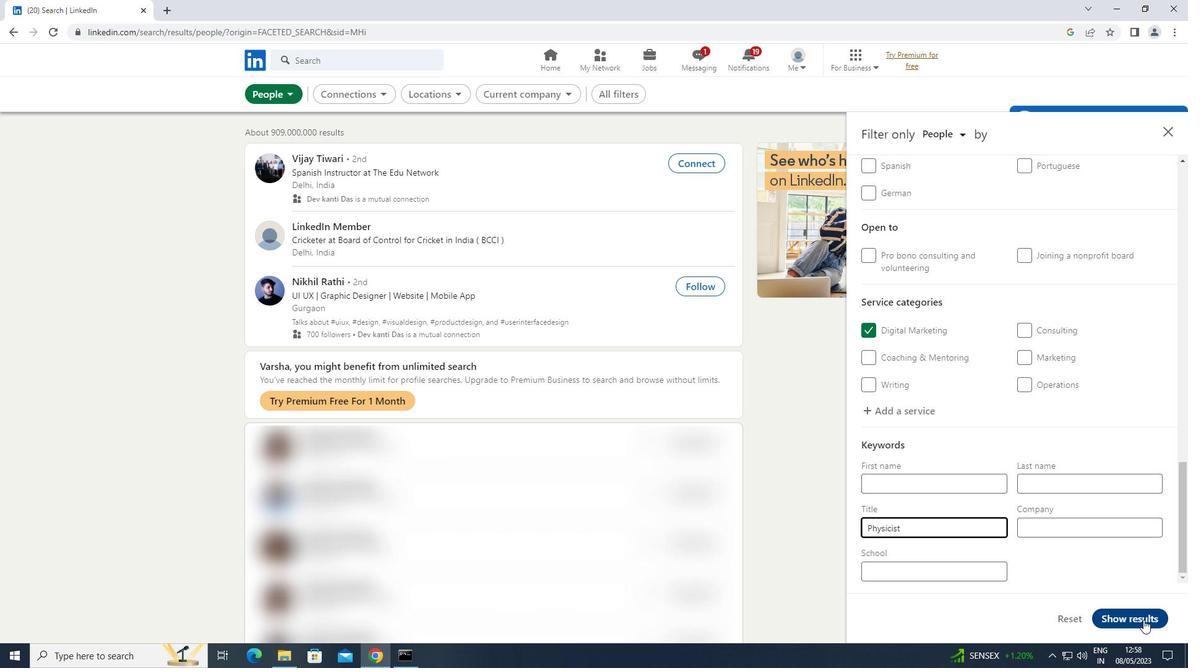 
